 Task: Review and update global permissions for the Jira instance.
Action: Mouse moved to (1117, 88)
Screenshot: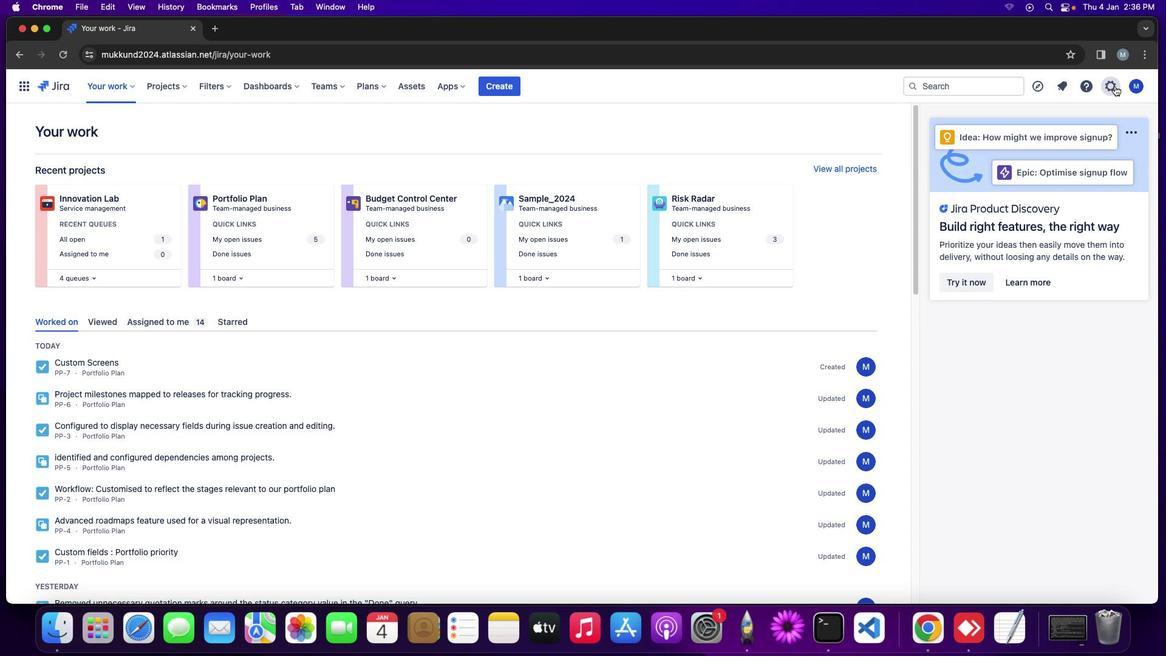 
Action: Mouse pressed left at (1117, 88)
Screenshot: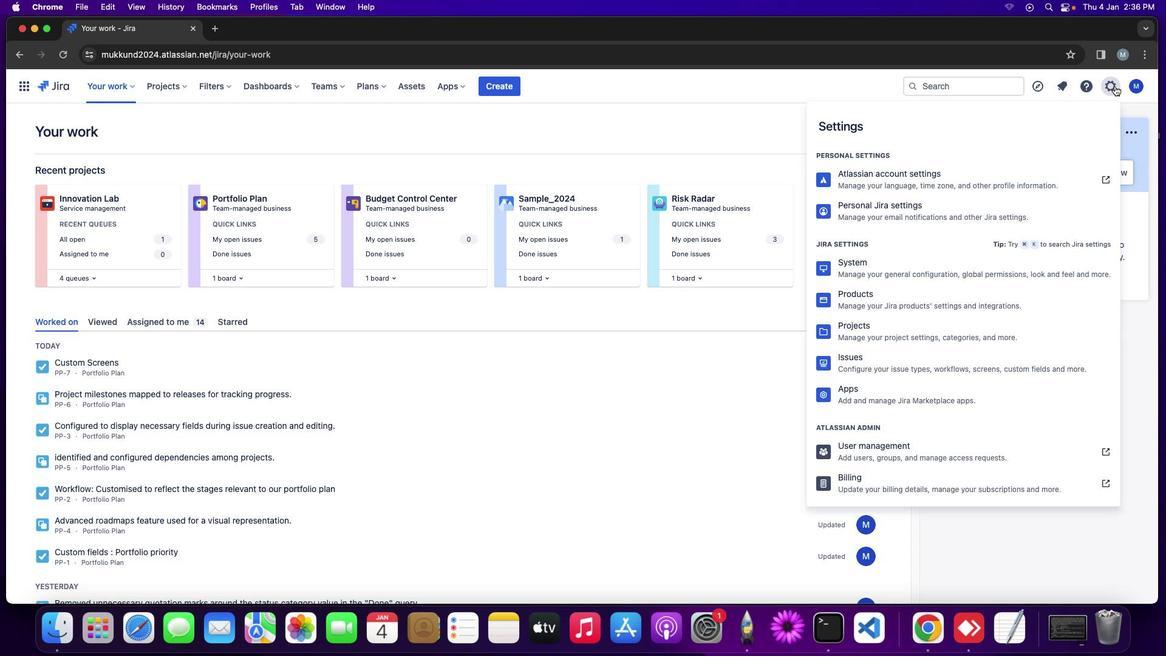 
Action: Mouse moved to (972, 278)
Screenshot: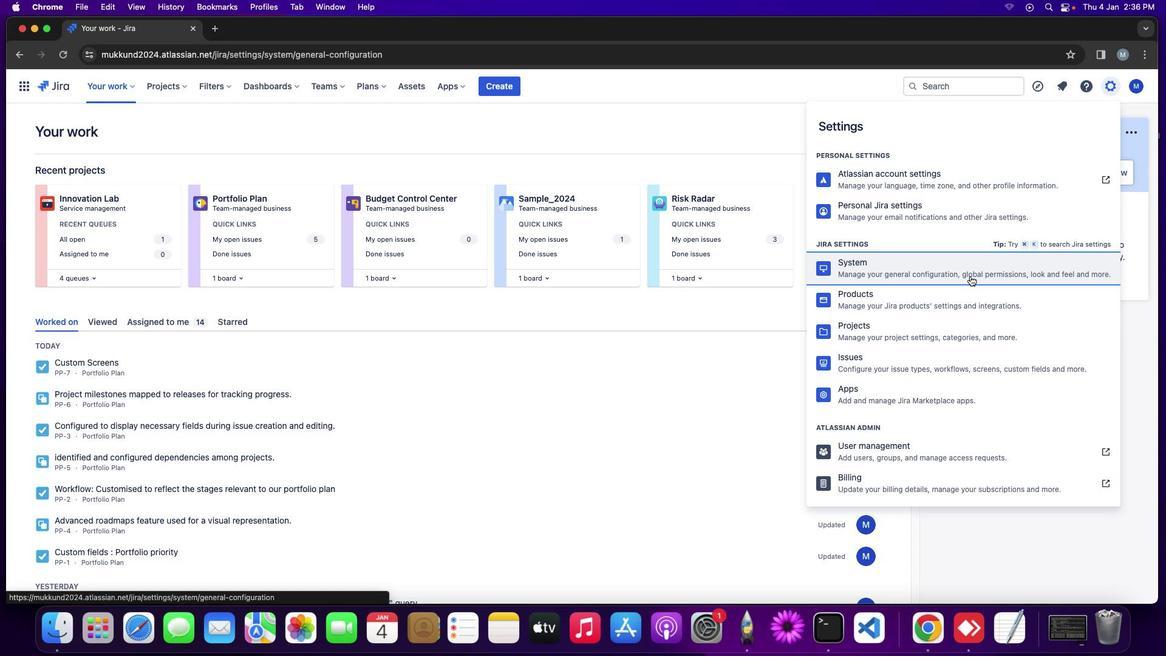 
Action: Mouse pressed left at (972, 278)
Screenshot: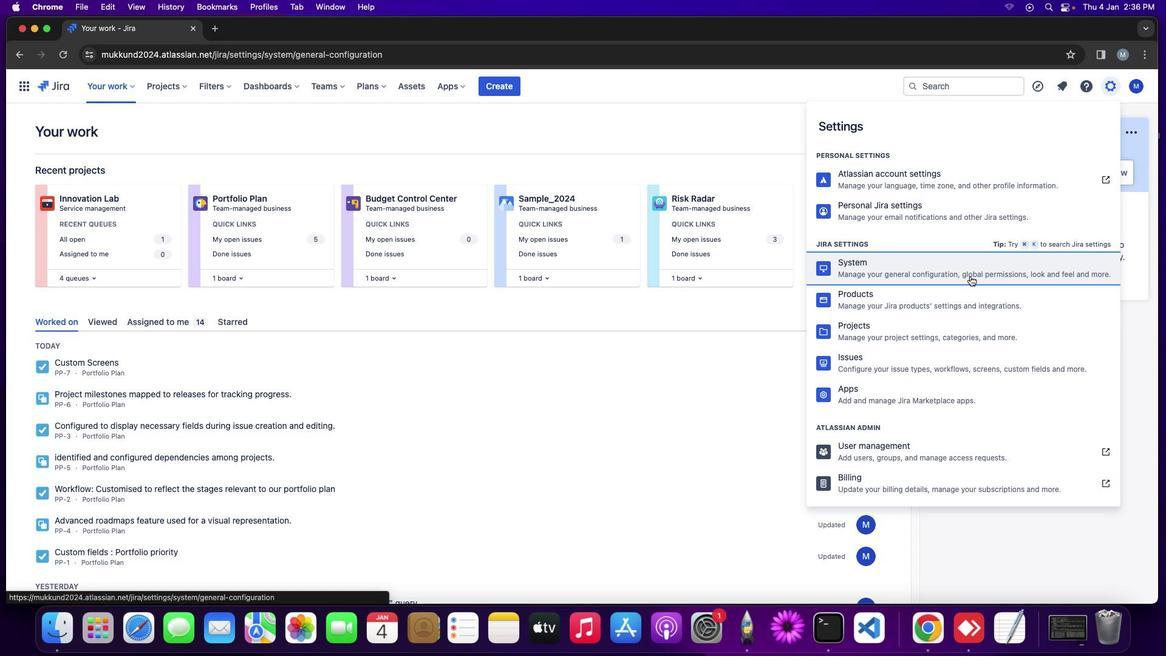 
Action: Mouse moved to (74, 298)
Screenshot: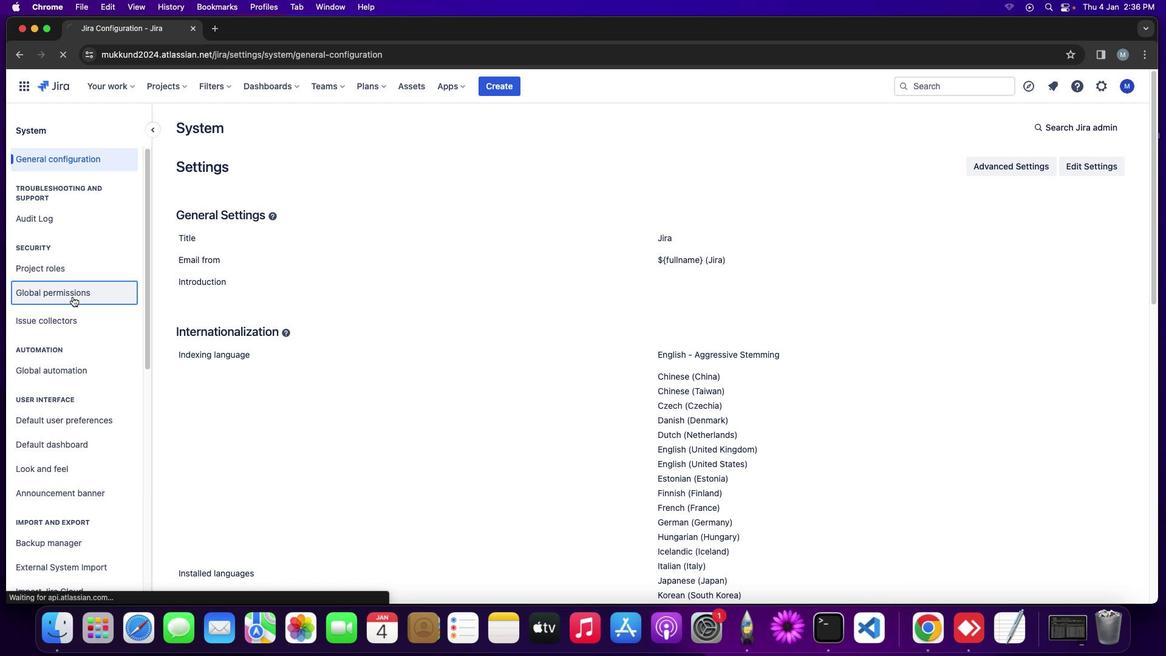 
Action: Mouse pressed left at (74, 298)
Screenshot: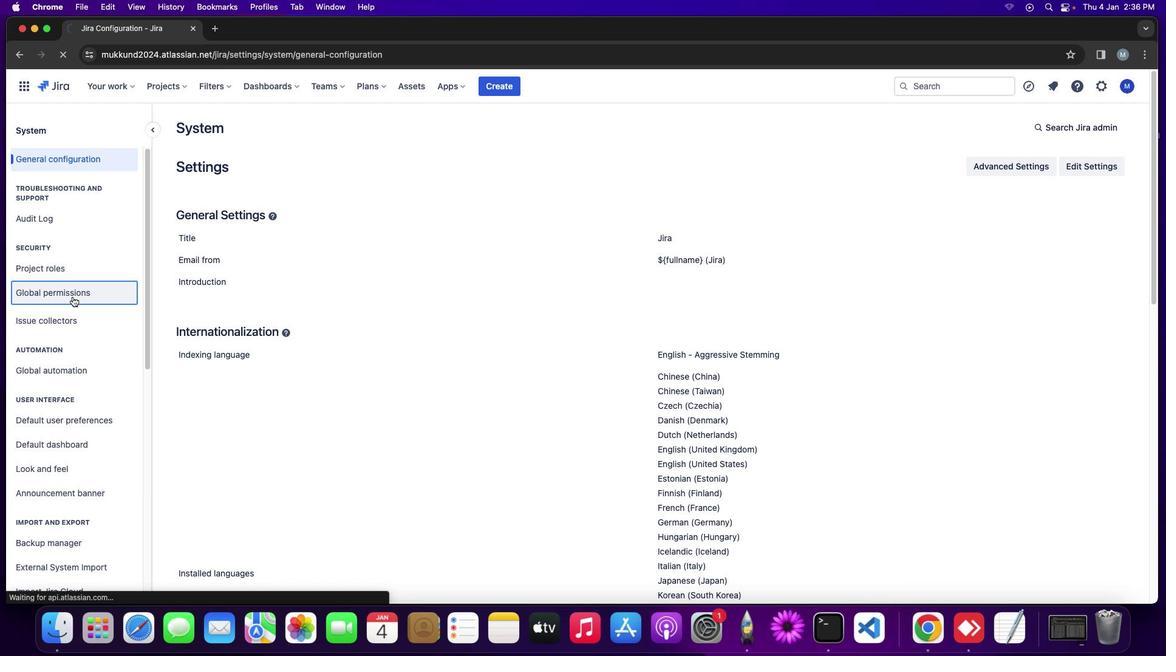 
Action: Mouse moved to (571, 434)
Screenshot: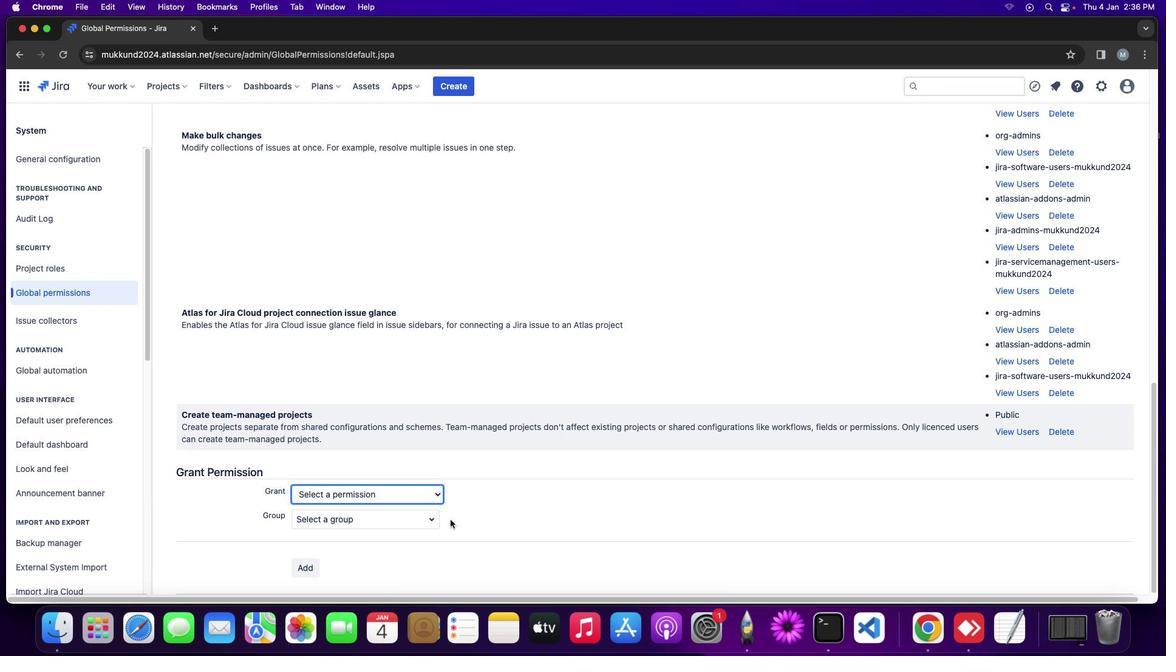
Action: Mouse scrolled (571, 434) with delta (1, 1)
Screenshot: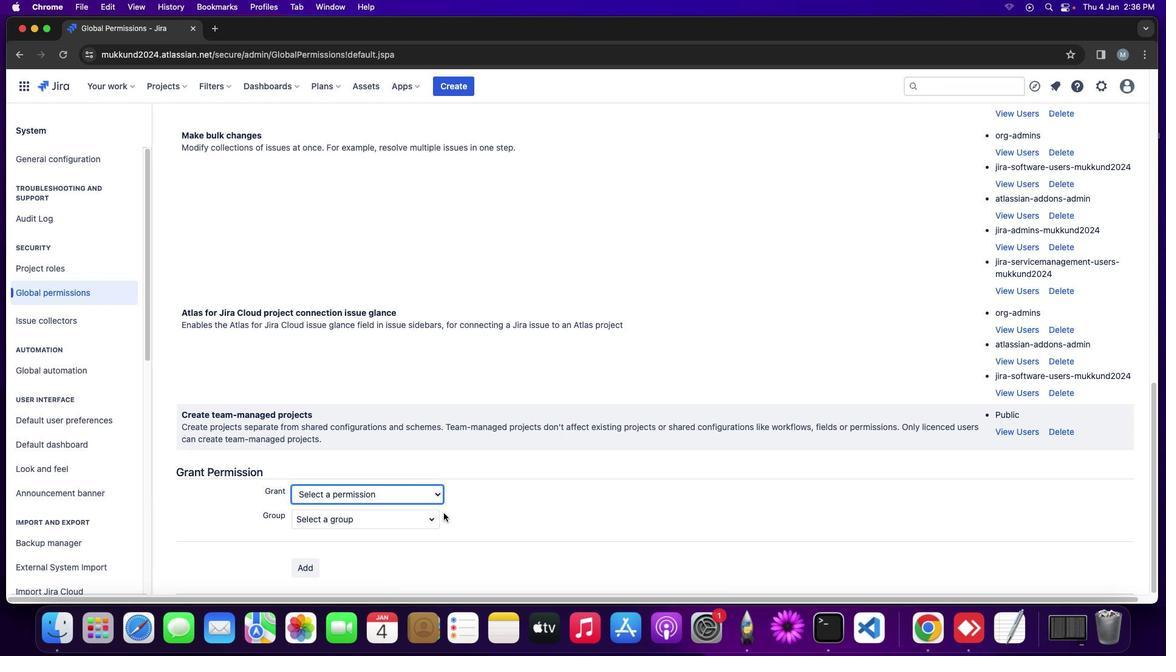 
Action: Mouse moved to (571, 434)
Screenshot: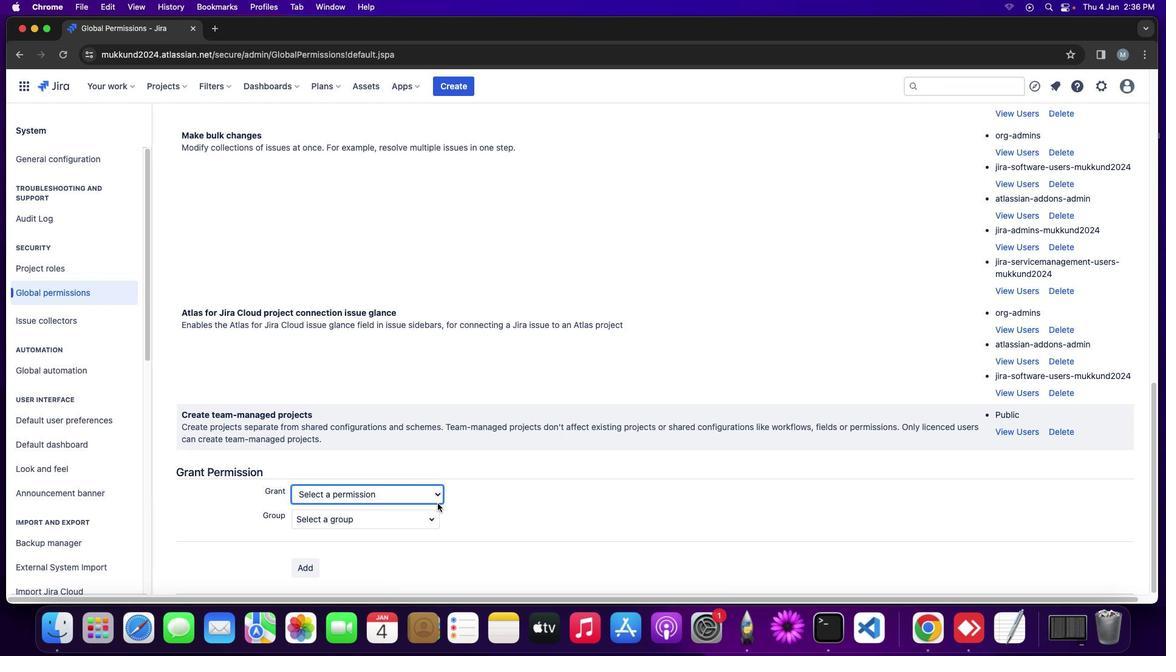 
Action: Mouse scrolled (571, 434) with delta (1, 1)
Screenshot: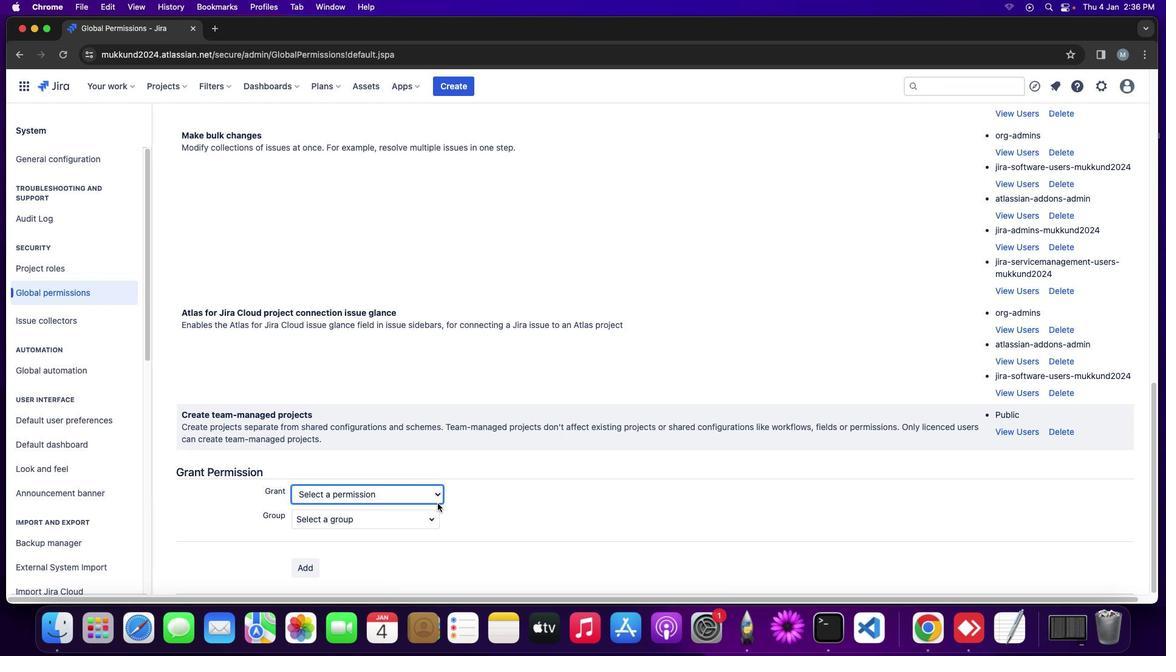 
Action: Mouse moved to (571, 435)
Screenshot: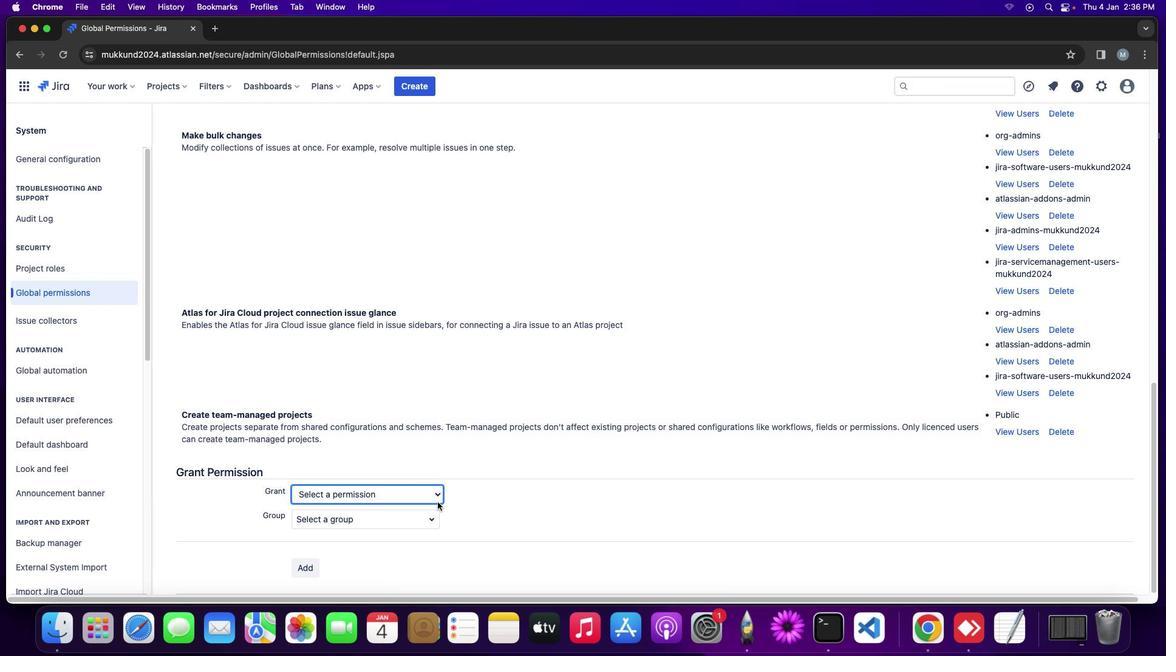 
Action: Mouse scrolled (571, 435) with delta (1, 1)
Screenshot: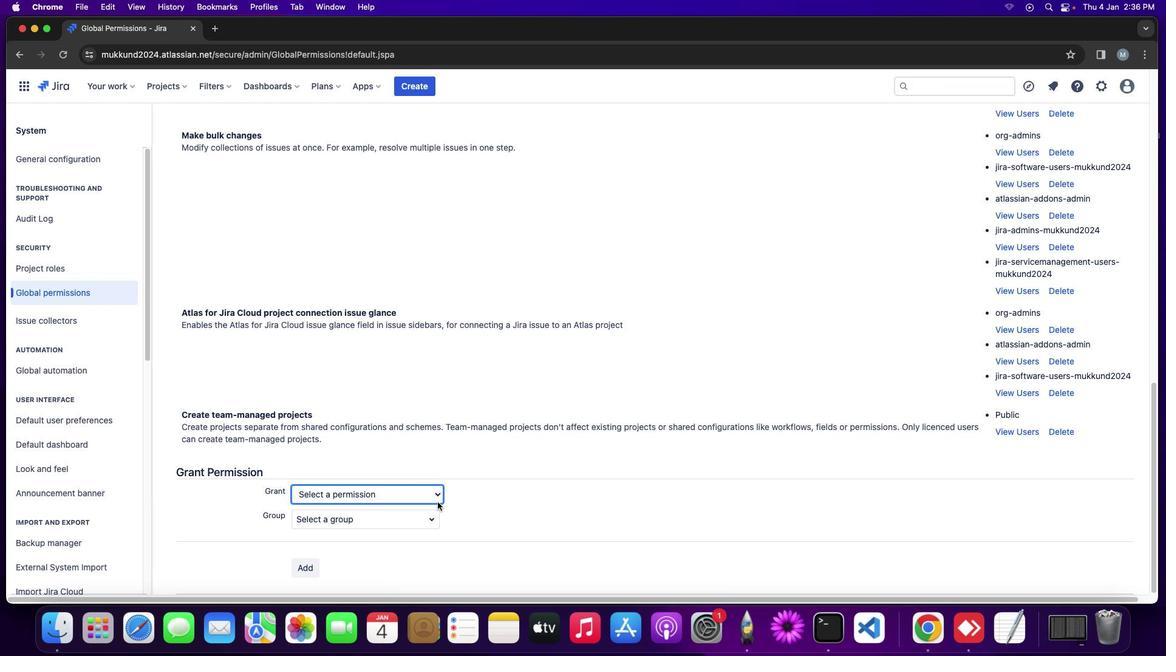 
Action: Mouse moved to (571, 435)
Screenshot: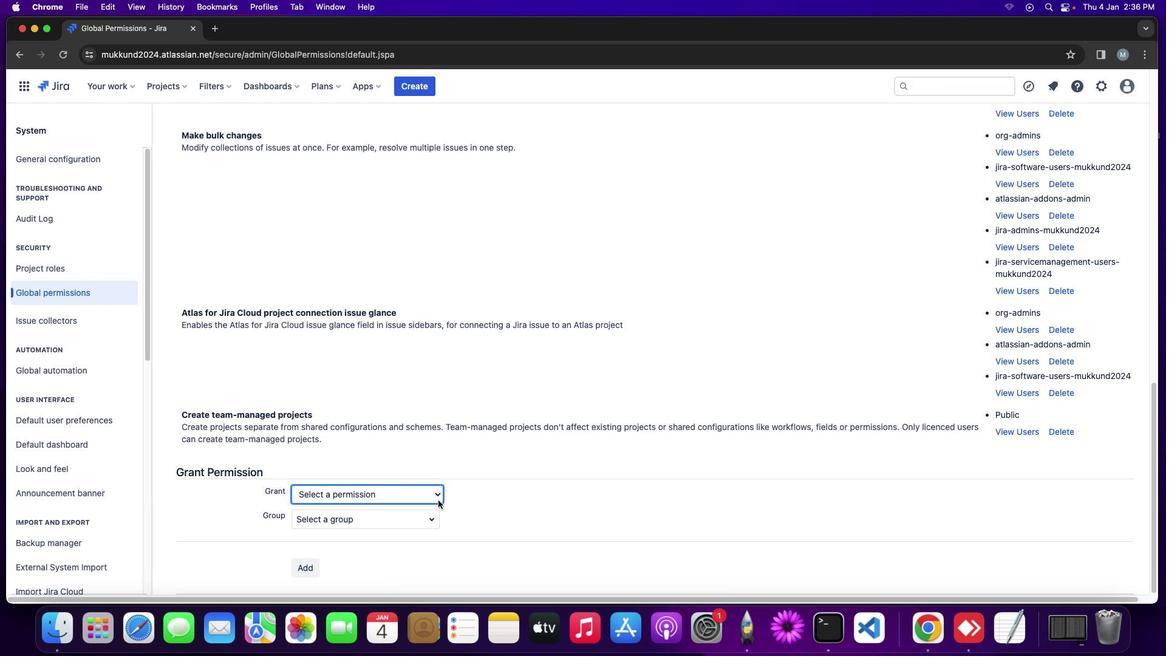 
Action: Mouse scrolled (571, 435) with delta (1, 1)
Screenshot: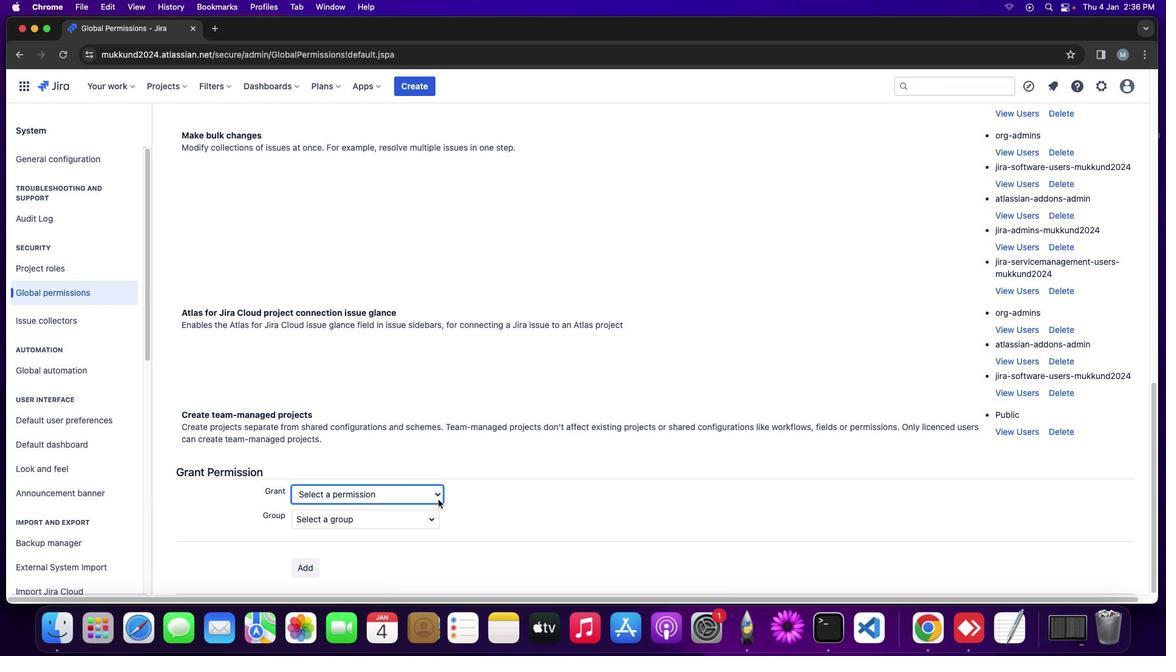 
Action: Mouse moved to (439, 498)
Screenshot: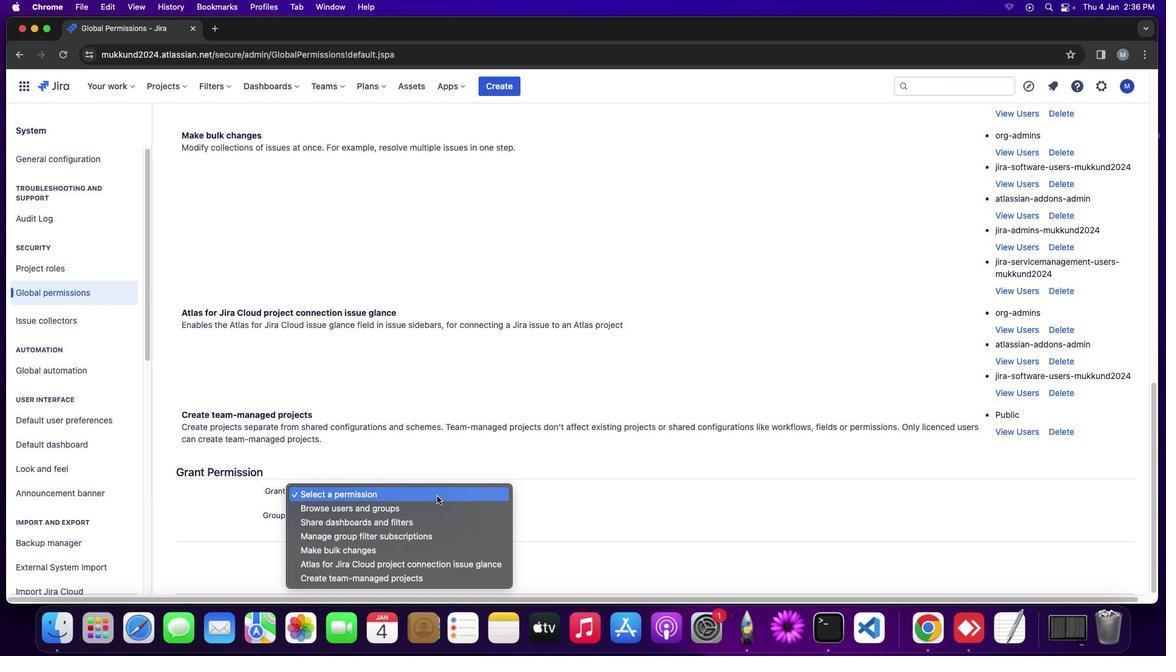 
Action: Mouse pressed left at (439, 498)
Screenshot: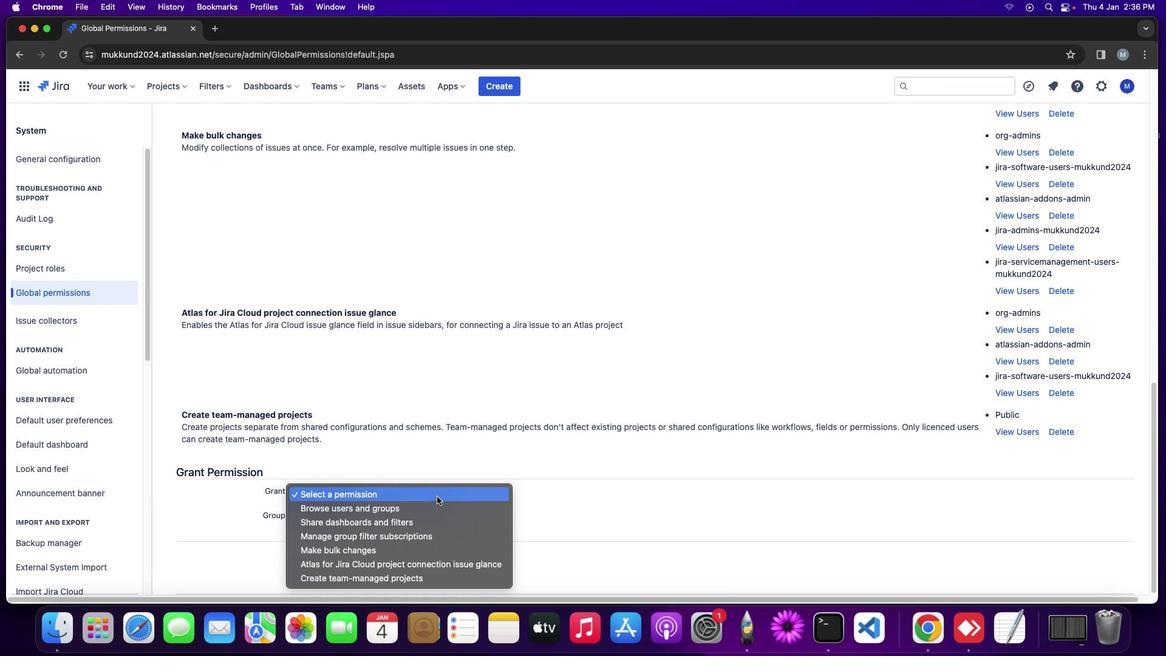 
Action: Mouse moved to (387, 514)
Screenshot: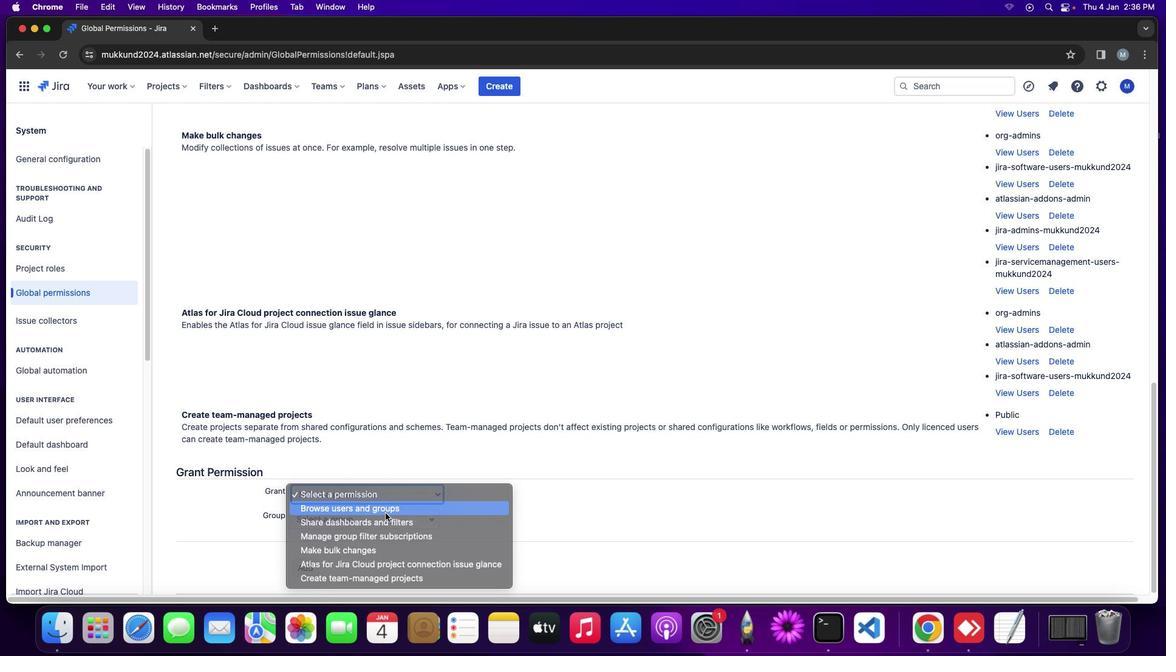 
Action: Mouse pressed left at (387, 514)
Screenshot: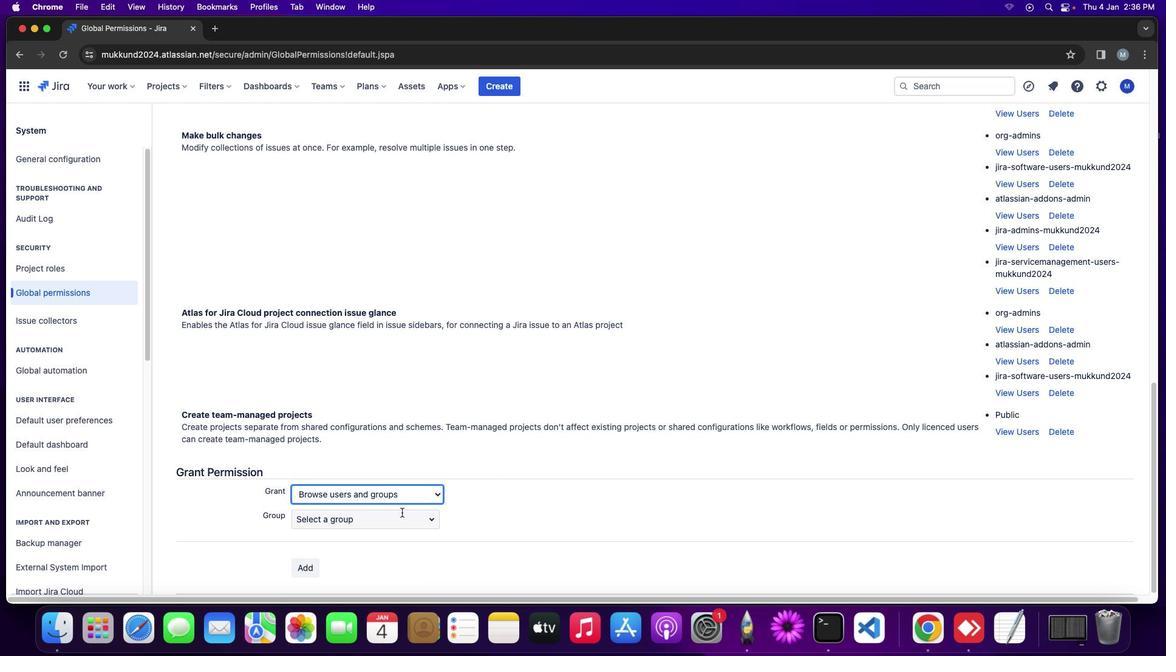
Action: Mouse moved to (427, 522)
Screenshot: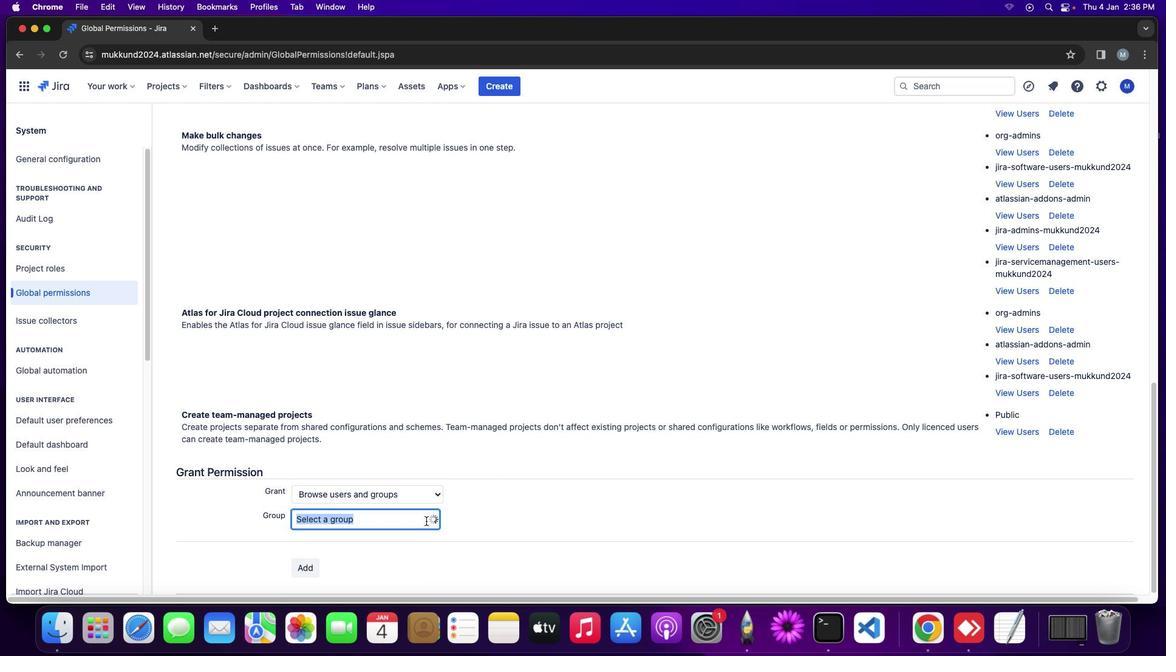 
Action: Mouse pressed left at (427, 522)
Screenshot: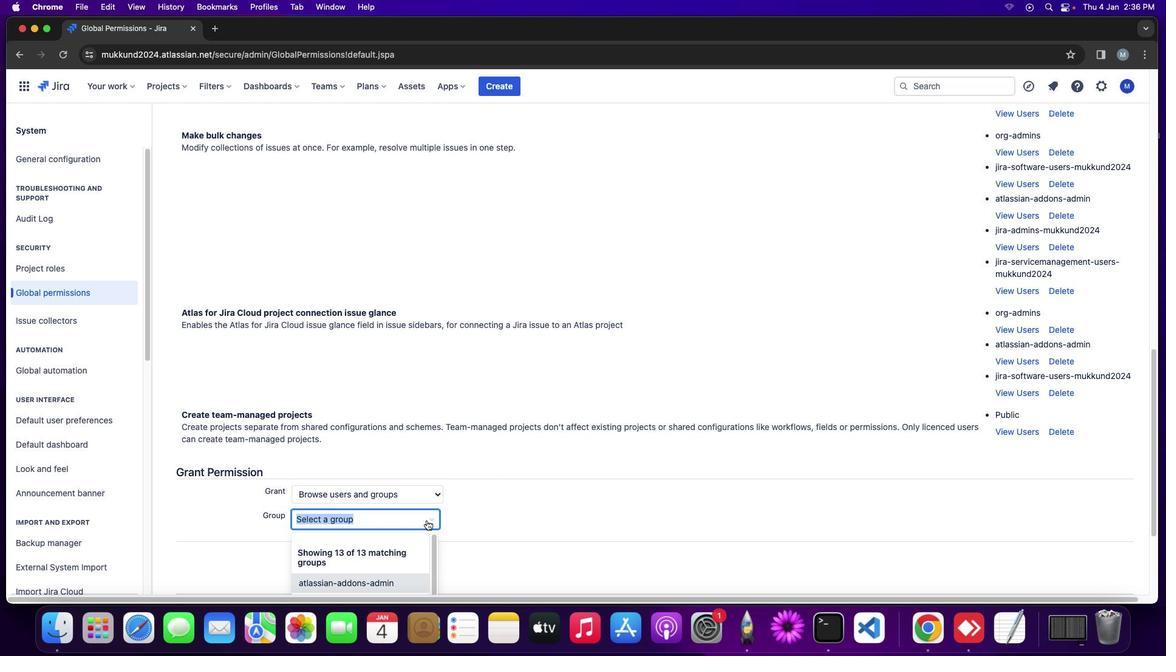 
Action: Mouse moved to (519, 533)
Screenshot: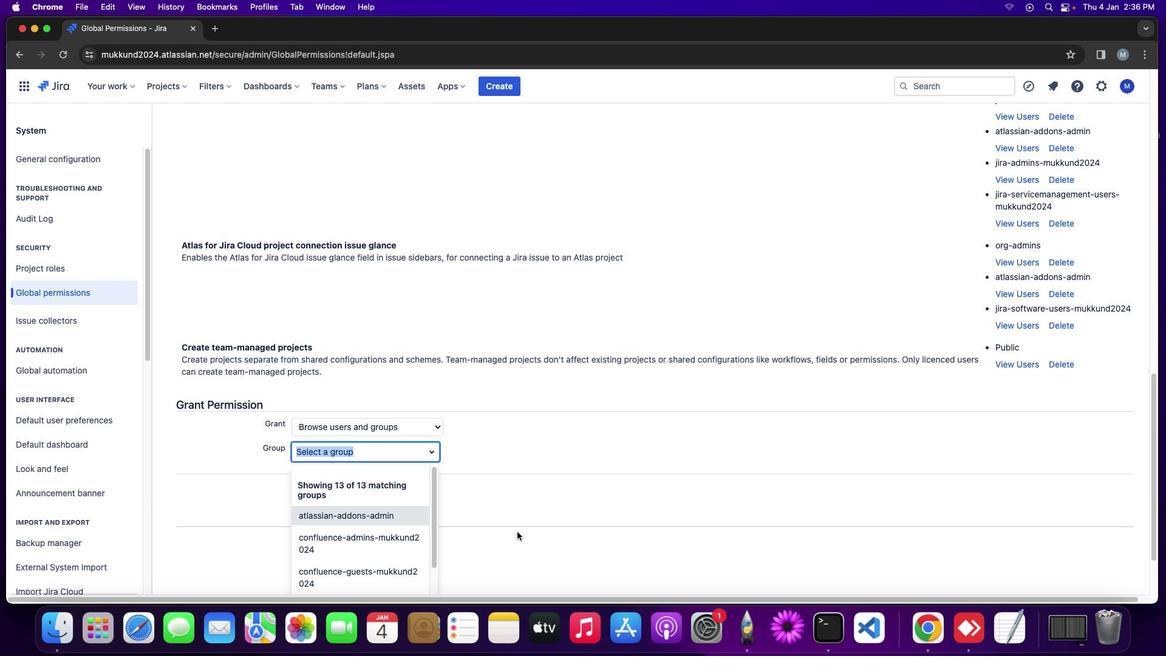 
Action: Mouse scrolled (519, 533) with delta (1, 1)
Screenshot: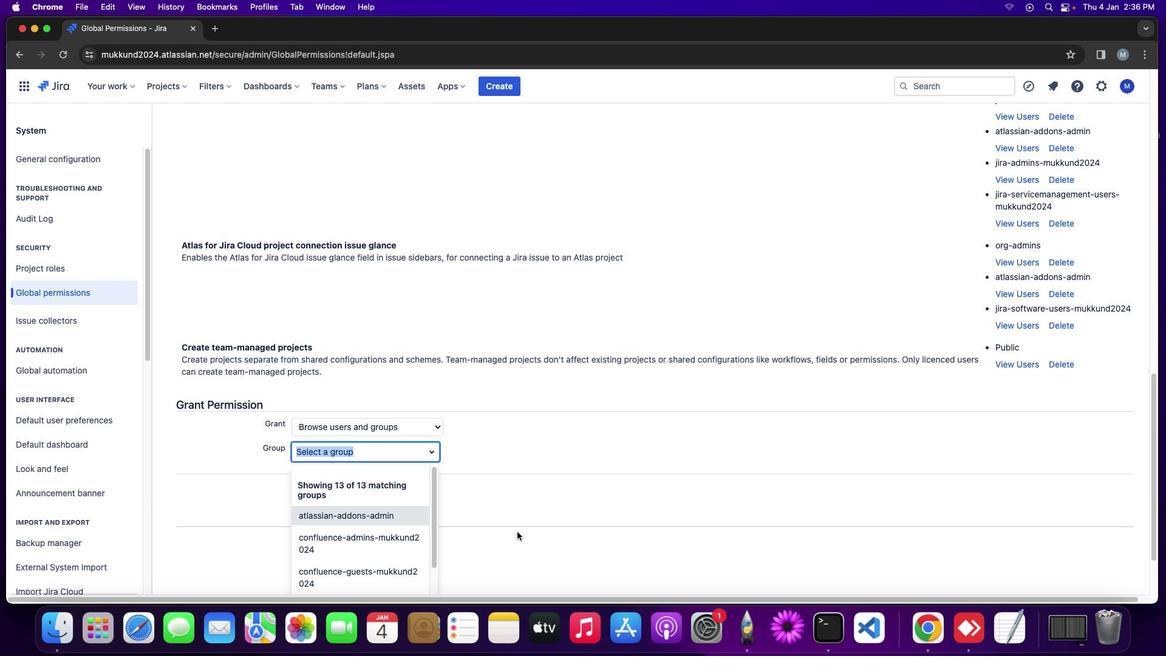 
Action: Mouse scrolled (519, 533) with delta (1, 1)
Screenshot: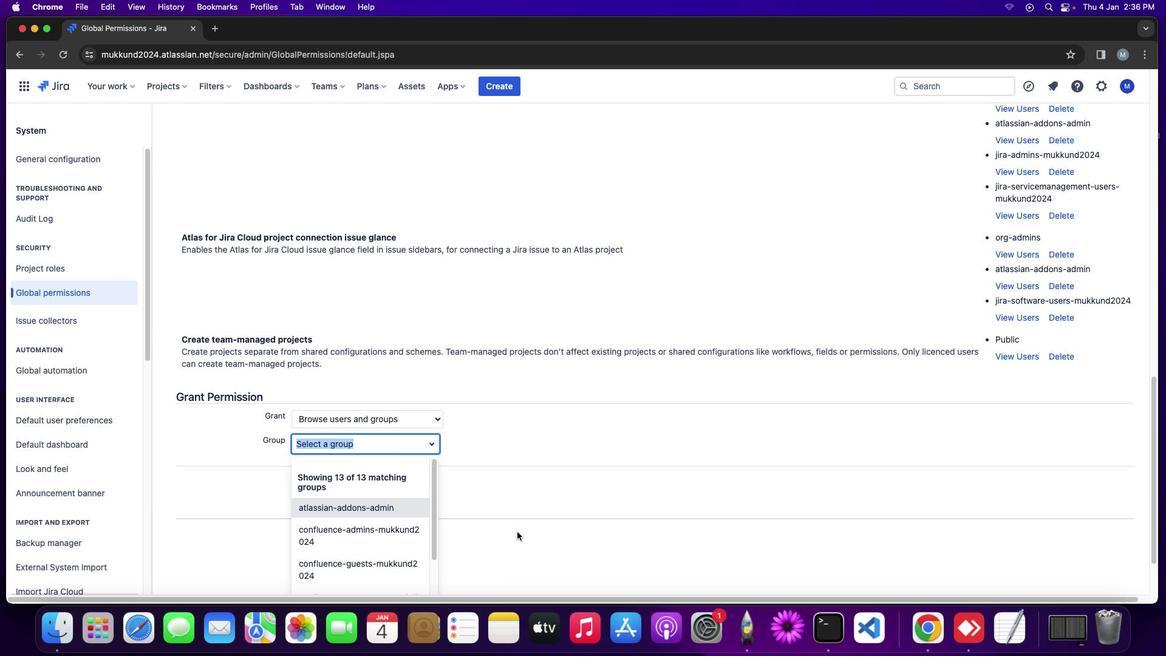 
Action: Mouse scrolled (519, 533) with delta (1, 1)
Screenshot: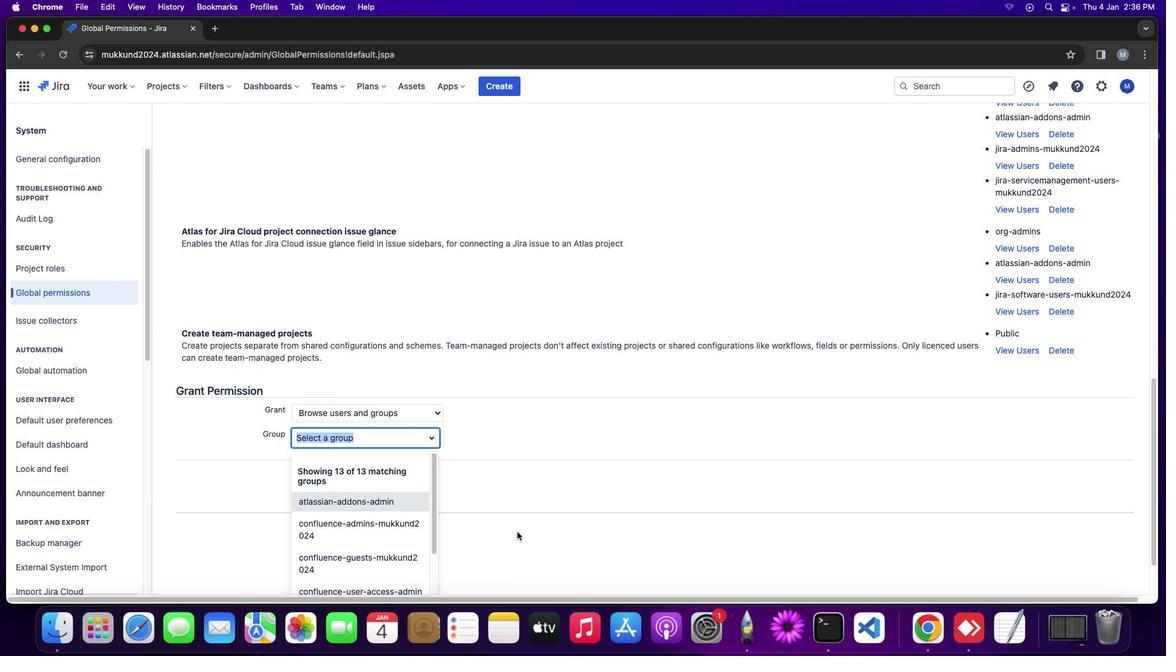 
Action: Mouse scrolled (519, 533) with delta (1, 1)
Screenshot: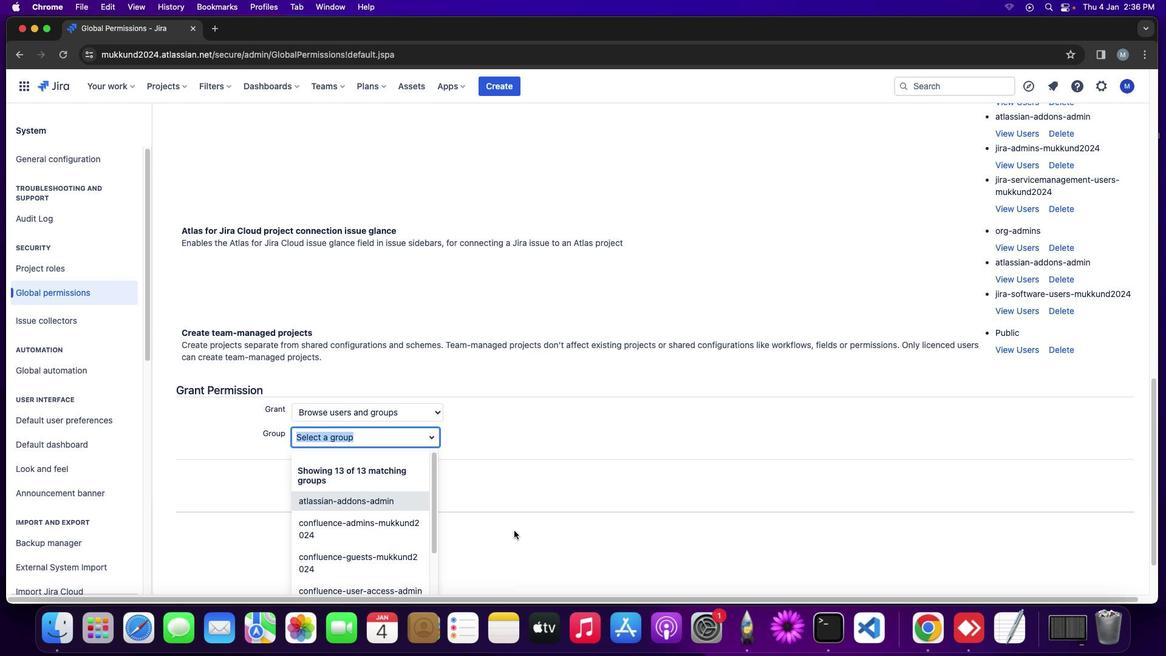 
Action: Mouse scrolled (519, 533) with delta (1, 1)
Screenshot: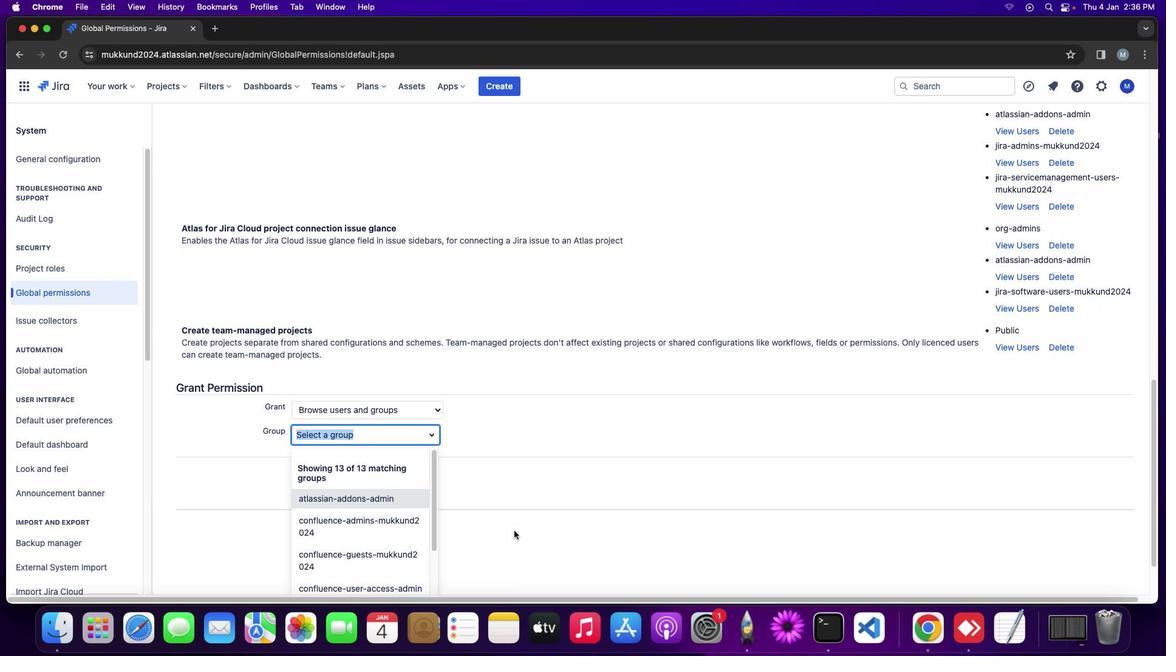 
Action: Mouse scrolled (519, 533) with delta (1, 1)
Screenshot: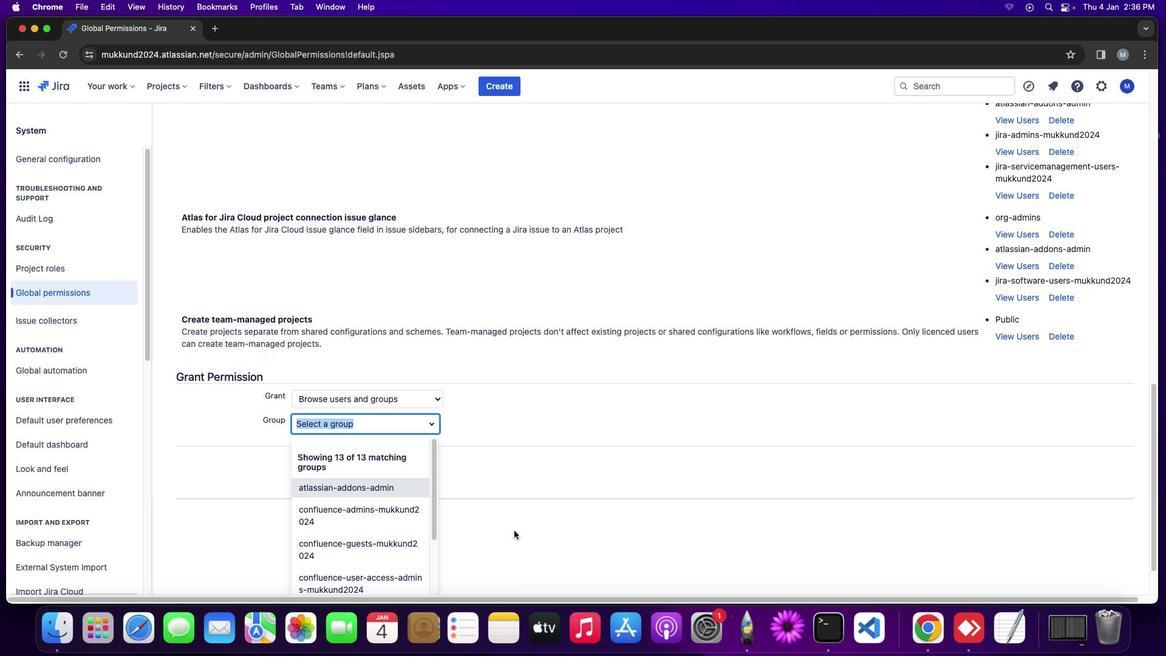 
Action: Mouse moved to (515, 532)
Screenshot: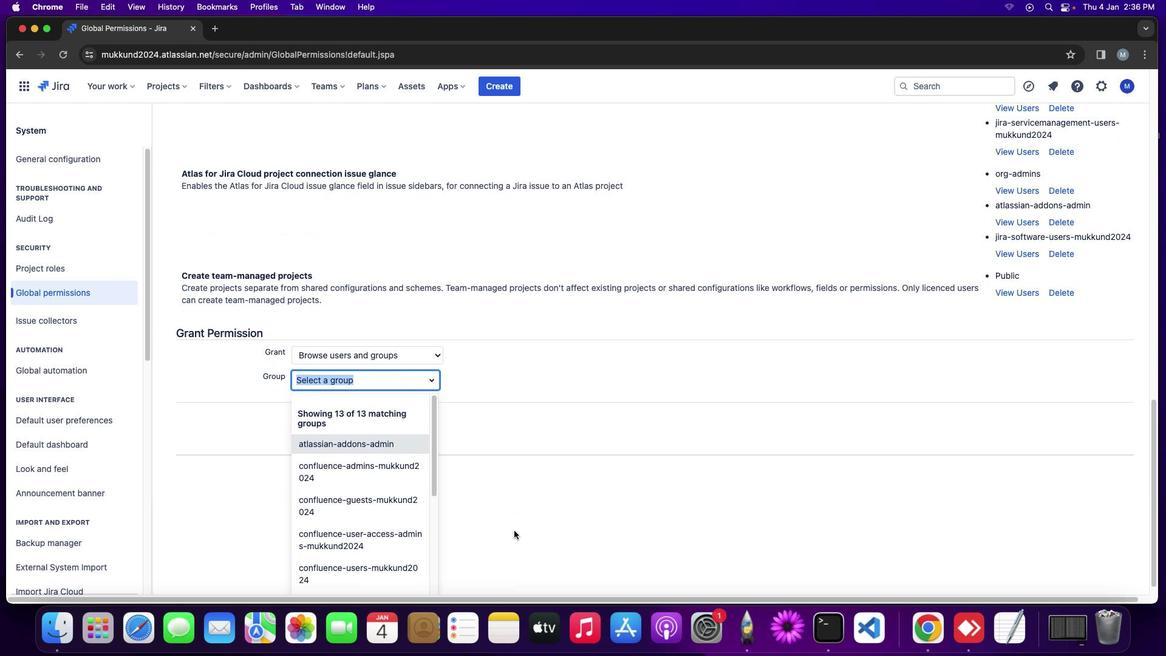 
Action: Mouse scrolled (515, 532) with delta (1, 1)
Screenshot: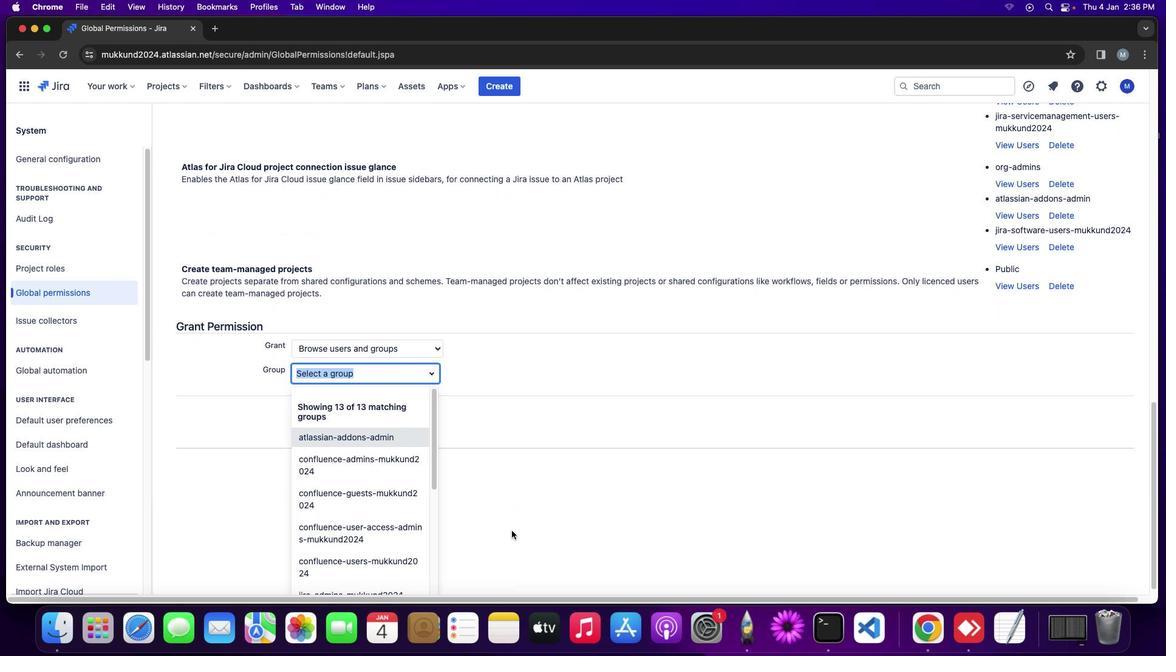 
Action: Mouse scrolled (515, 532) with delta (1, 1)
Screenshot: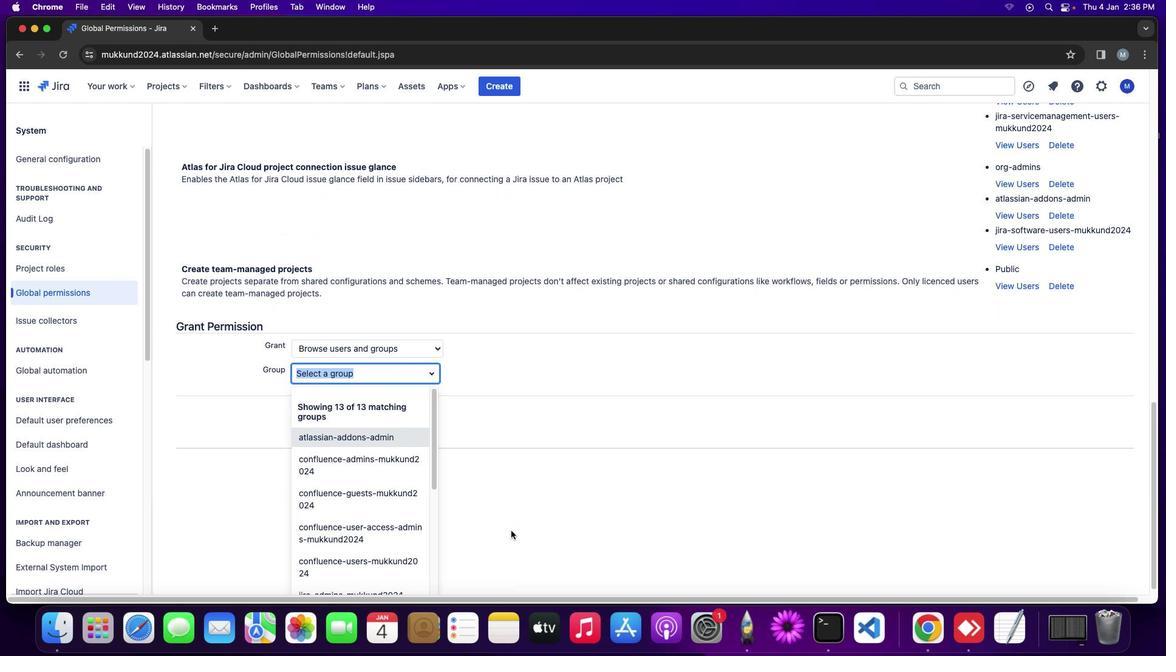 
Action: Mouse scrolled (515, 532) with delta (1, 1)
Screenshot: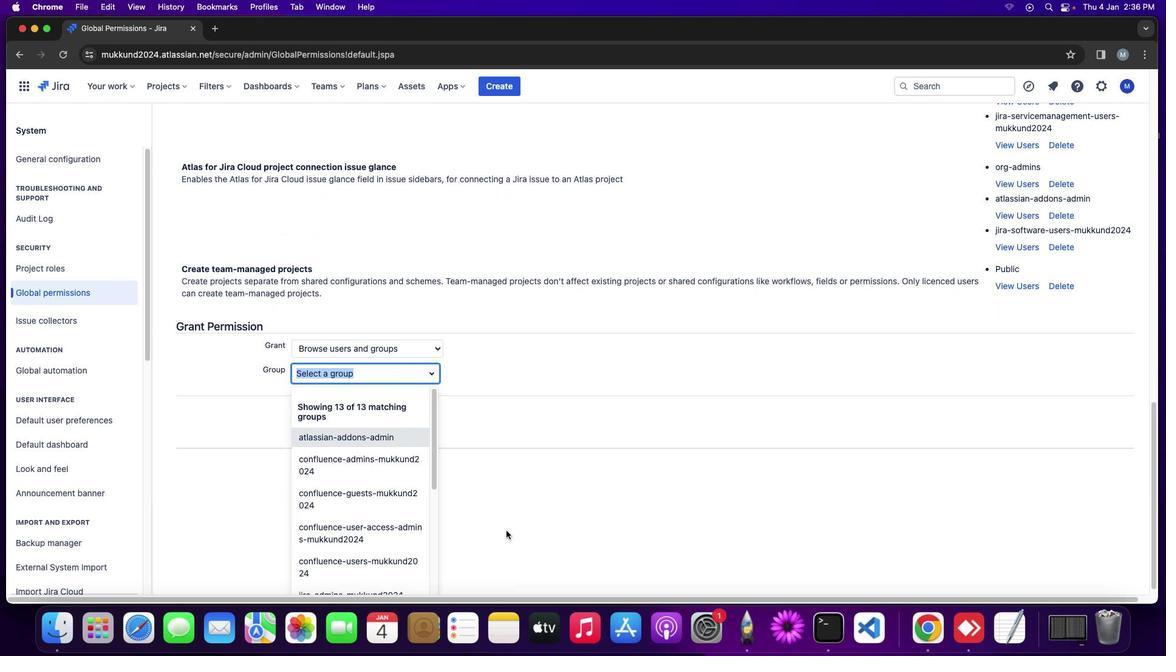 
Action: Mouse scrolled (515, 532) with delta (1, 1)
Screenshot: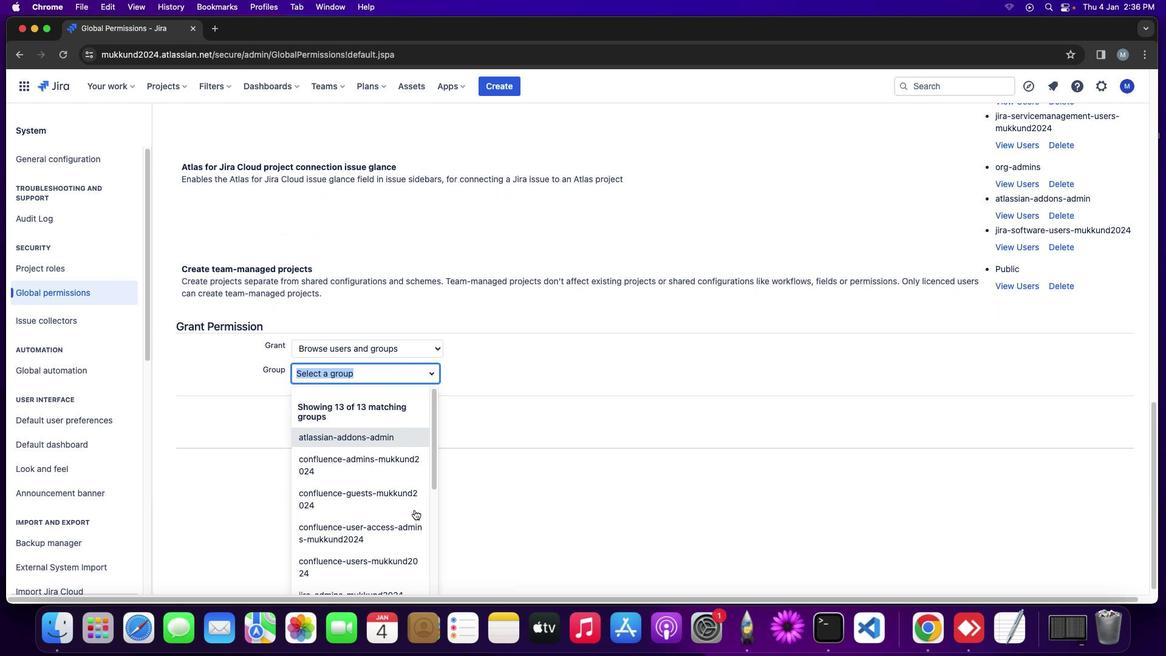 
Action: Mouse scrolled (515, 532) with delta (1, 1)
Screenshot: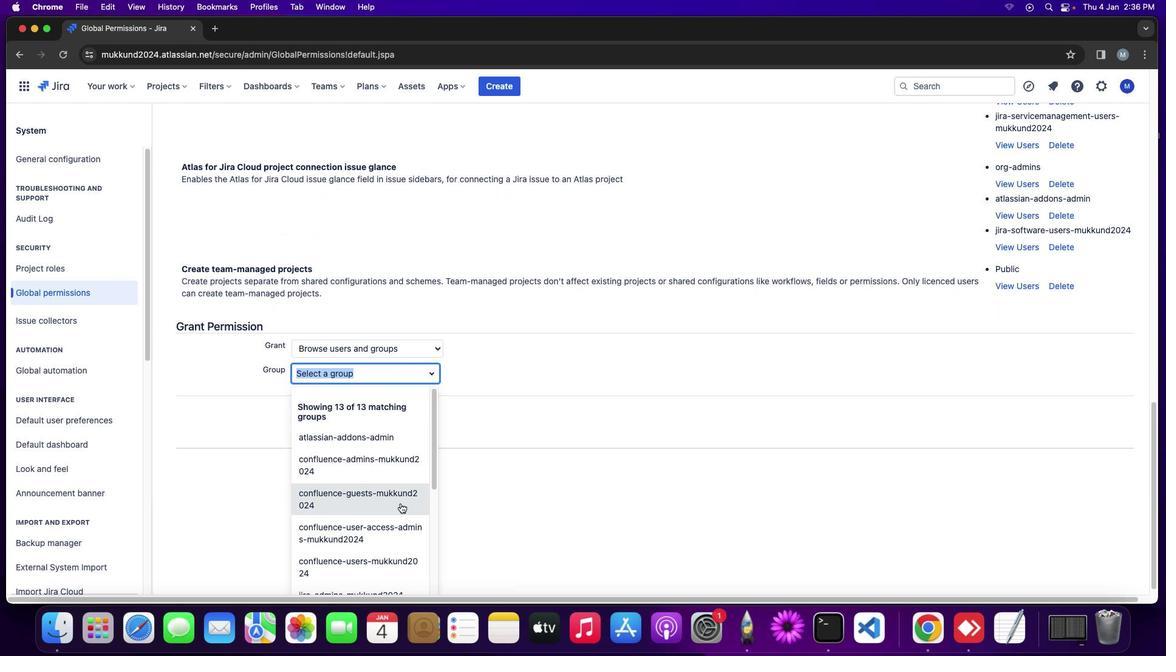 
Action: Mouse moved to (362, 445)
Screenshot: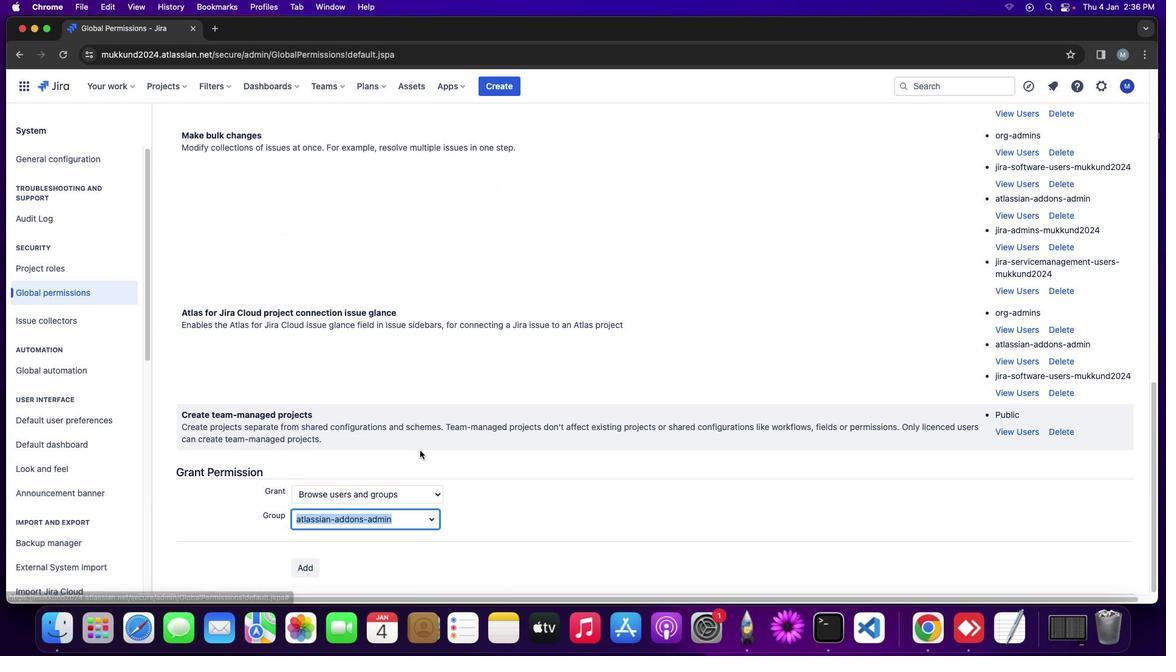 
Action: Mouse pressed left at (362, 445)
Screenshot: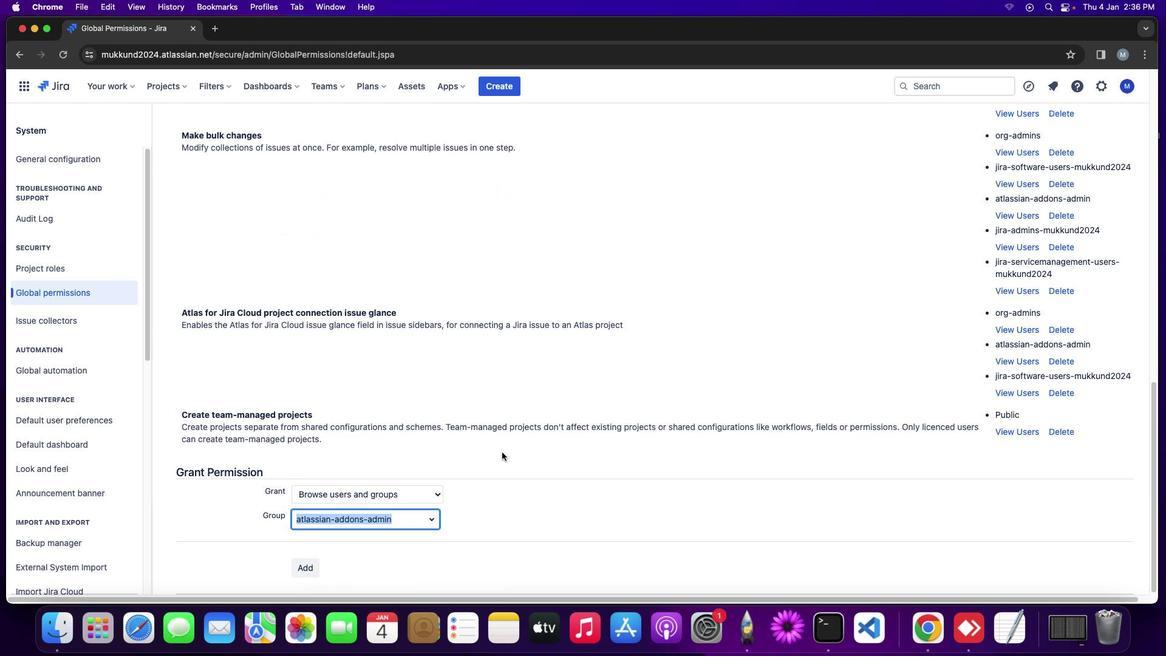 
Action: Mouse moved to (504, 453)
Screenshot: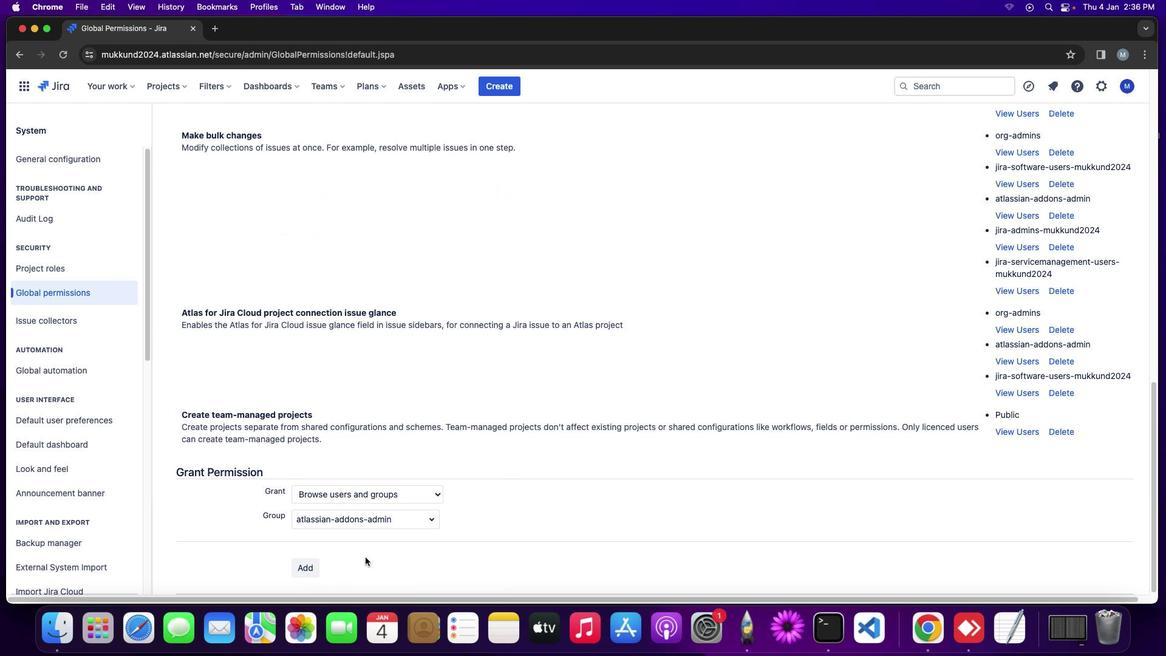 
Action: Mouse pressed left at (504, 453)
Screenshot: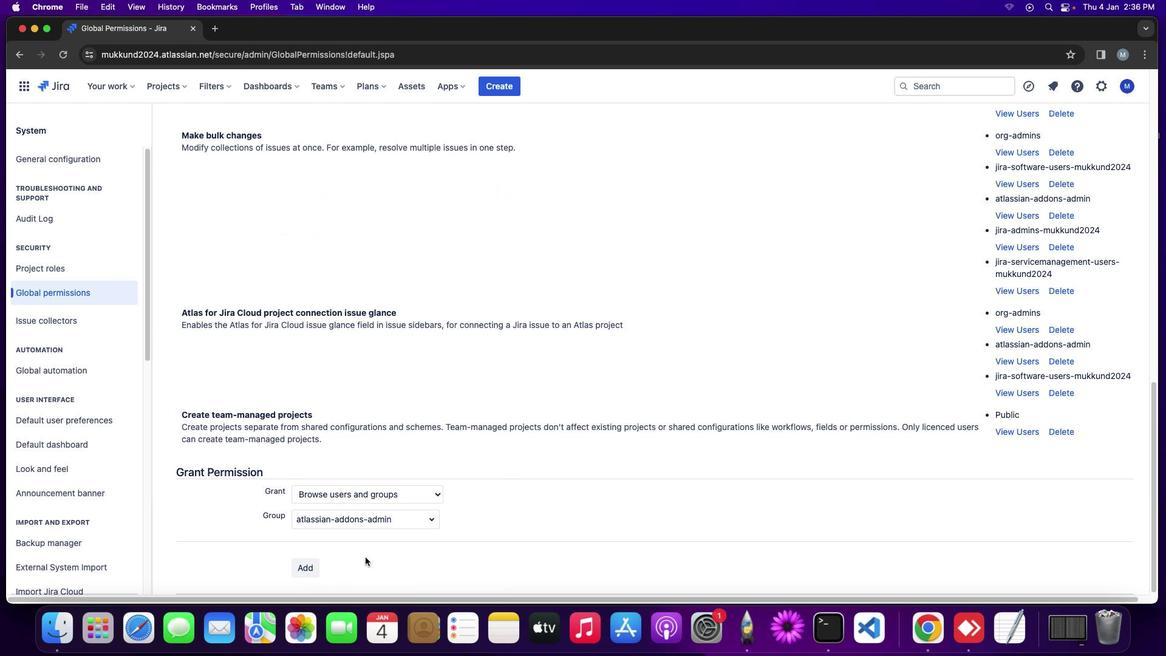 
Action: Mouse moved to (366, 559)
Screenshot: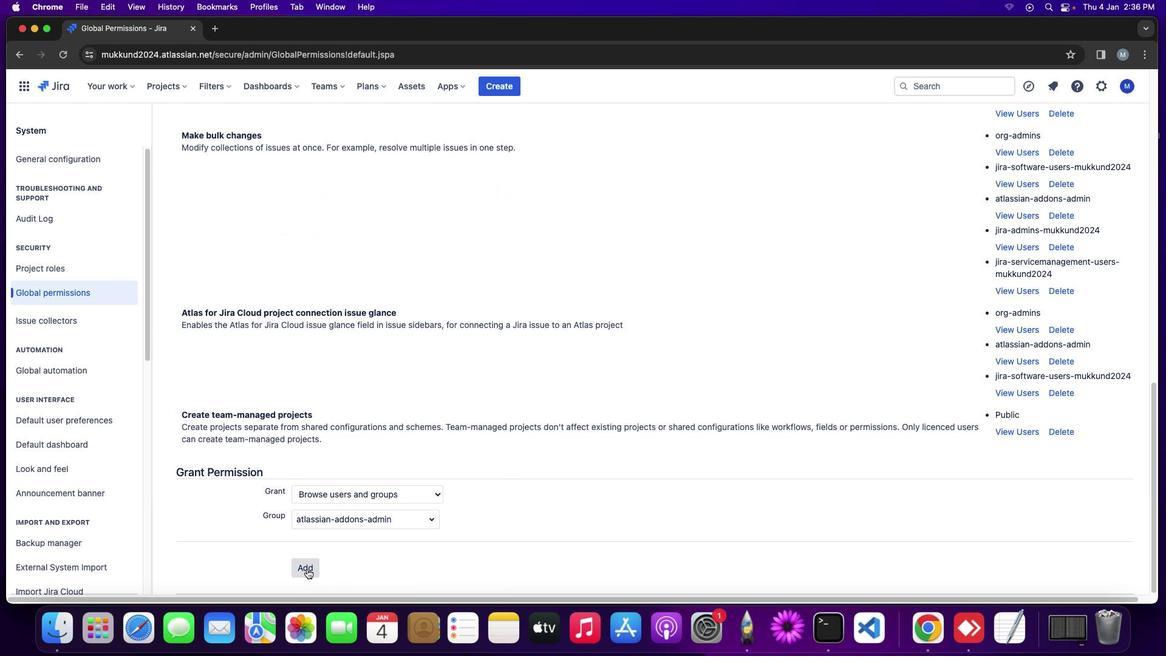 
Action: Mouse scrolled (366, 559) with delta (1, 1)
Screenshot: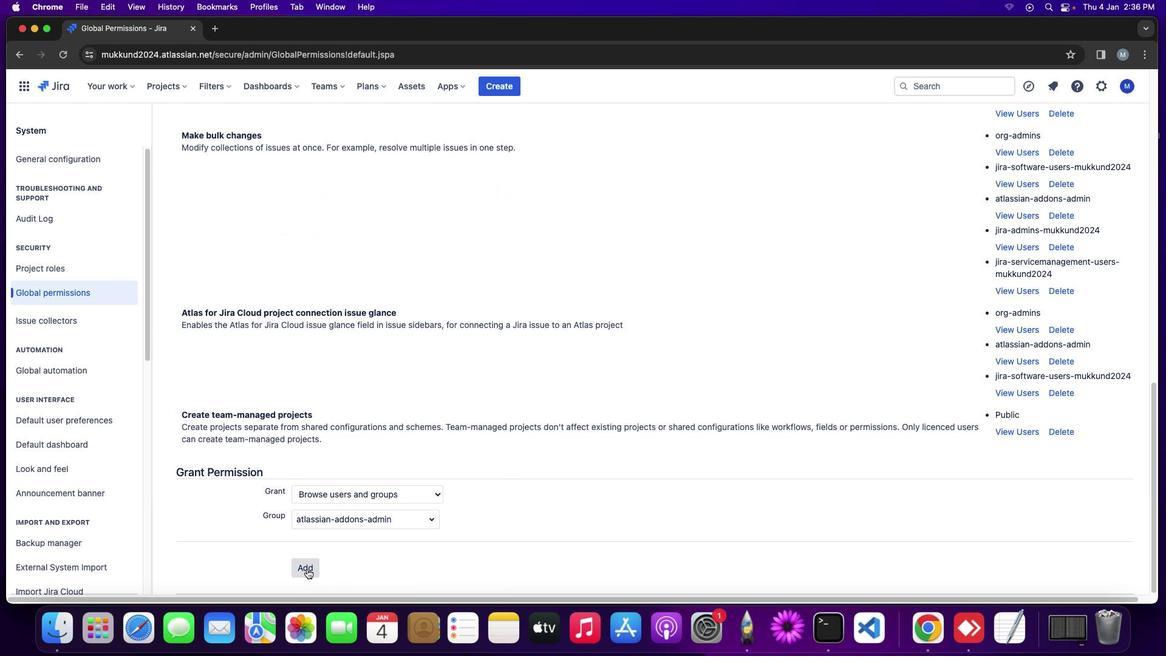 
Action: Mouse scrolled (366, 559) with delta (1, 1)
Screenshot: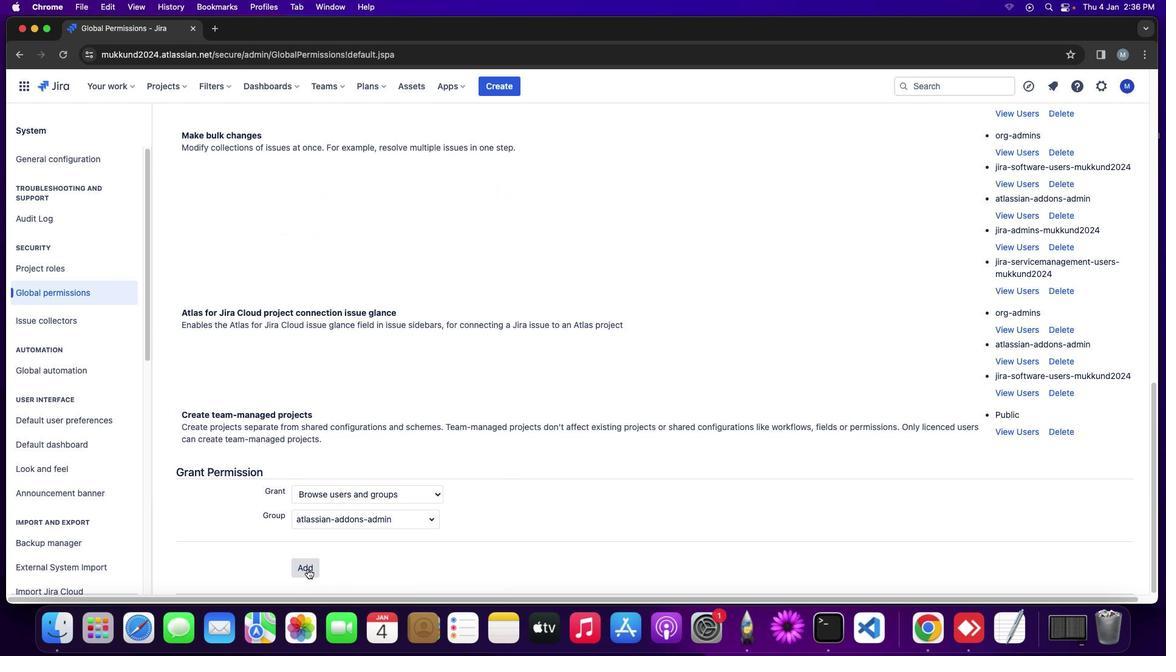 
Action: Mouse scrolled (366, 559) with delta (1, 0)
Screenshot: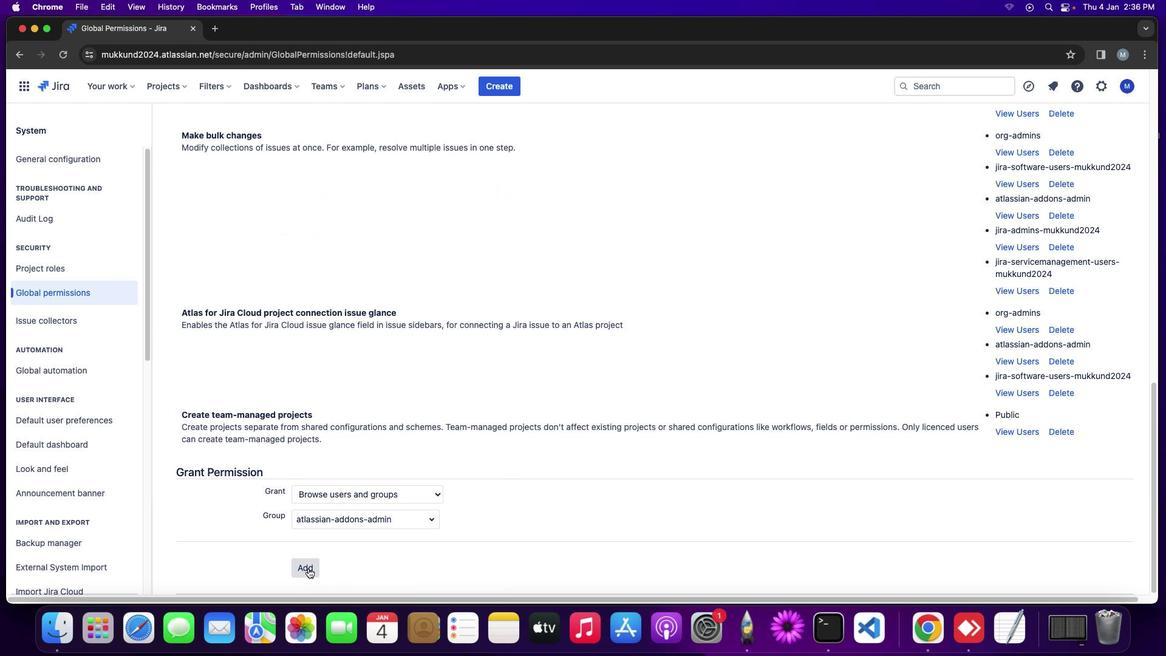 
Action: Mouse moved to (310, 569)
Screenshot: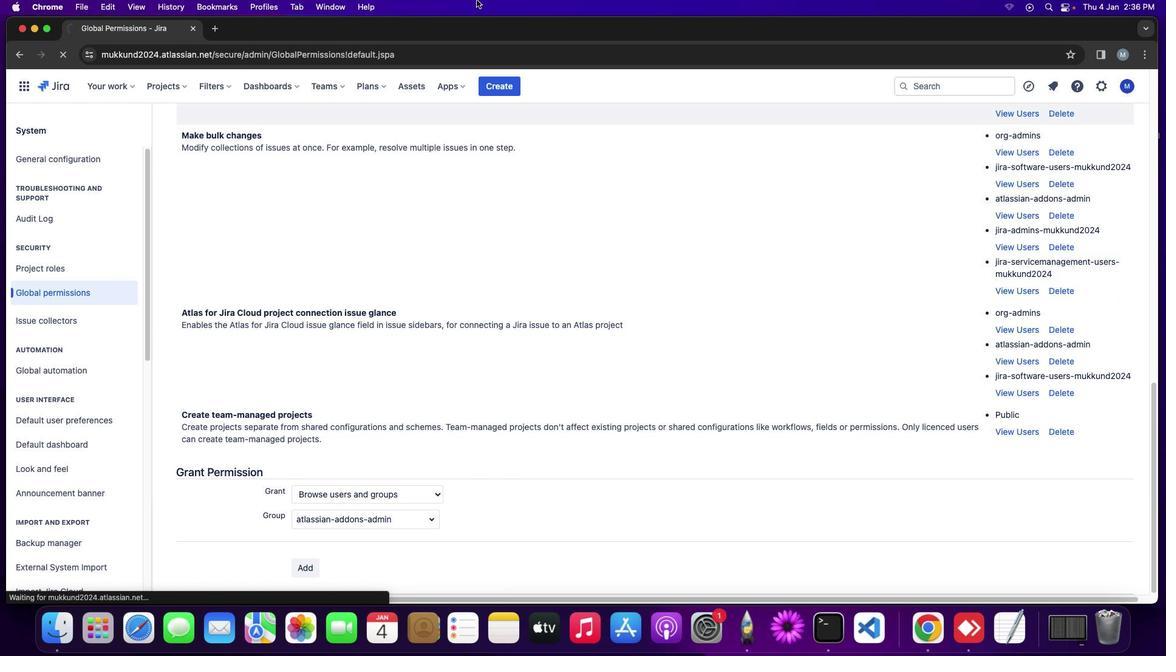 
Action: Mouse pressed left at (310, 569)
Screenshot: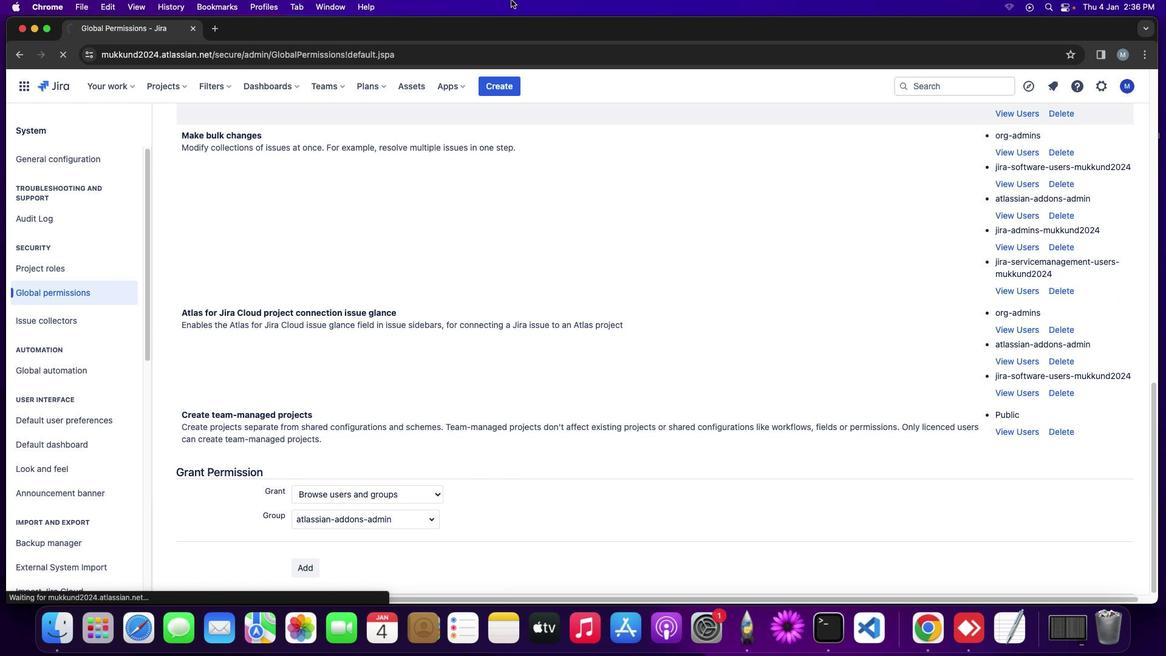 
Action: Mouse moved to (463, 363)
Screenshot: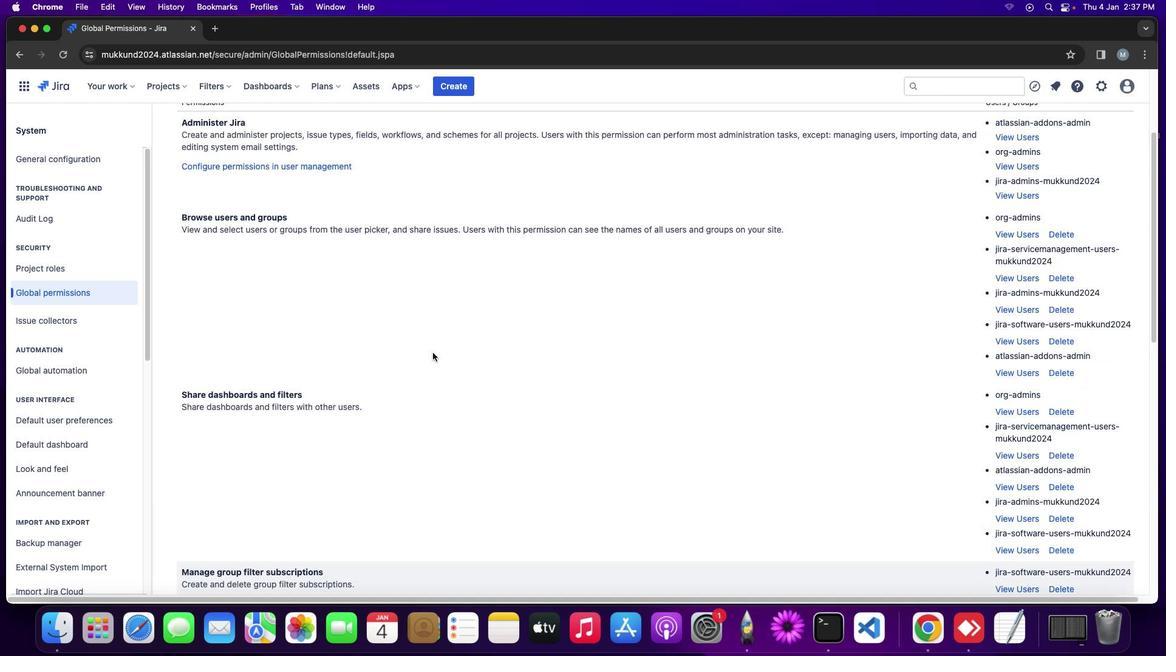 
Action: Mouse scrolled (463, 363) with delta (1, 2)
Screenshot: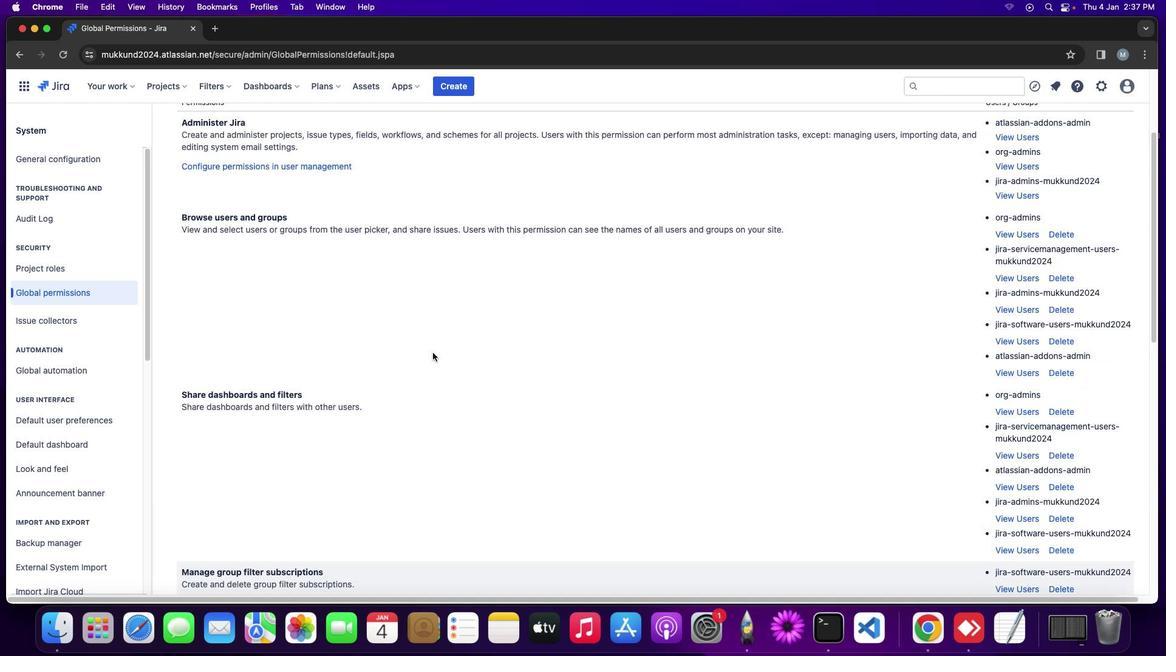 
Action: Mouse moved to (463, 362)
Screenshot: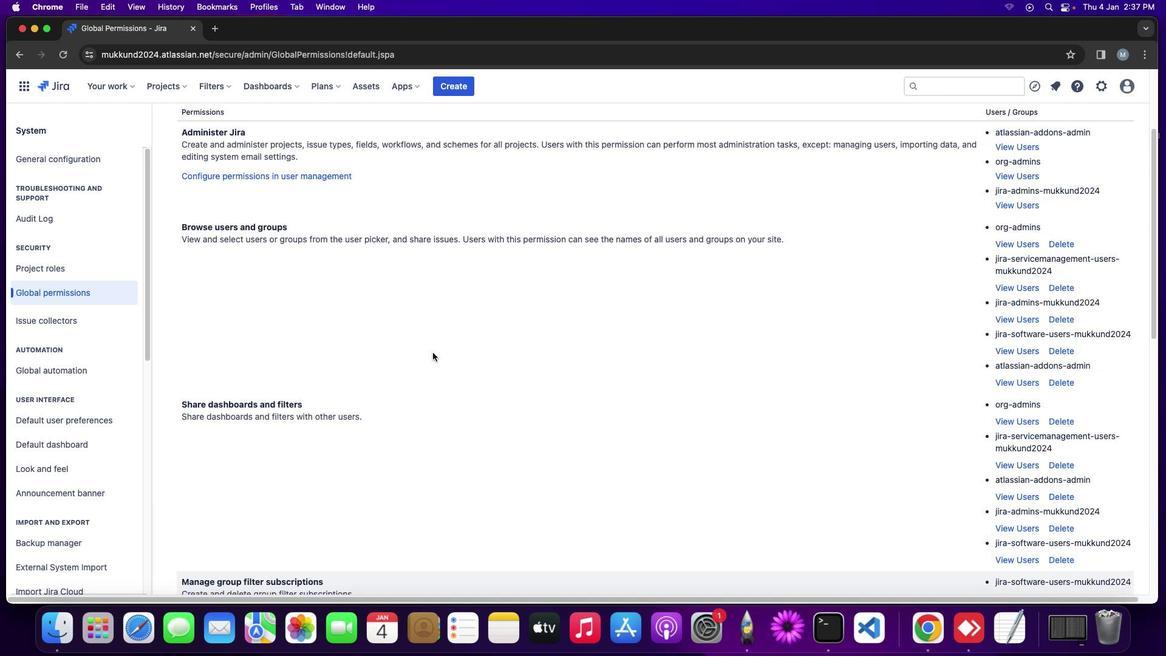 
Action: Mouse scrolled (463, 362) with delta (1, 2)
Screenshot: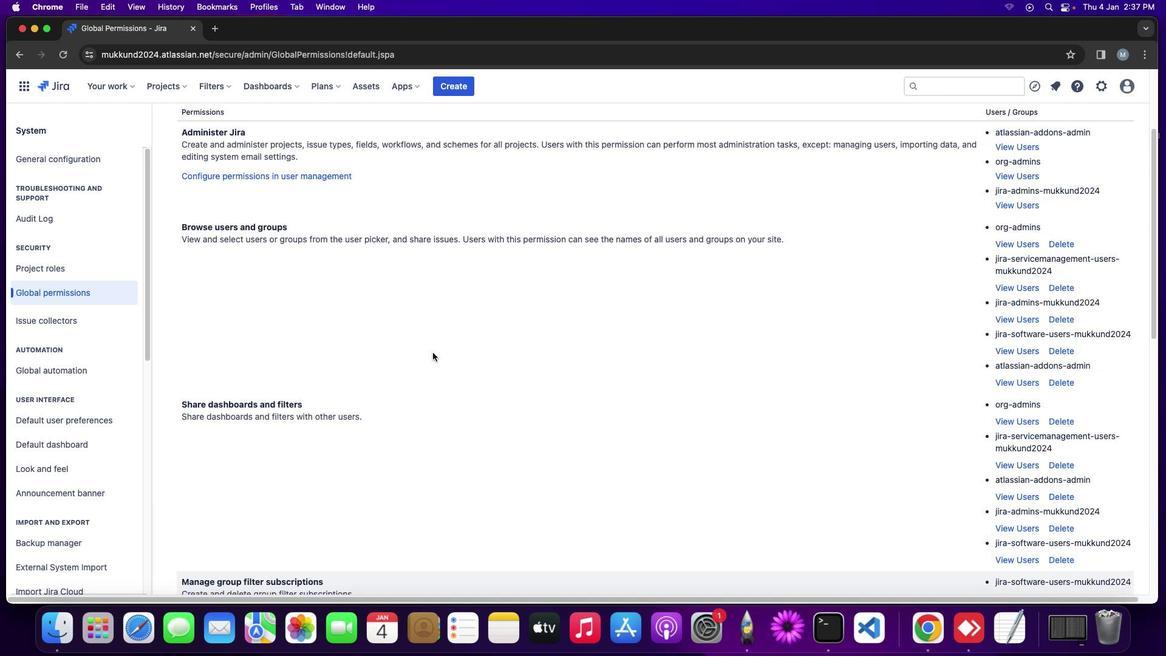 
Action: Mouse moved to (463, 362)
Screenshot: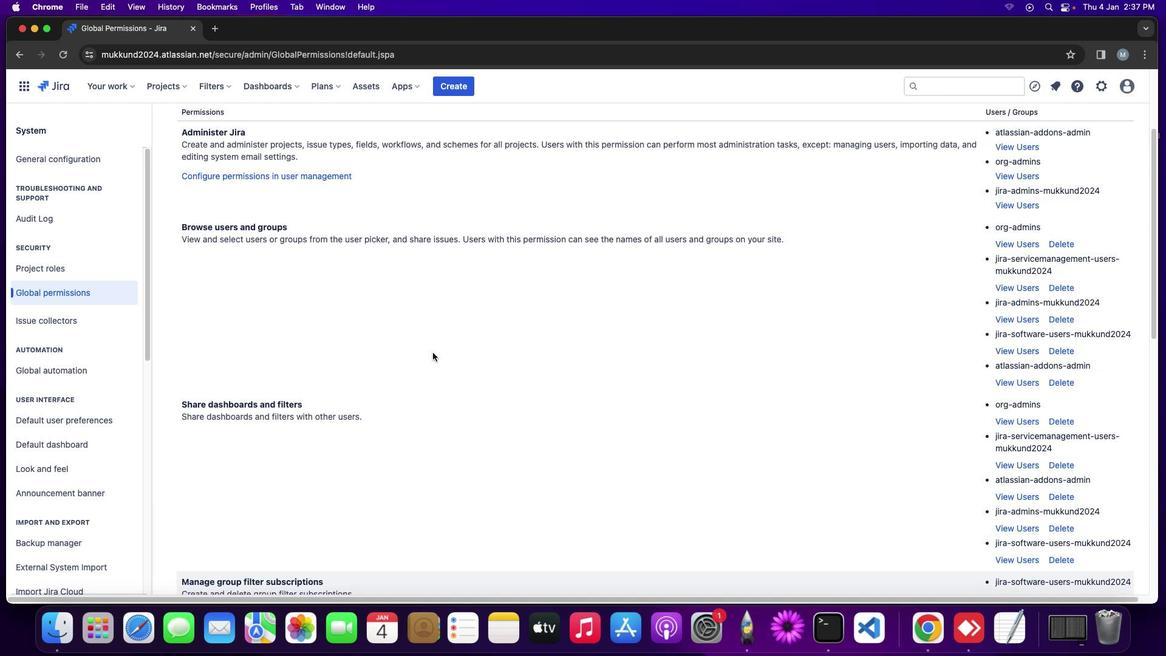 
Action: Mouse scrolled (463, 362) with delta (1, 3)
Screenshot: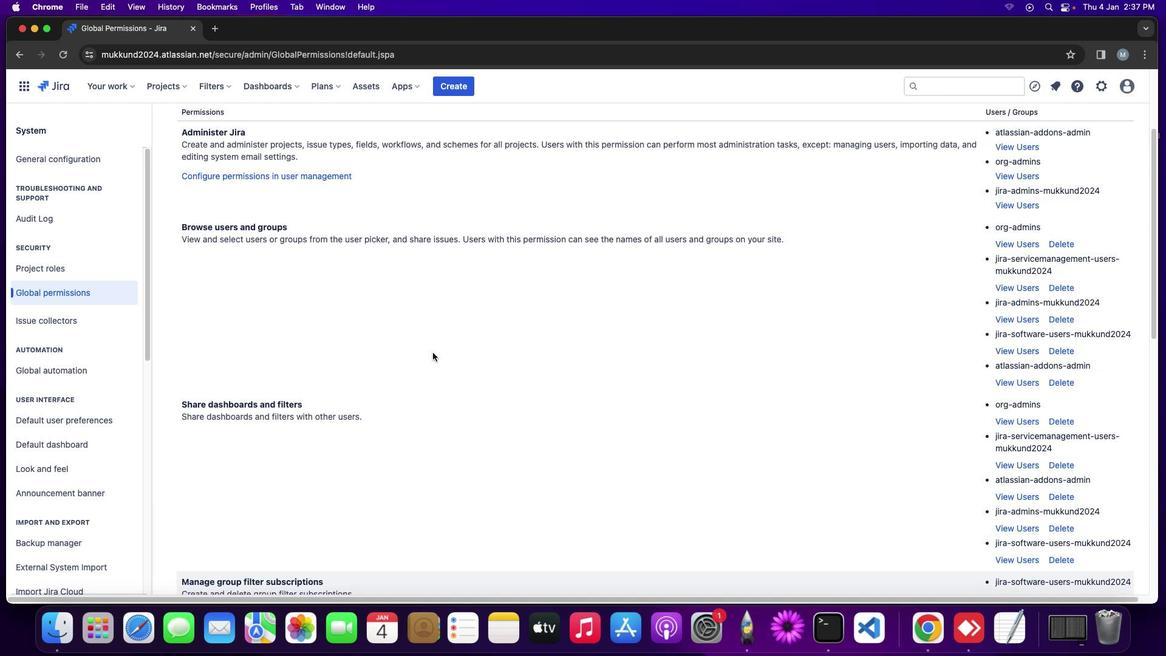 
Action: Mouse scrolled (463, 362) with delta (1, 4)
Screenshot: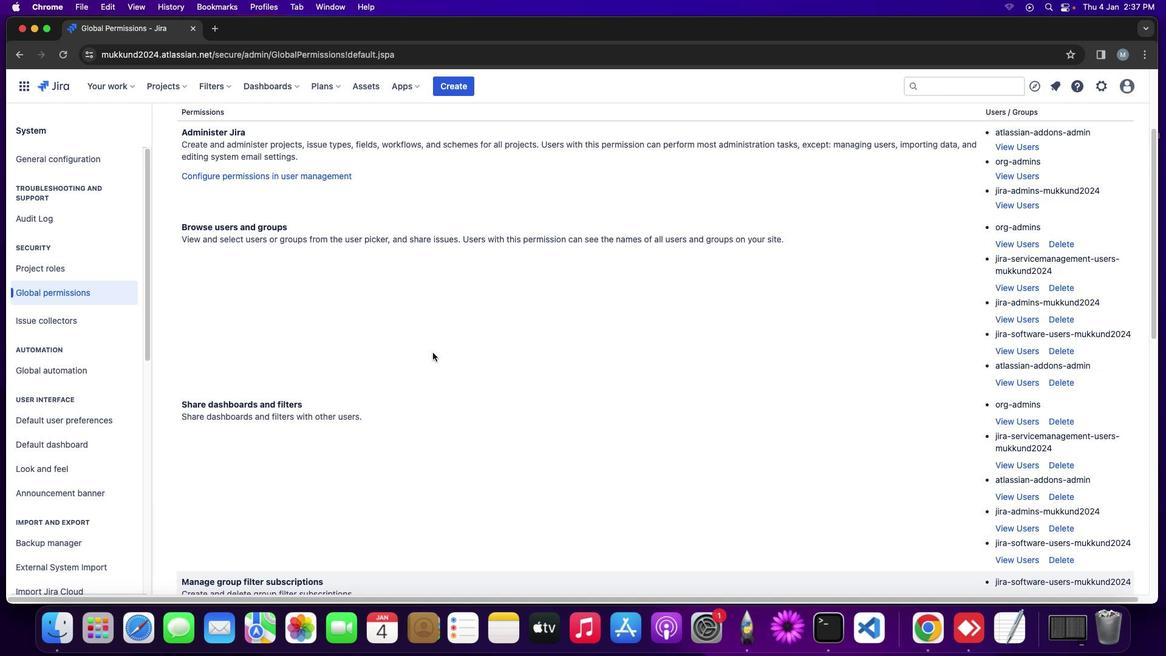 
Action: Mouse scrolled (463, 362) with delta (1, 4)
Screenshot: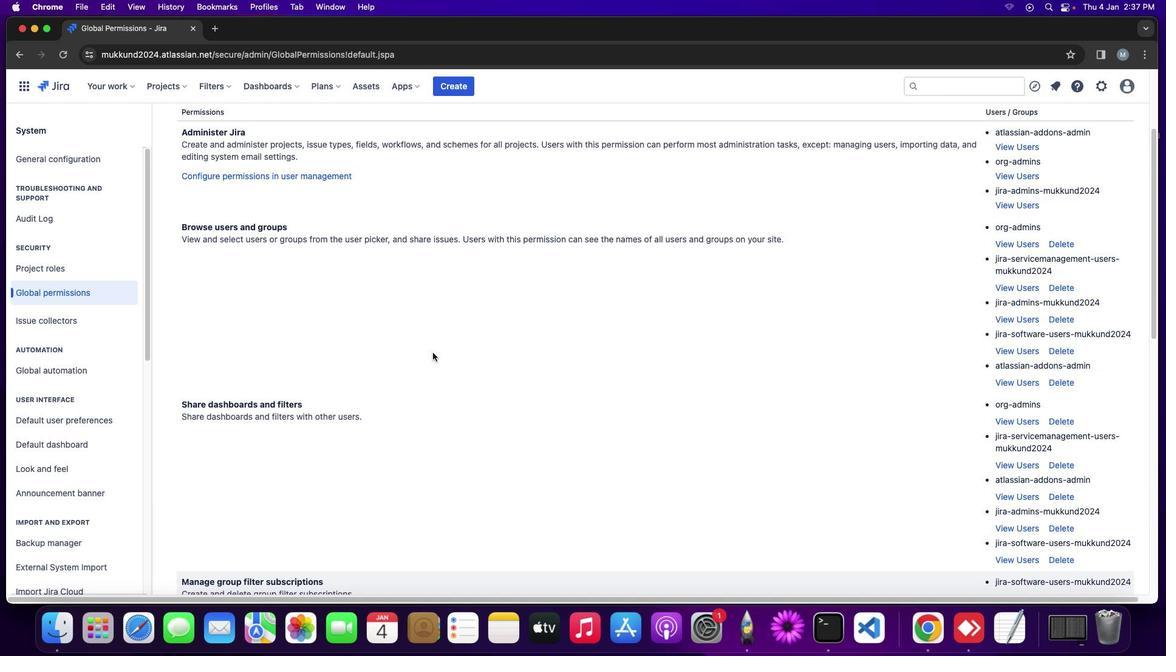 
Action: Mouse moved to (436, 356)
Screenshot: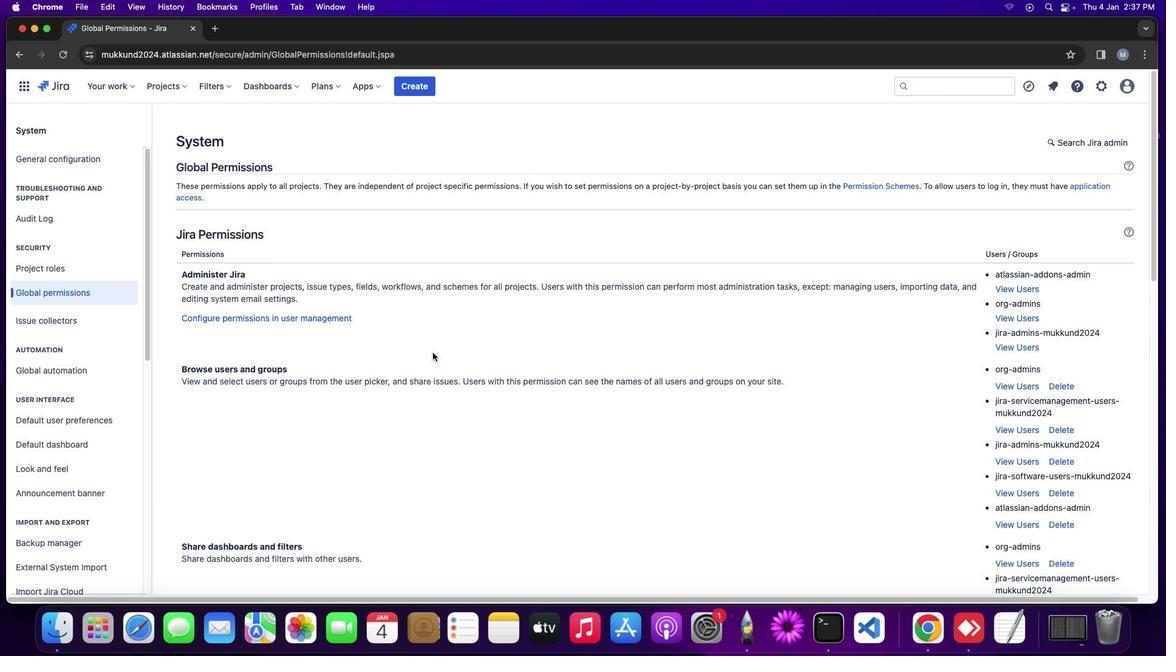 
Action: Mouse scrolled (436, 356) with delta (1, 2)
Screenshot: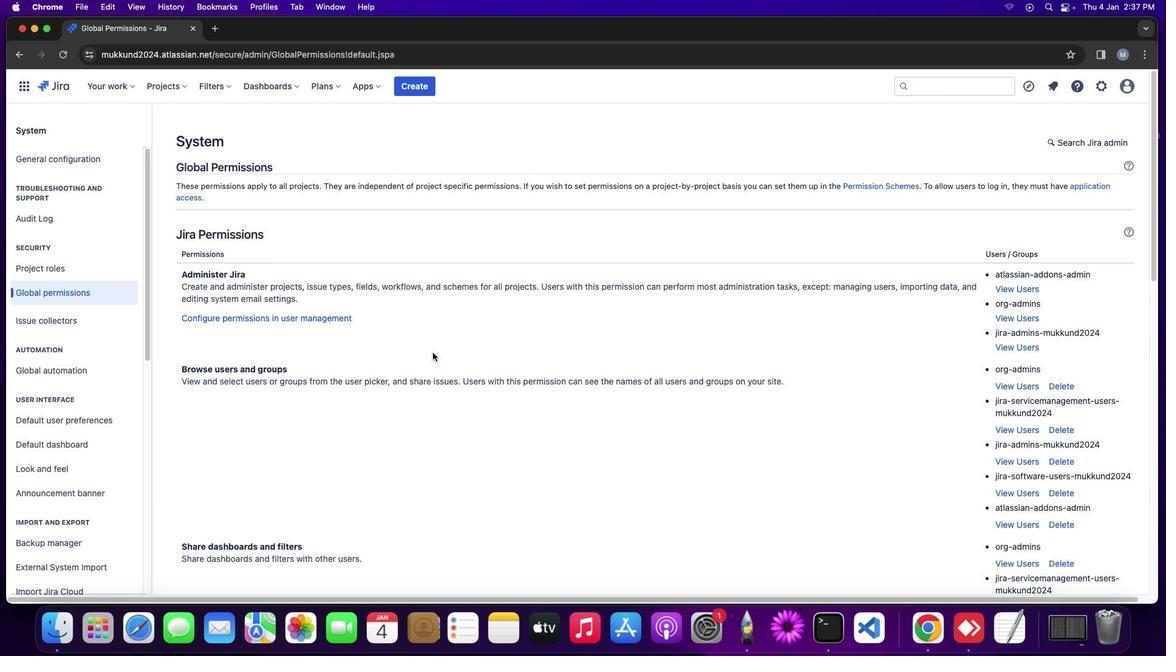 
Action: Mouse moved to (435, 356)
Screenshot: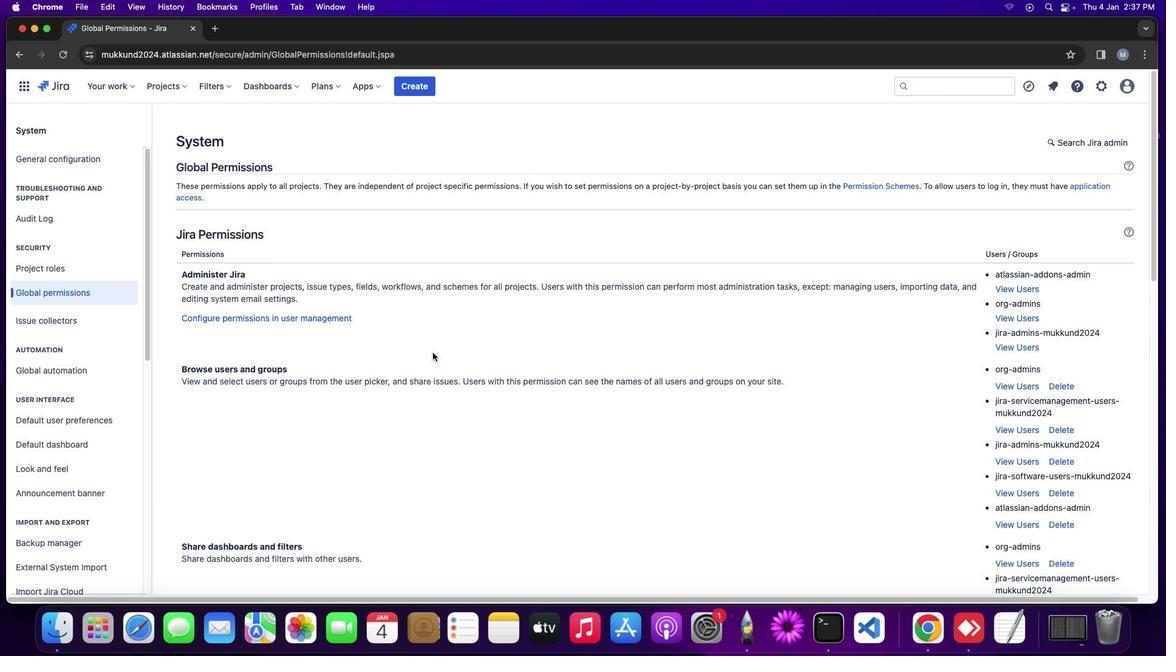
Action: Mouse scrolled (435, 356) with delta (1, 2)
Screenshot: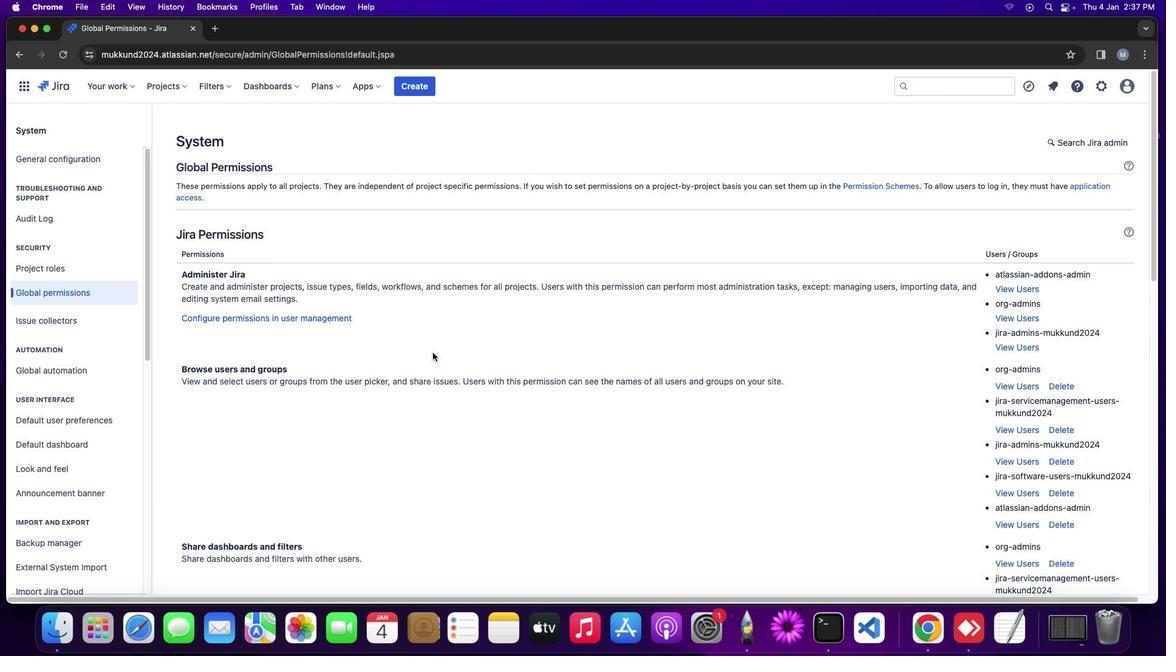 
Action: Mouse moved to (435, 355)
Screenshot: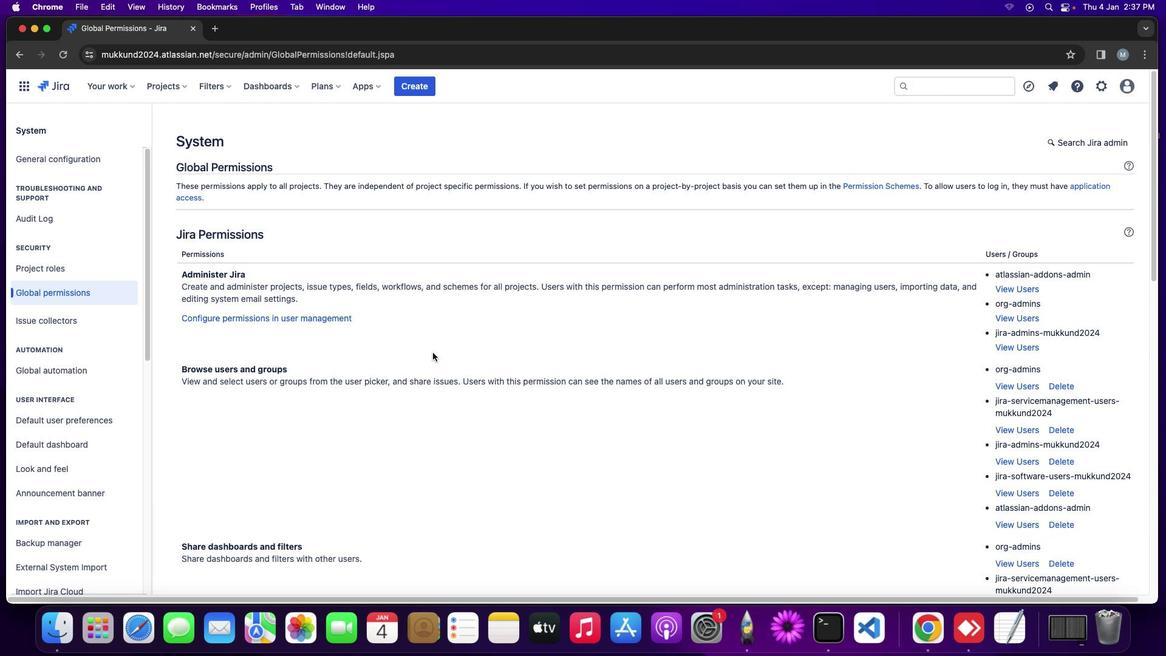 
Action: Mouse scrolled (435, 355) with delta (1, 3)
Screenshot: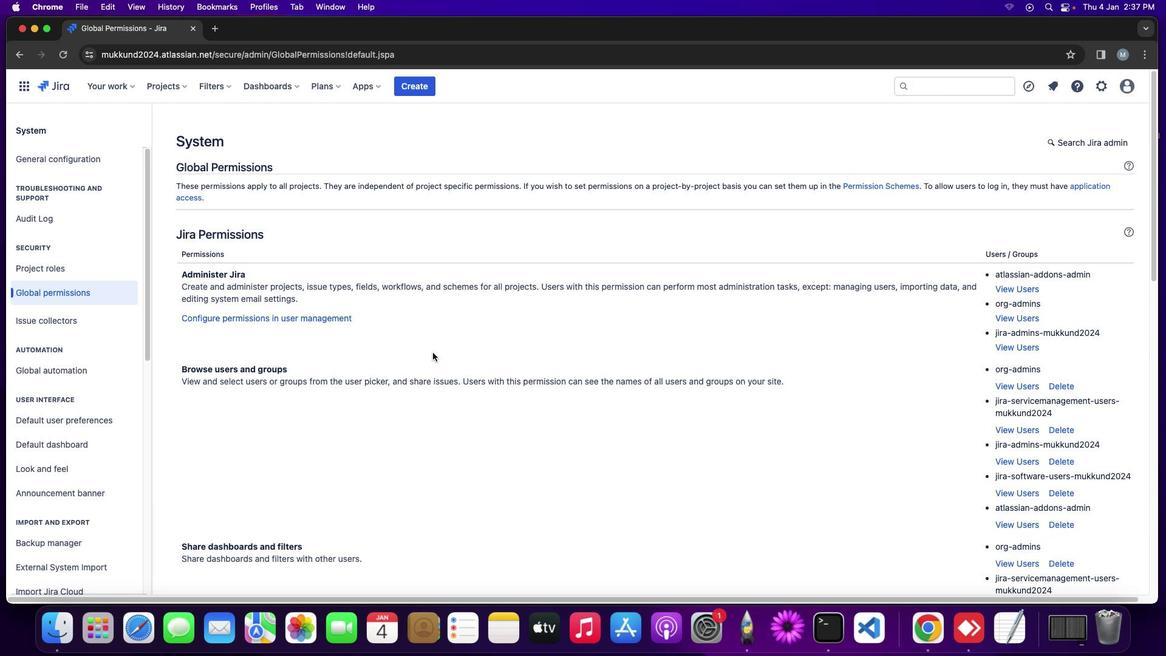 
Action: Mouse scrolled (435, 355) with delta (1, 4)
Screenshot: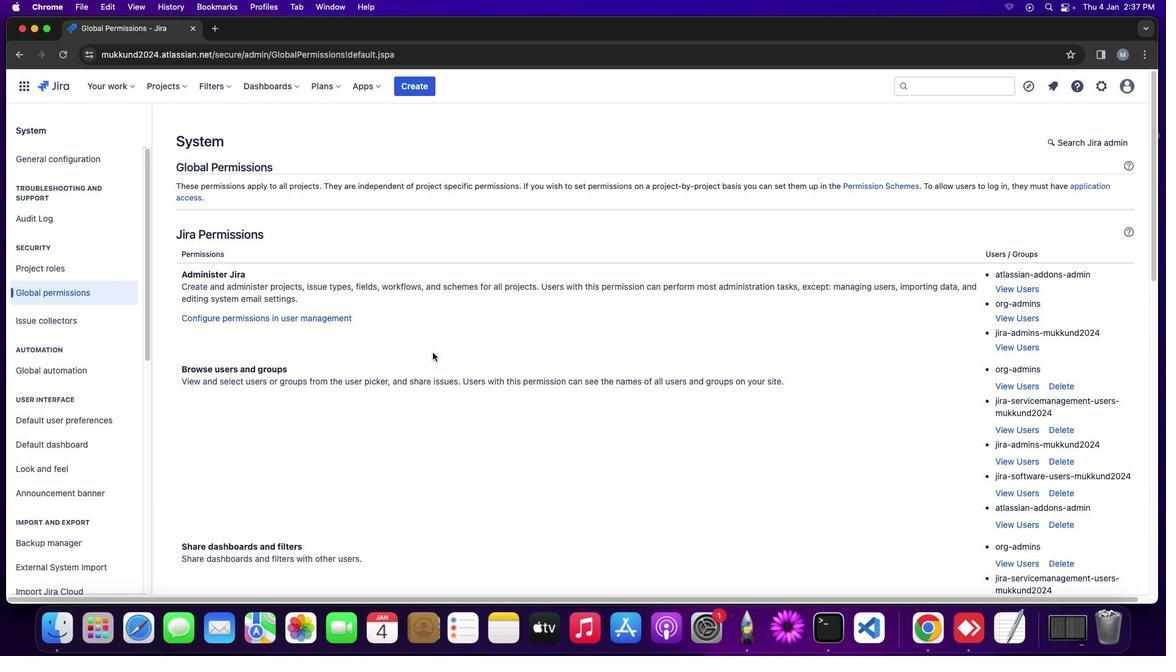 
Action: Mouse moved to (435, 354)
Screenshot: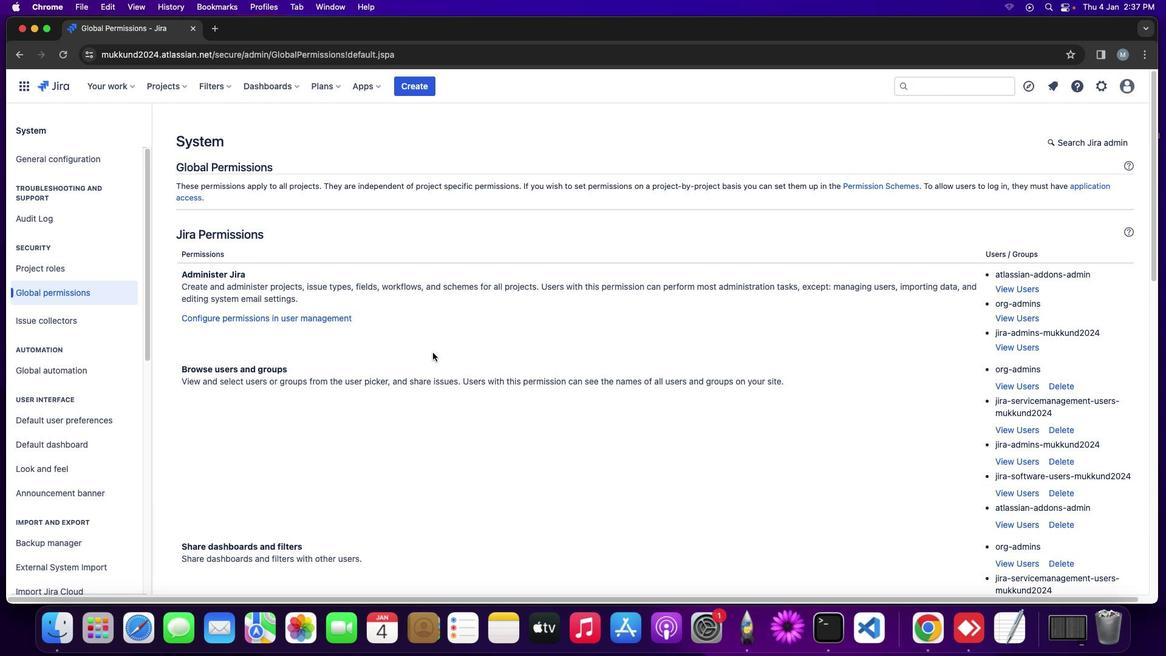 
Action: Mouse scrolled (435, 354) with delta (1, 2)
Screenshot: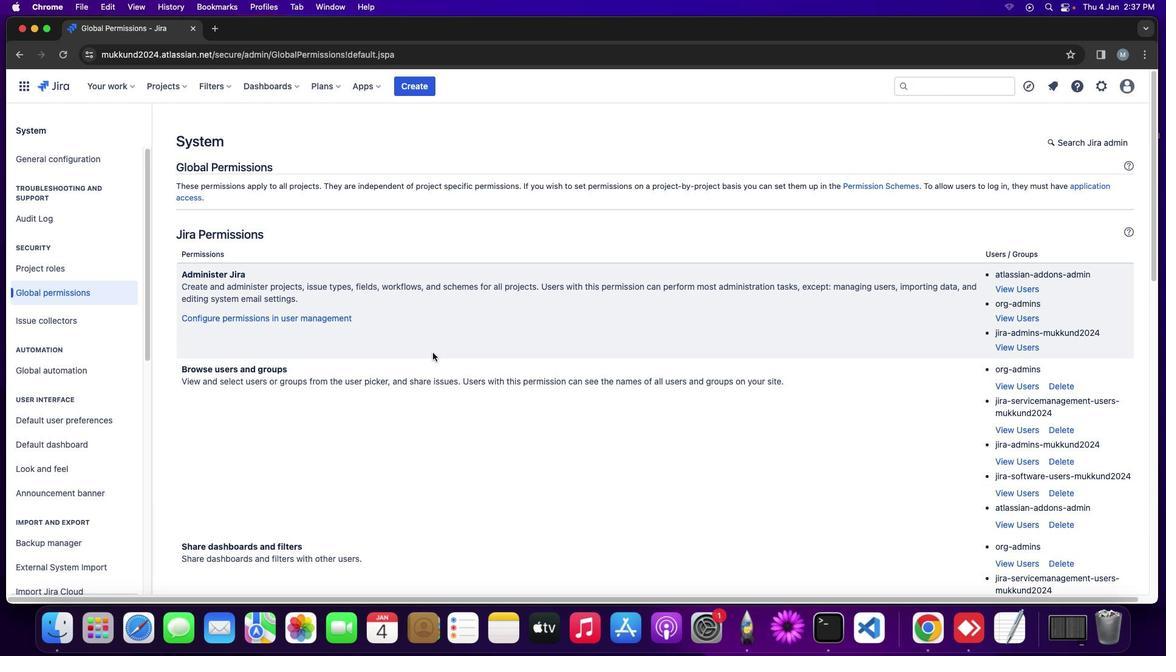 
Action: Mouse scrolled (435, 354) with delta (1, 2)
Screenshot: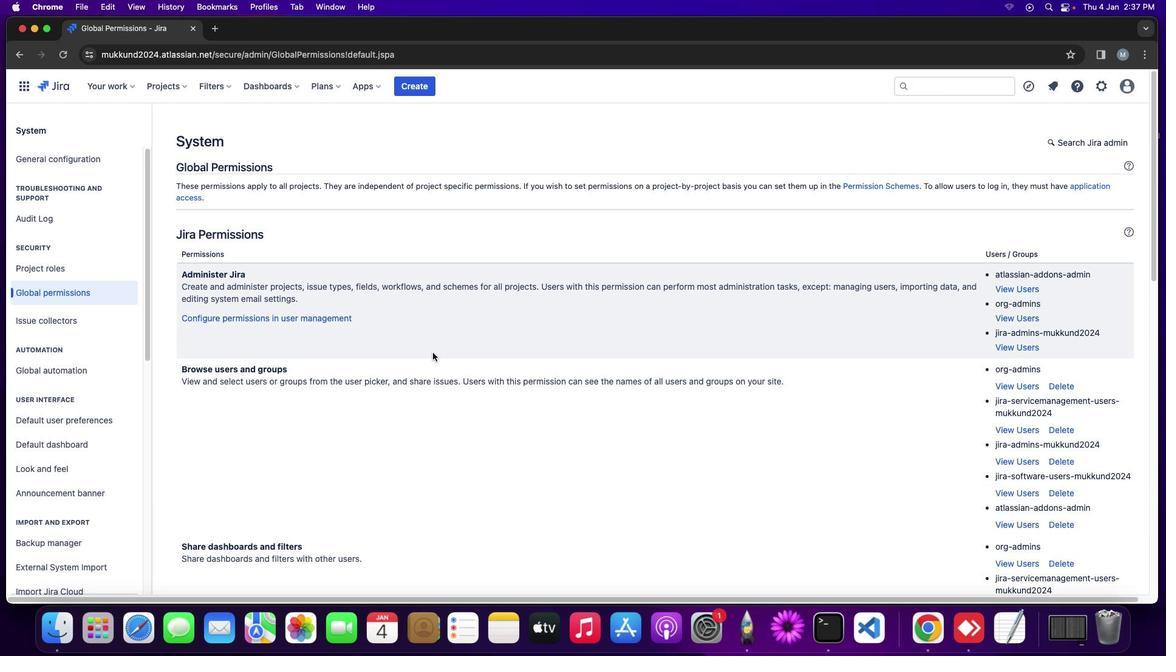 
Action: Mouse moved to (435, 354)
Screenshot: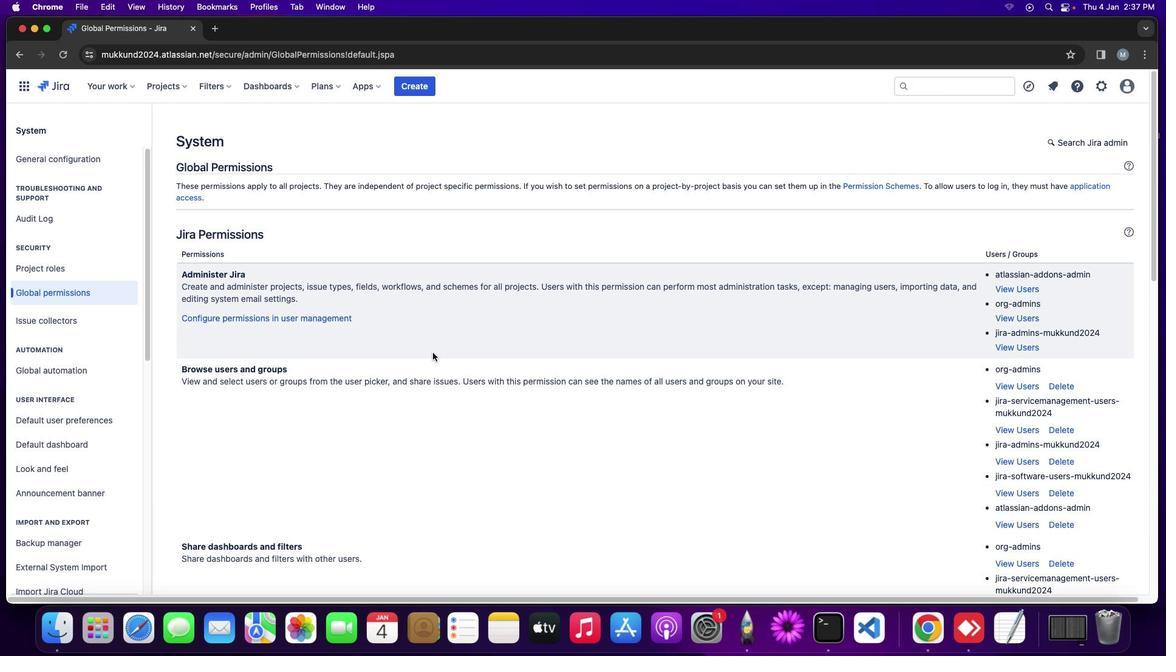 
Action: Mouse scrolled (435, 354) with delta (1, 3)
Screenshot: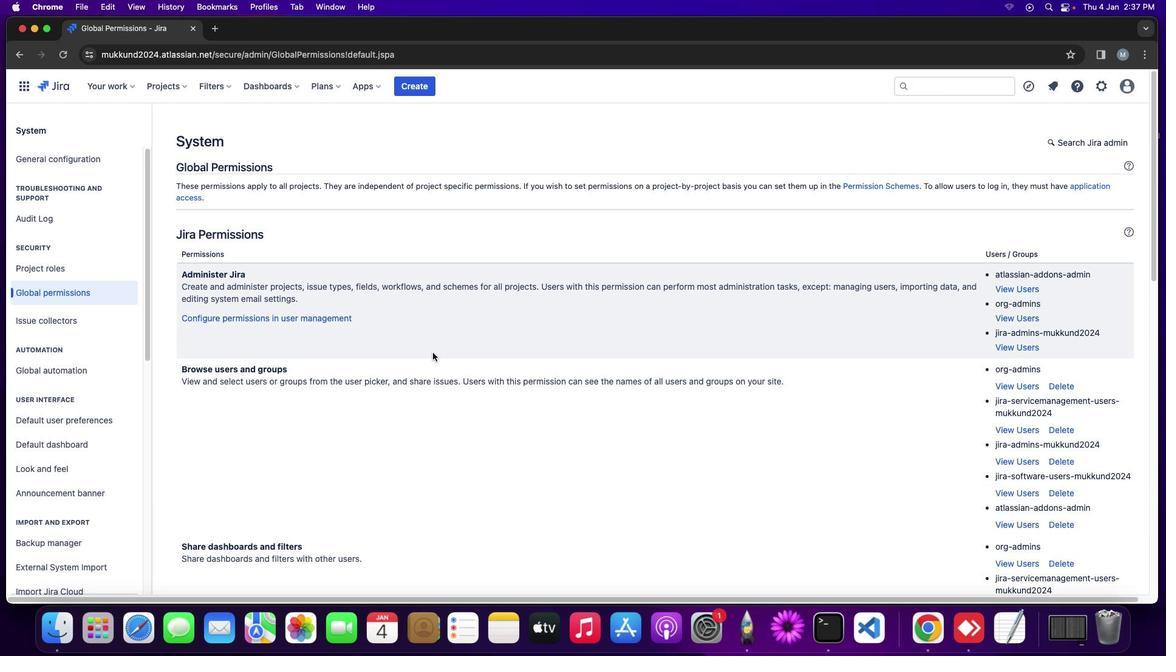 
Action: Mouse scrolled (435, 354) with delta (1, 4)
Screenshot: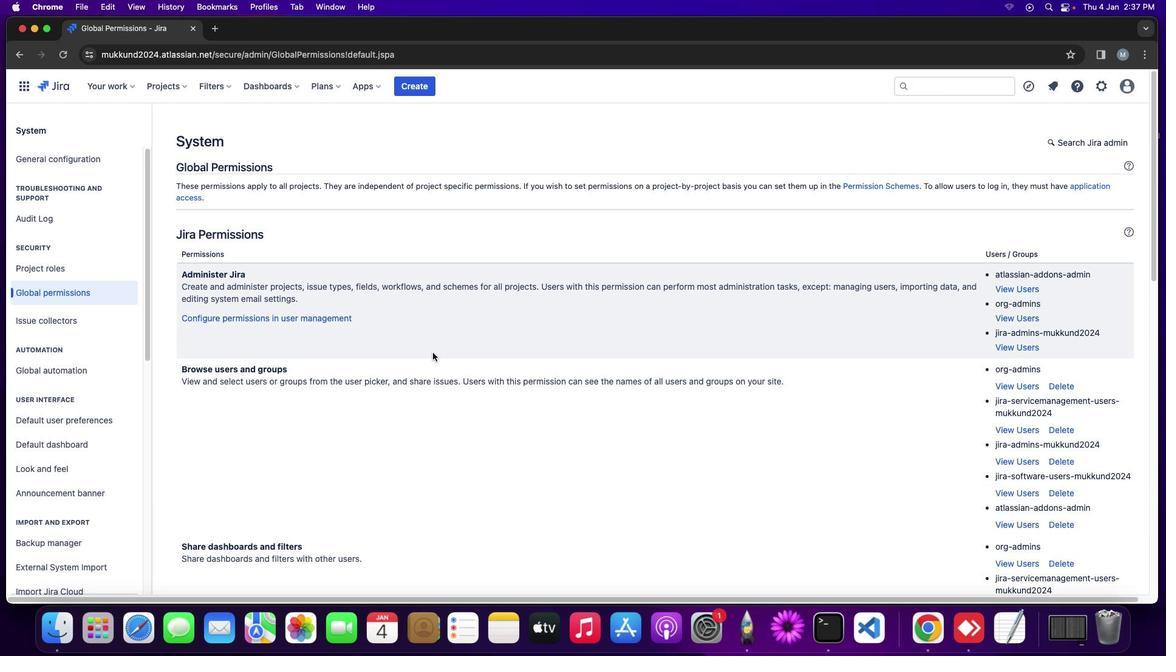 
Action: Mouse scrolled (435, 354) with delta (1, 4)
Screenshot: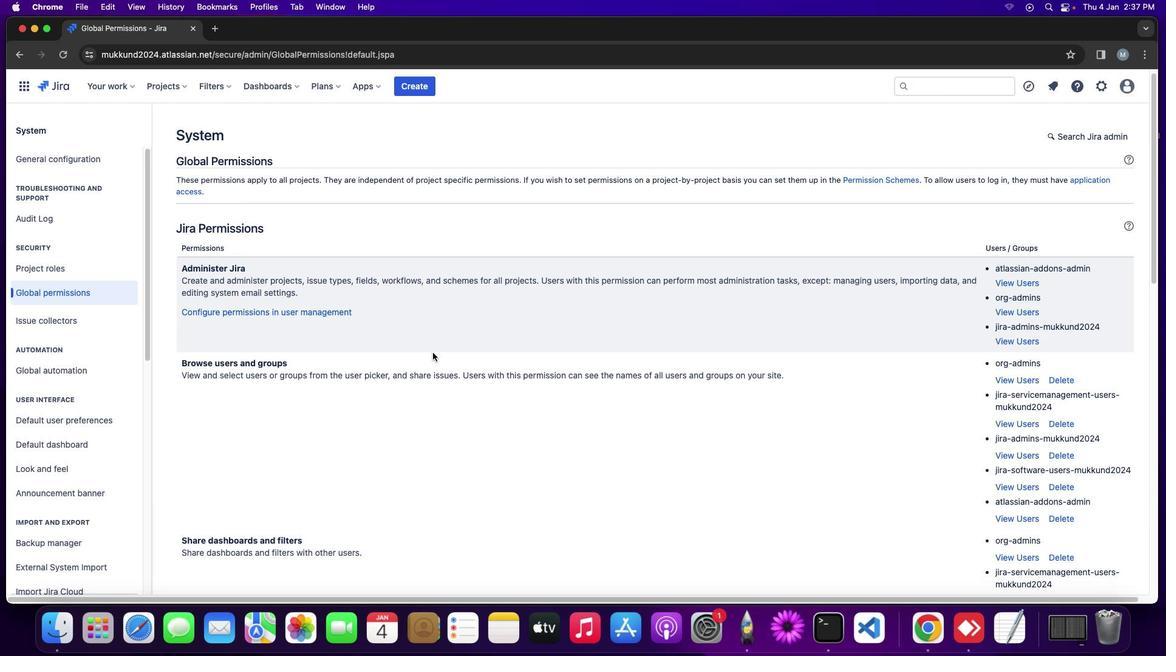 
Action: Mouse scrolled (435, 354) with delta (1, 1)
Screenshot: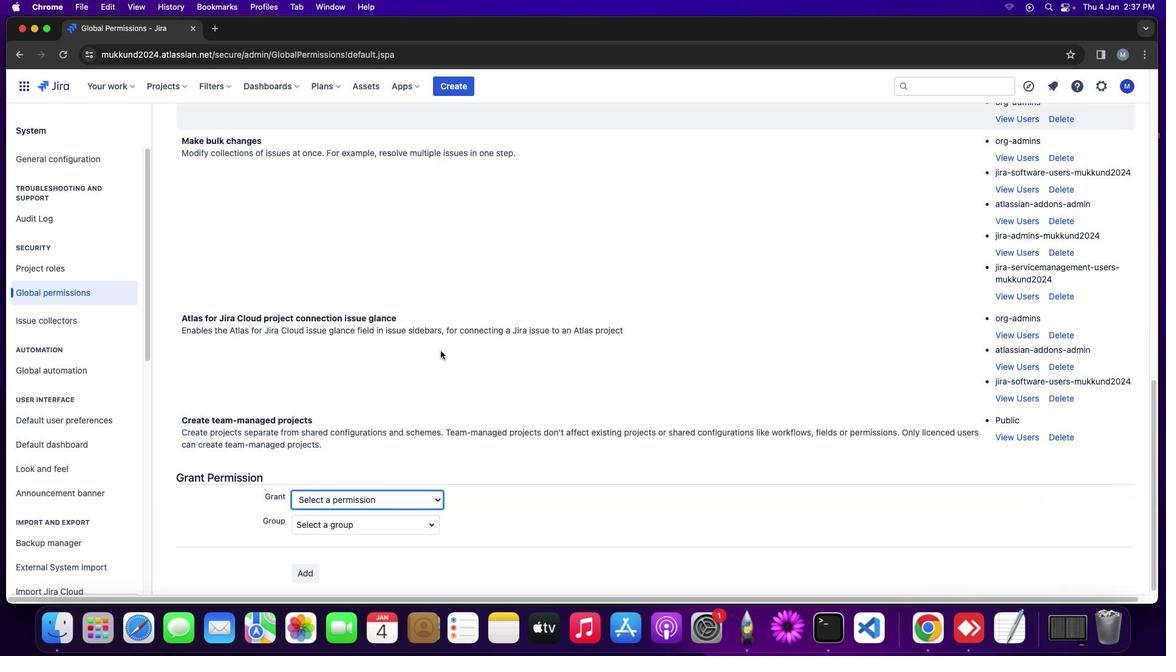 
Action: Mouse scrolled (435, 354) with delta (1, 1)
Screenshot: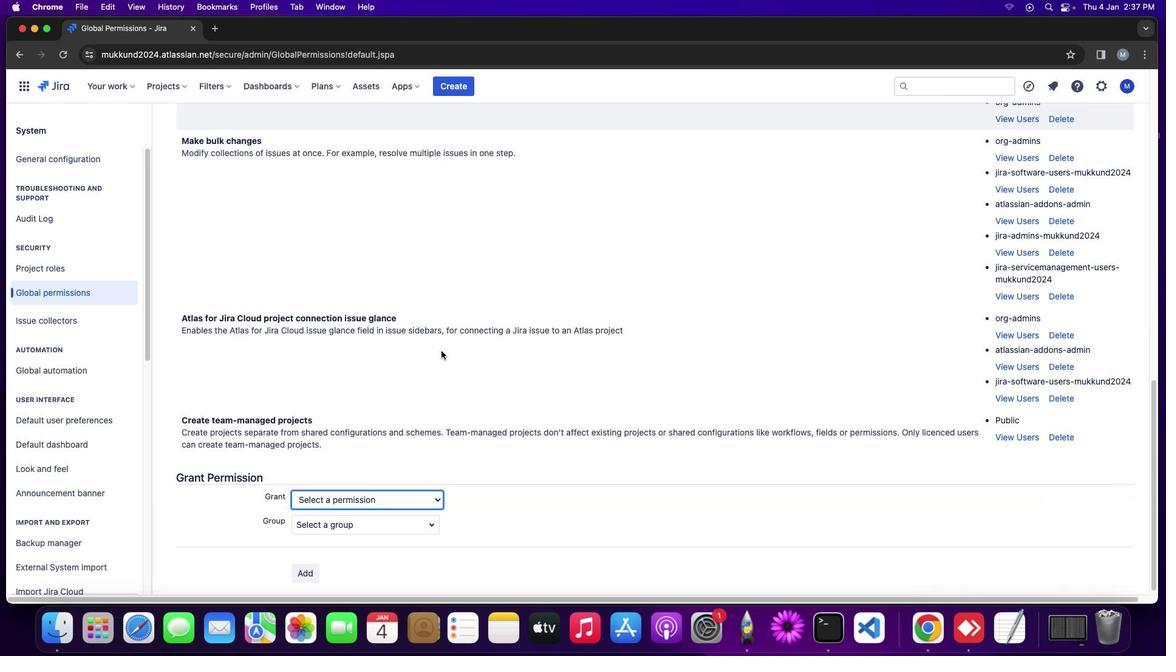 
Action: Mouse scrolled (435, 354) with delta (1, 0)
Screenshot: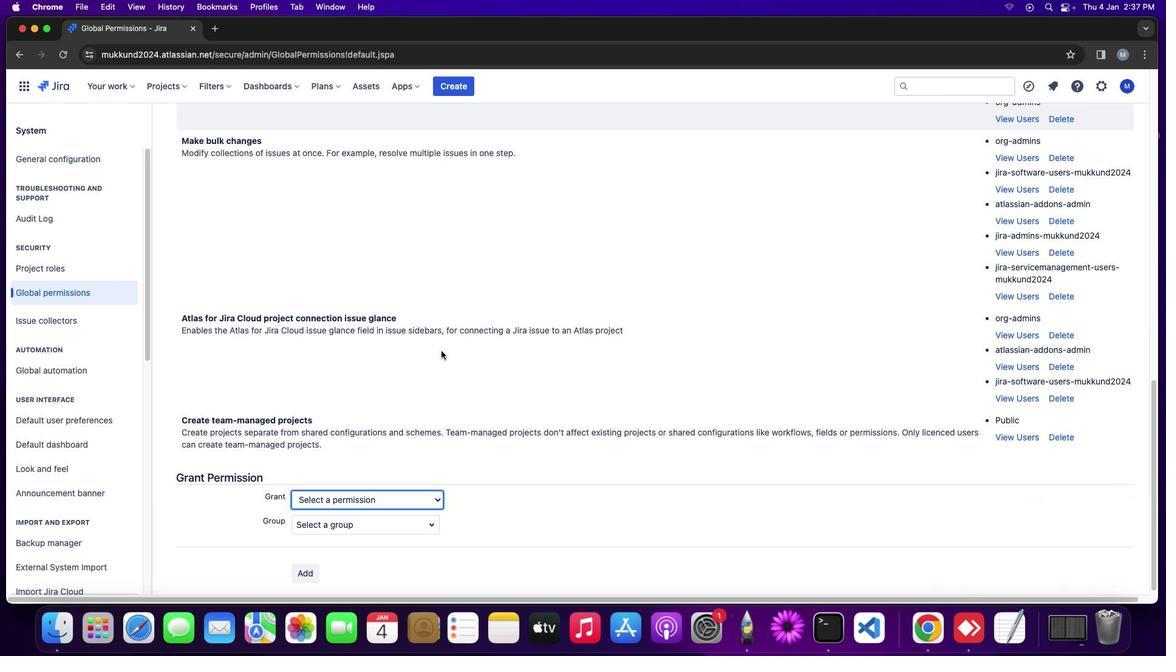 
Action: Mouse scrolled (435, 354) with delta (1, 0)
Screenshot: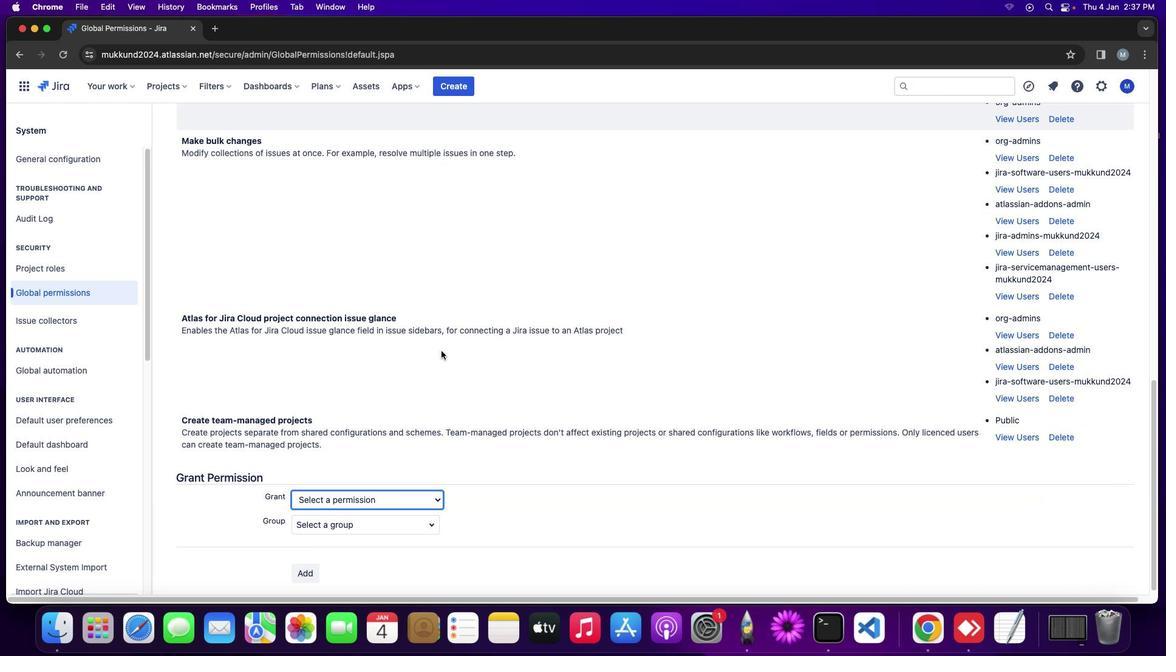 
Action: Mouse scrolled (435, 354) with delta (1, 0)
Screenshot: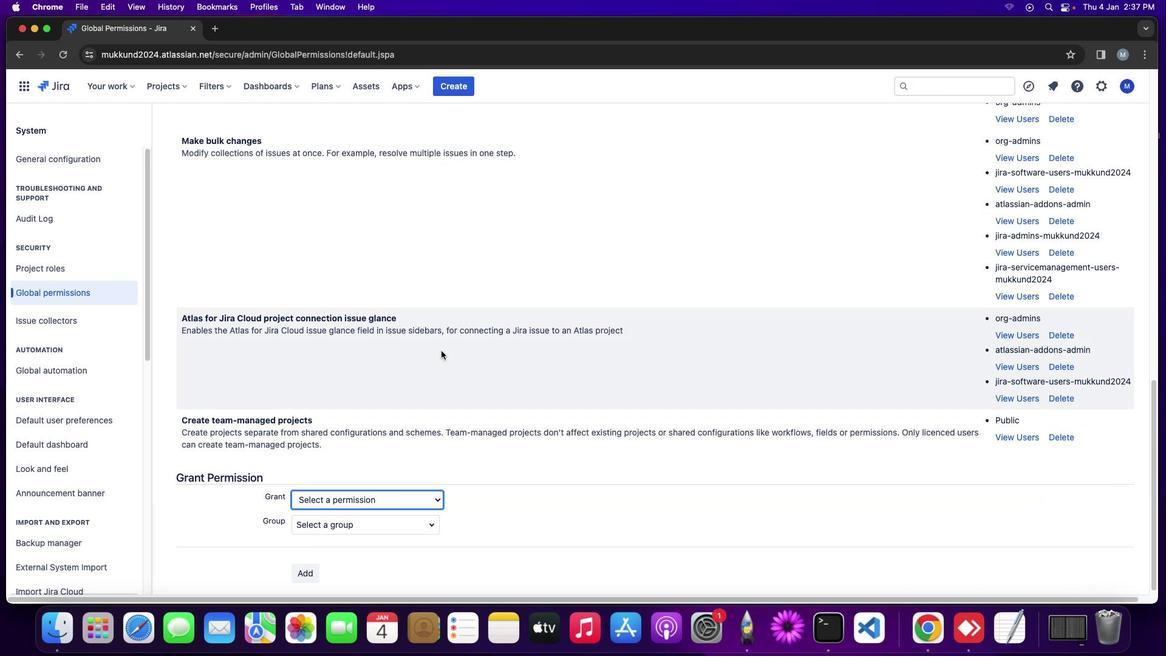 
Action: Mouse moved to (436, 353)
Screenshot: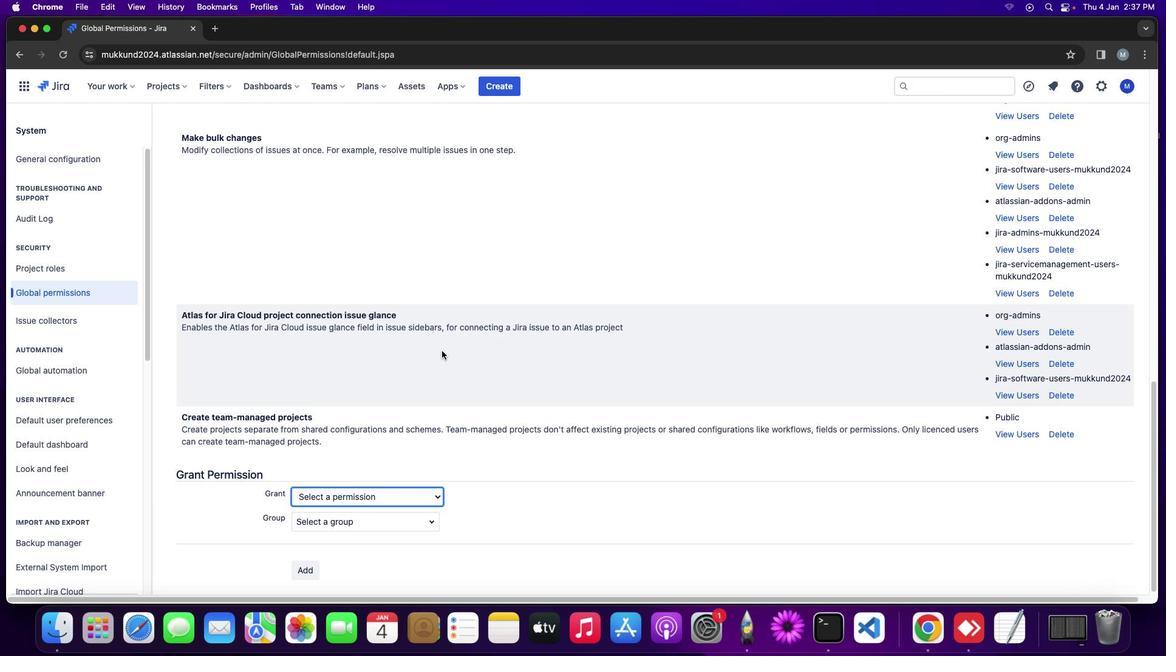 
Action: Mouse scrolled (436, 353) with delta (1, 1)
Screenshot: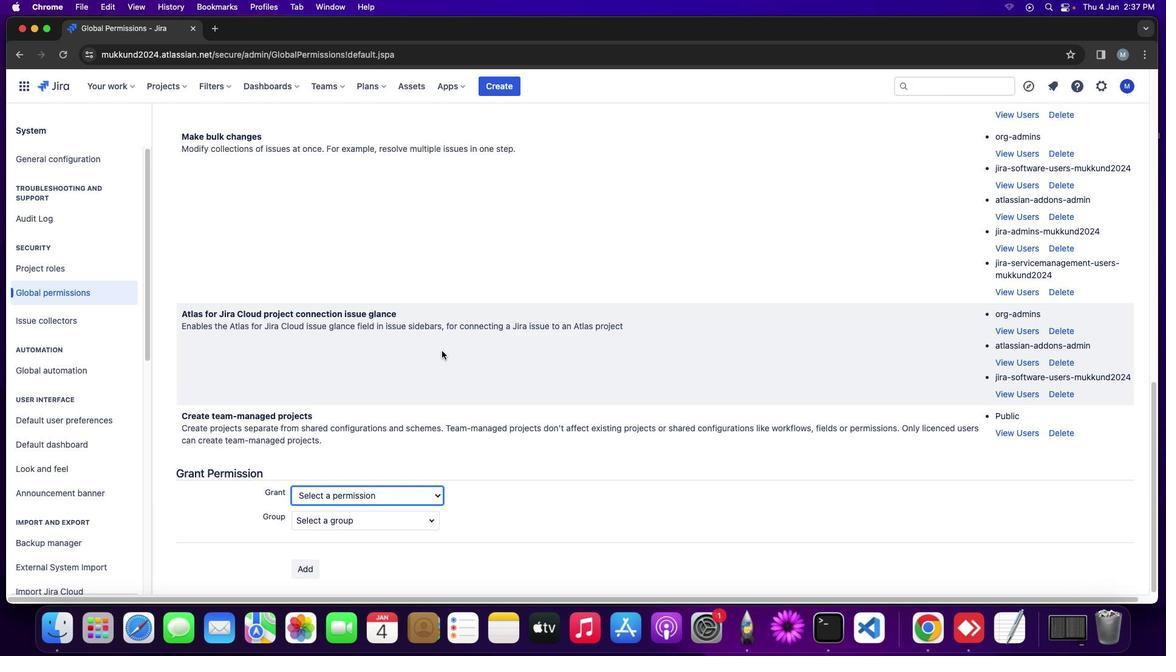 
Action: Mouse moved to (436, 353)
Screenshot: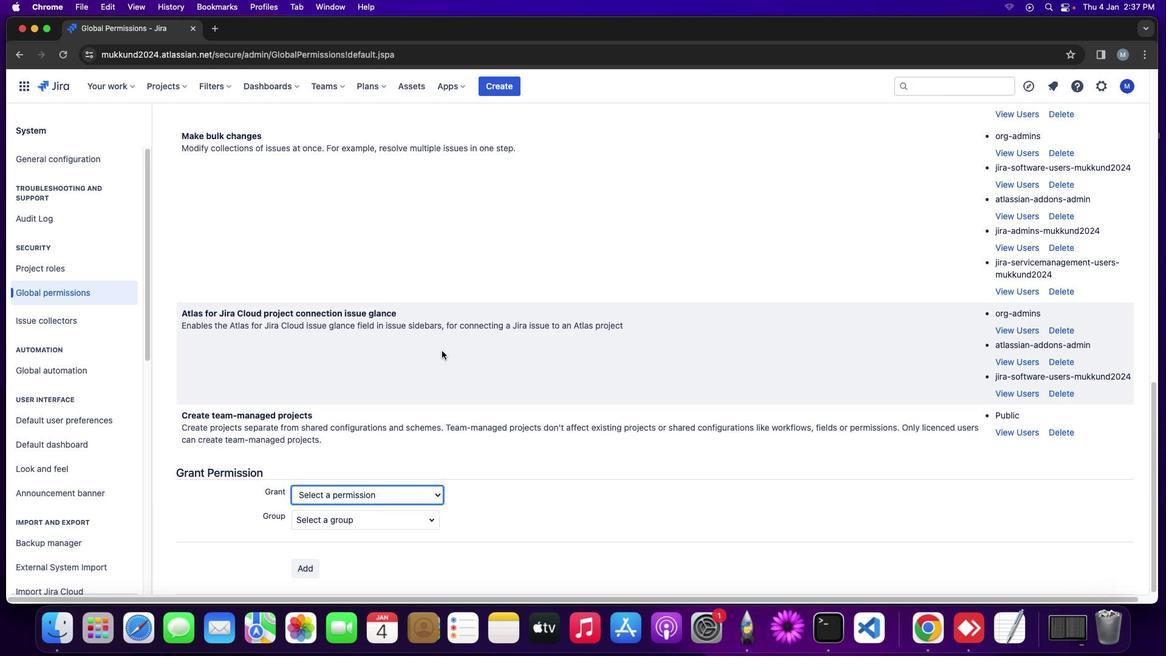 
Action: Mouse scrolled (436, 353) with delta (1, 1)
Screenshot: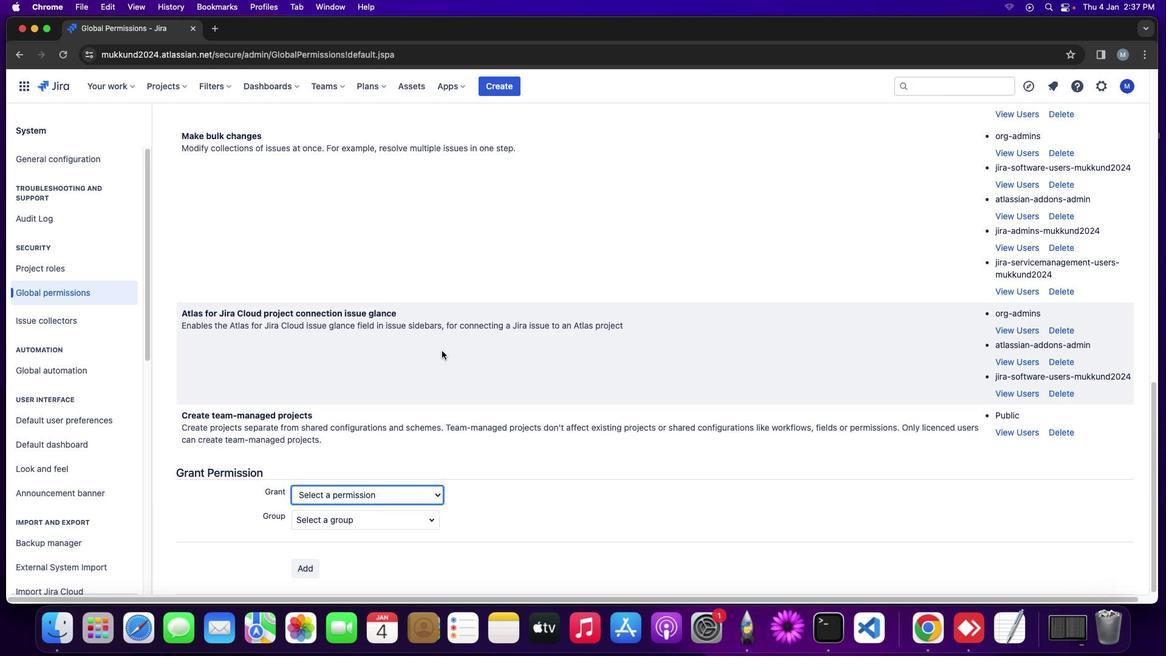 
Action: Mouse moved to (436, 353)
Screenshot: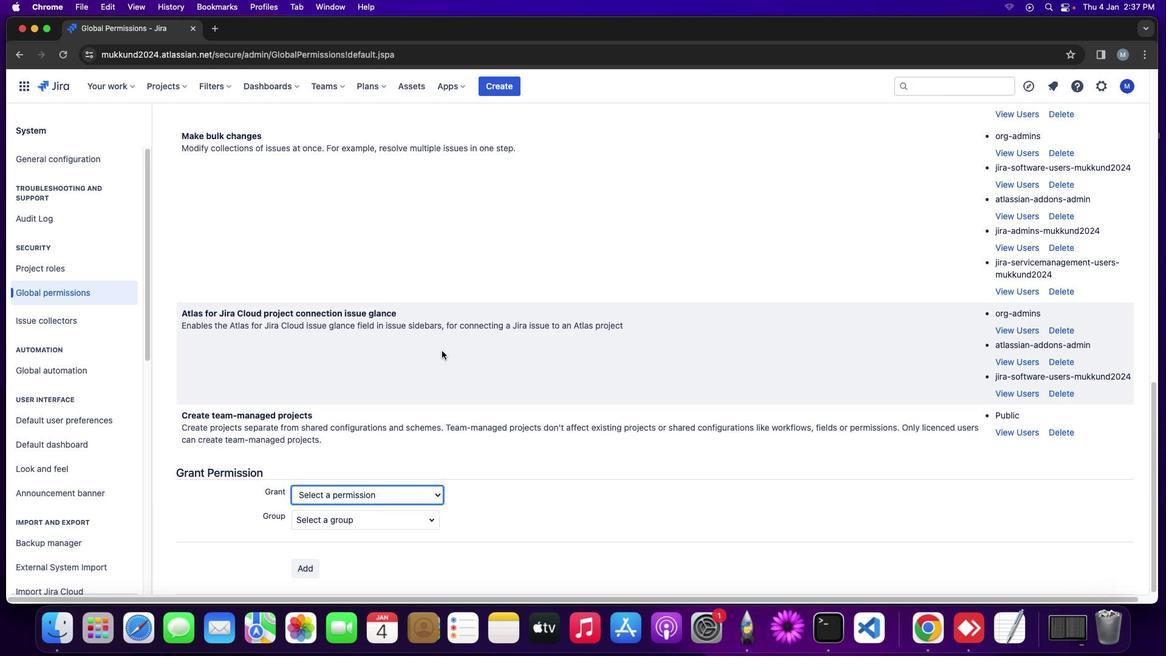 
Action: Mouse scrolled (436, 353) with delta (1, 0)
Screenshot: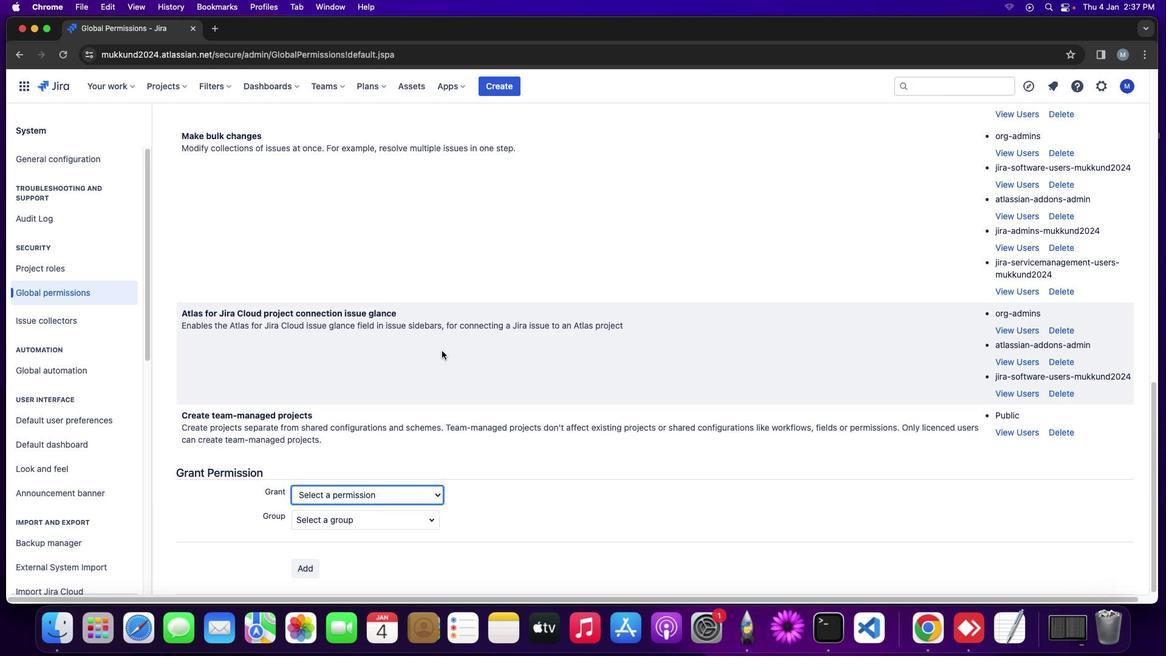 
Action: Mouse moved to (437, 353)
Screenshot: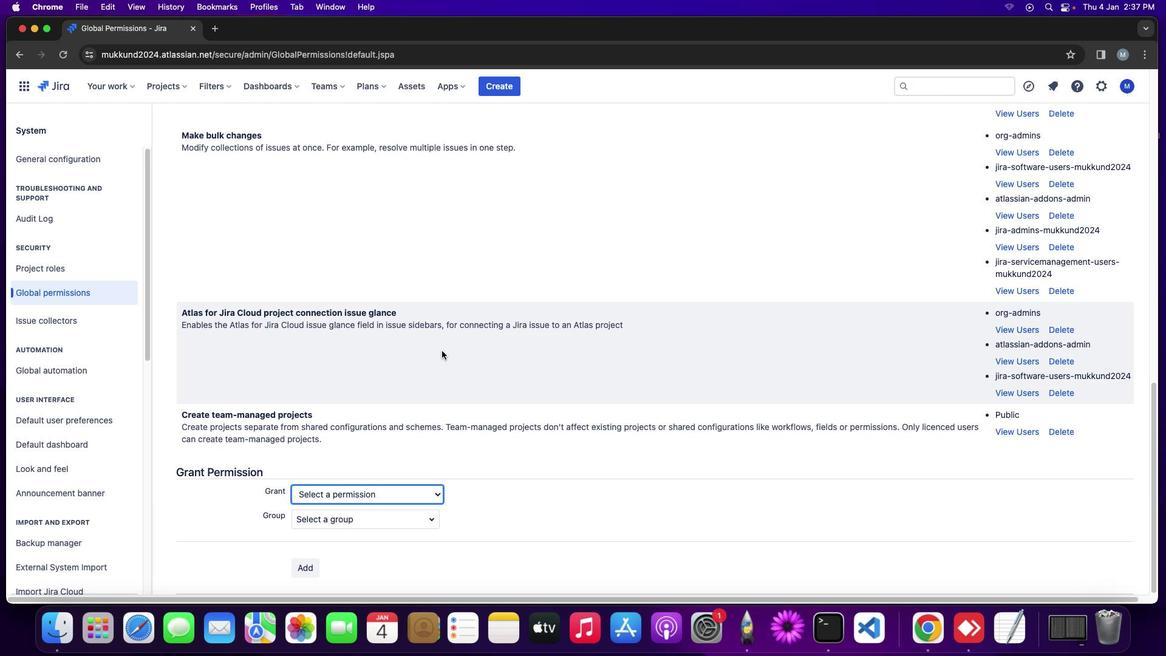 
Action: Mouse scrolled (437, 353) with delta (1, 0)
Screenshot: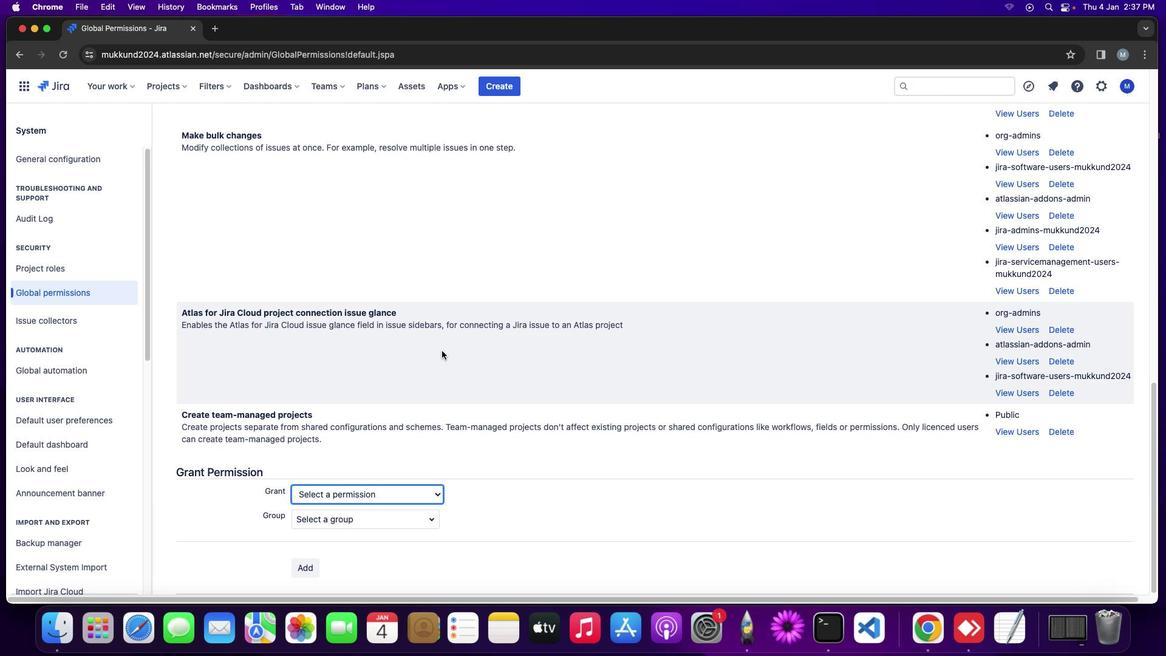 
Action: Mouse moved to (438, 353)
Screenshot: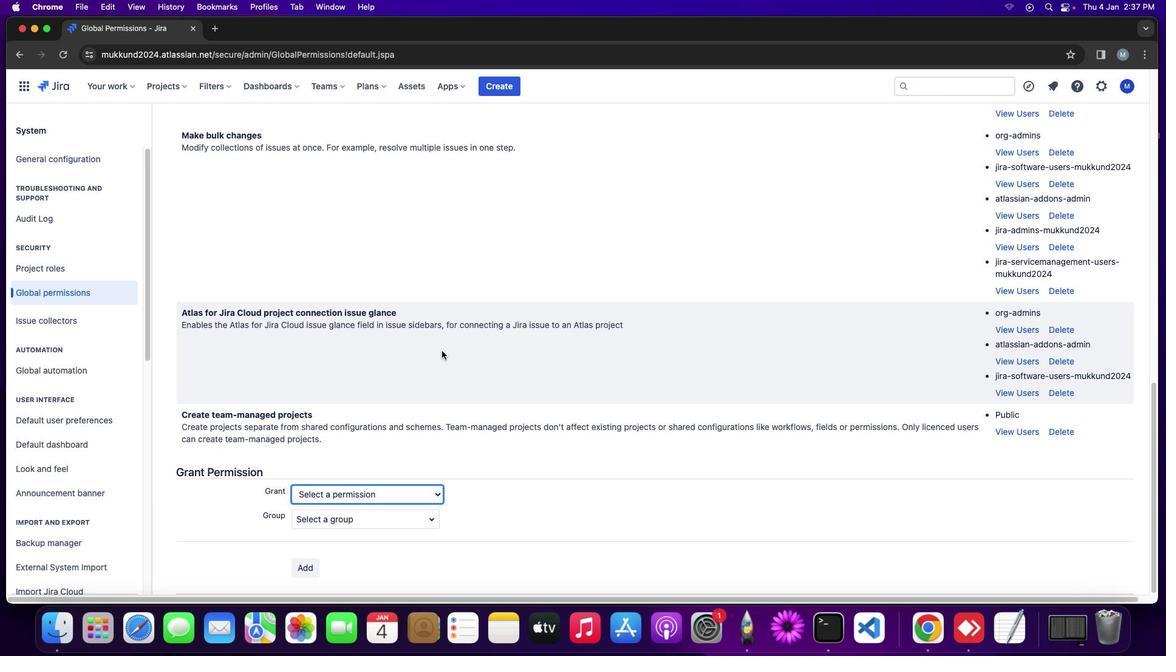 
Action: Mouse scrolled (438, 353) with delta (1, -1)
Screenshot: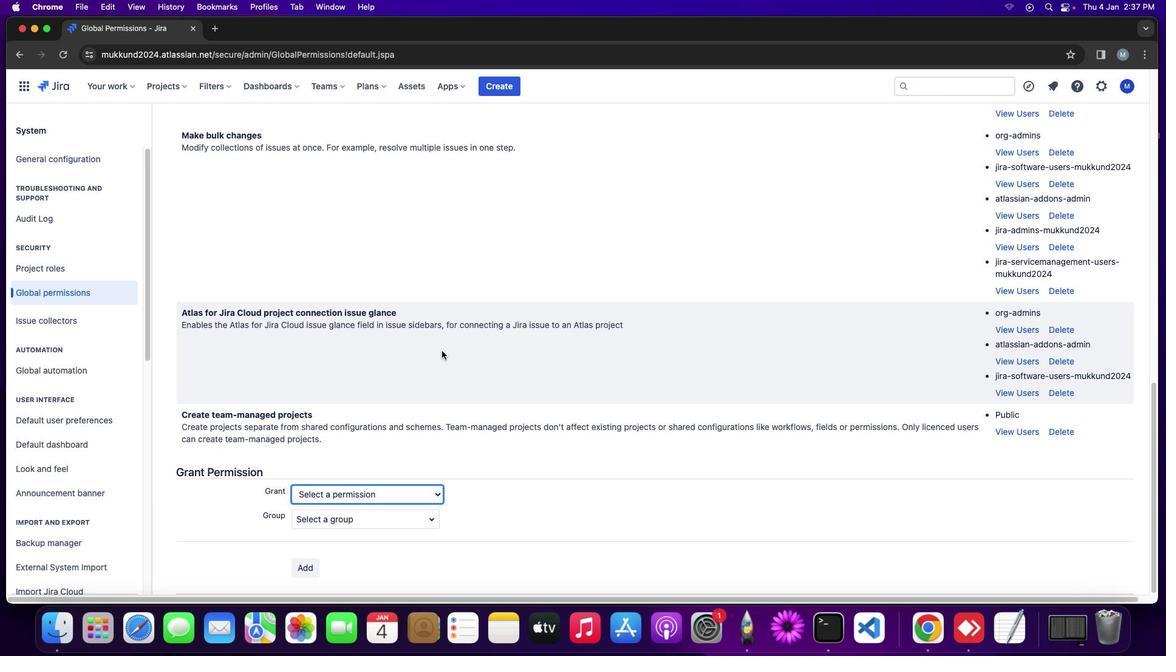 
Action: Mouse moved to (443, 352)
Screenshot: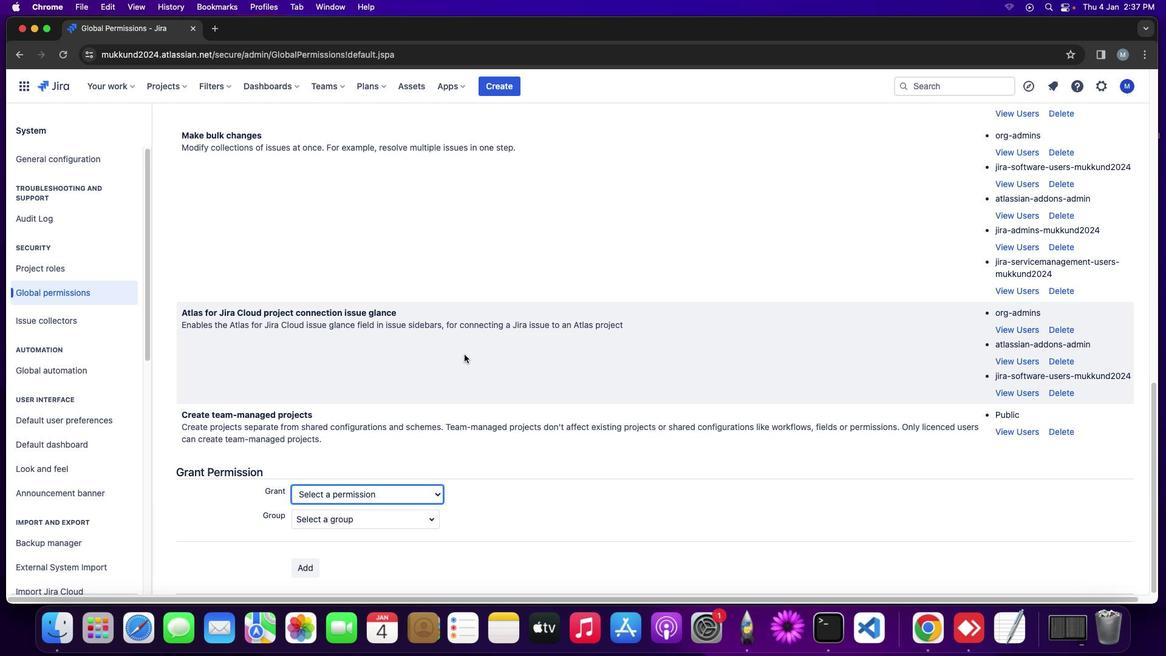 
Action: Mouse scrolled (443, 352) with delta (1, 1)
Screenshot: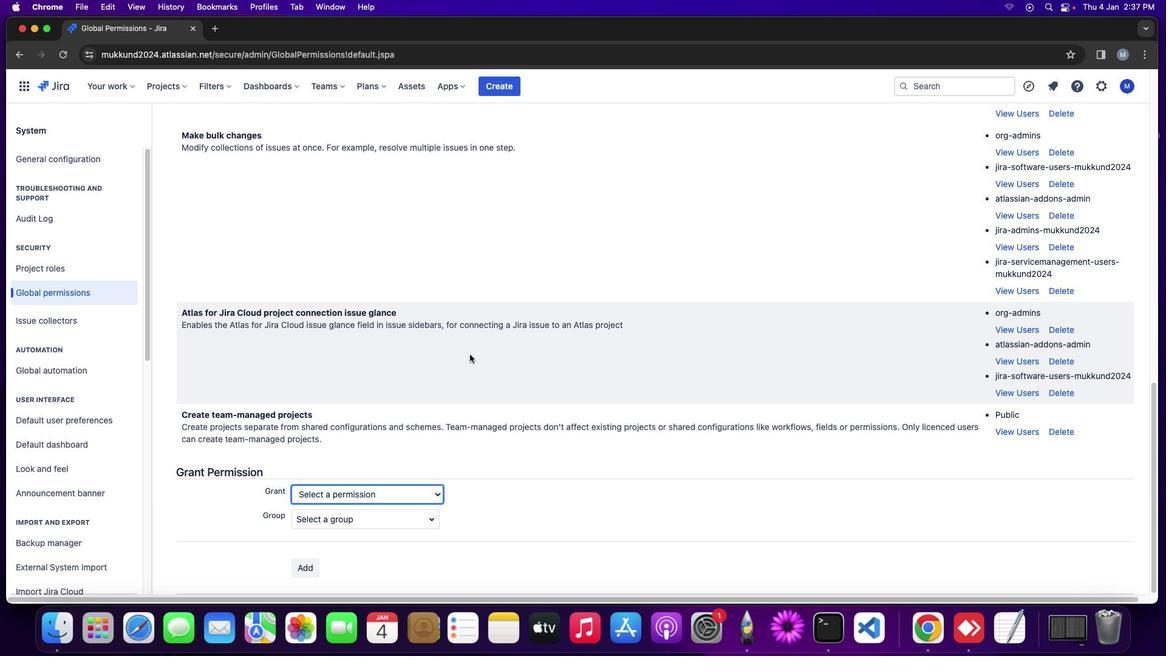 
Action: Mouse scrolled (443, 352) with delta (1, 1)
Screenshot: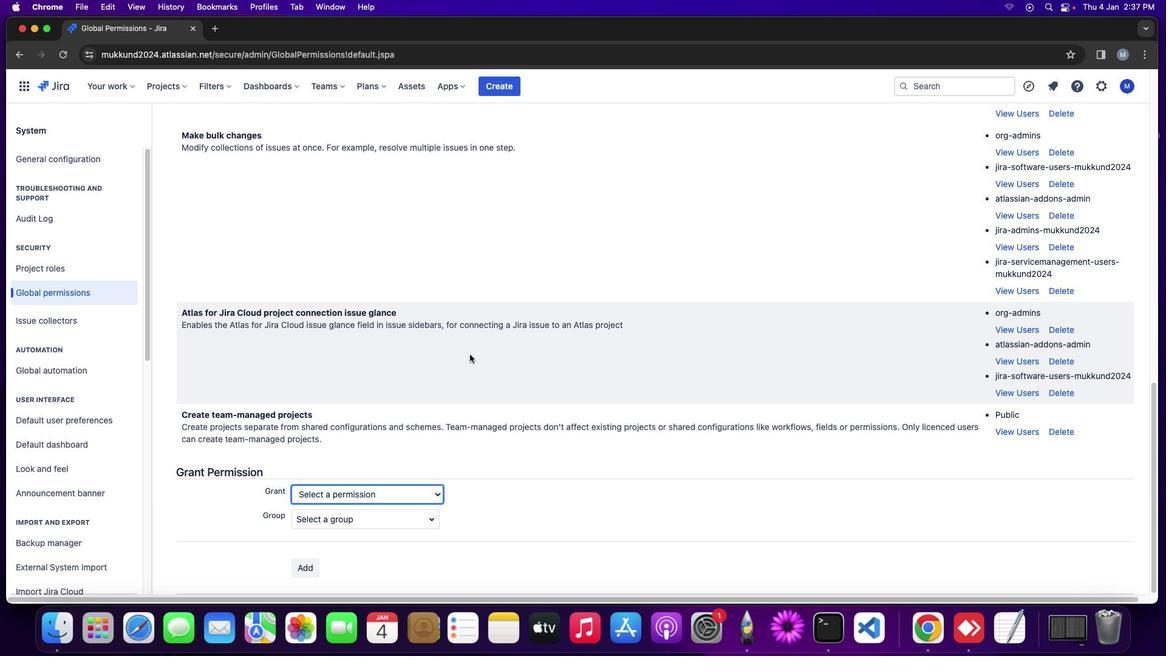
Action: Mouse moved to (504, 364)
Screenshot: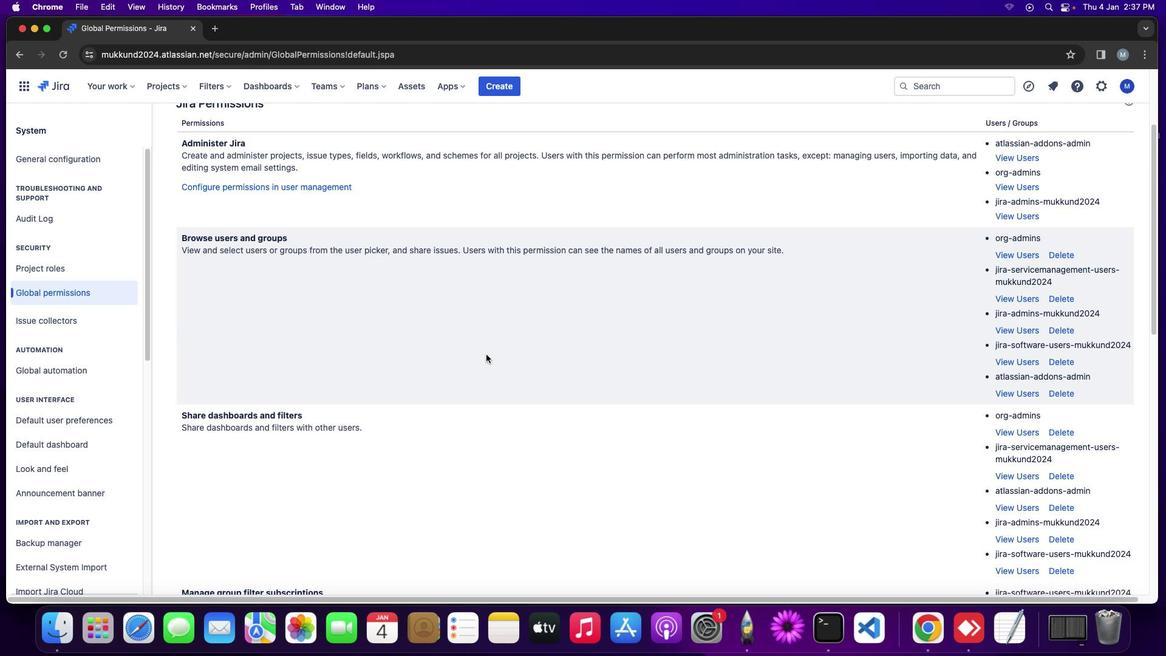 
Action: Mouse scrolled (504, 364) with delta (1, 2)
Screenshot: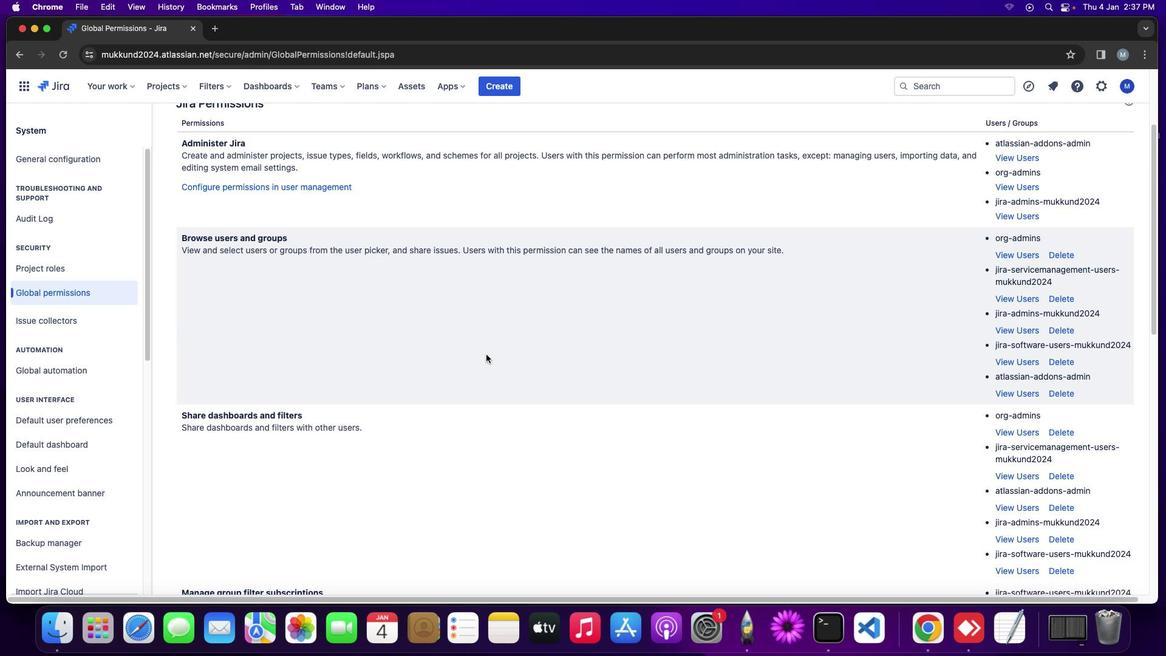 
Action: Mouse moved to (504, 364)
Screenshot: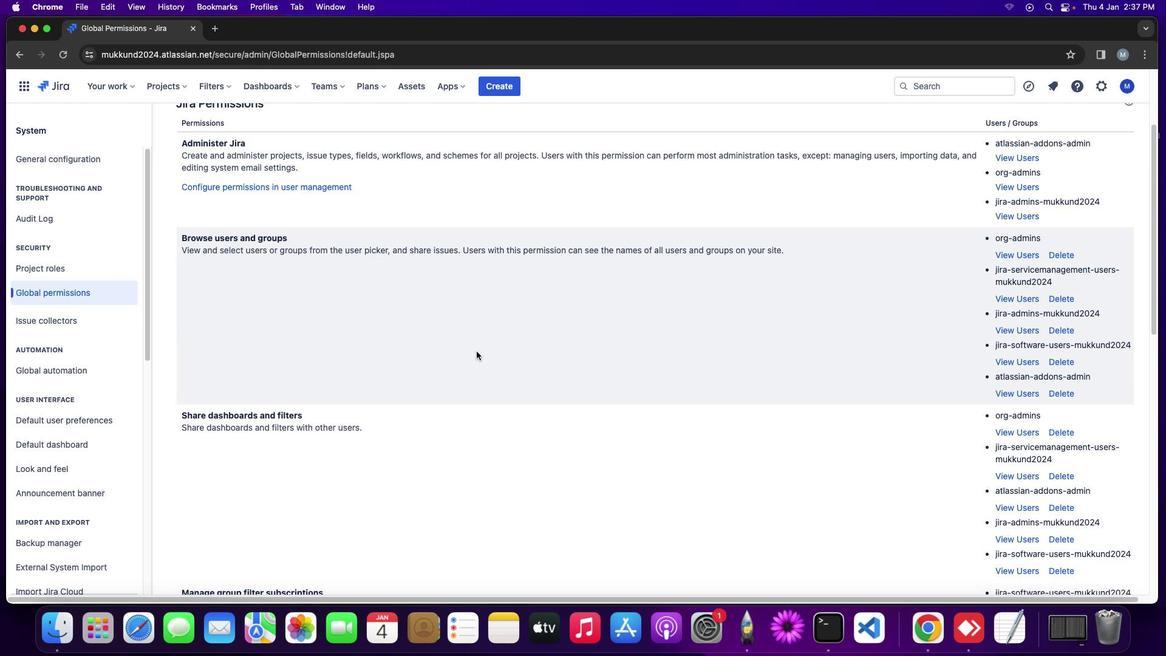 
Action: Mouse scrolled (504, 364) with delta (1, 2)
Screenshot: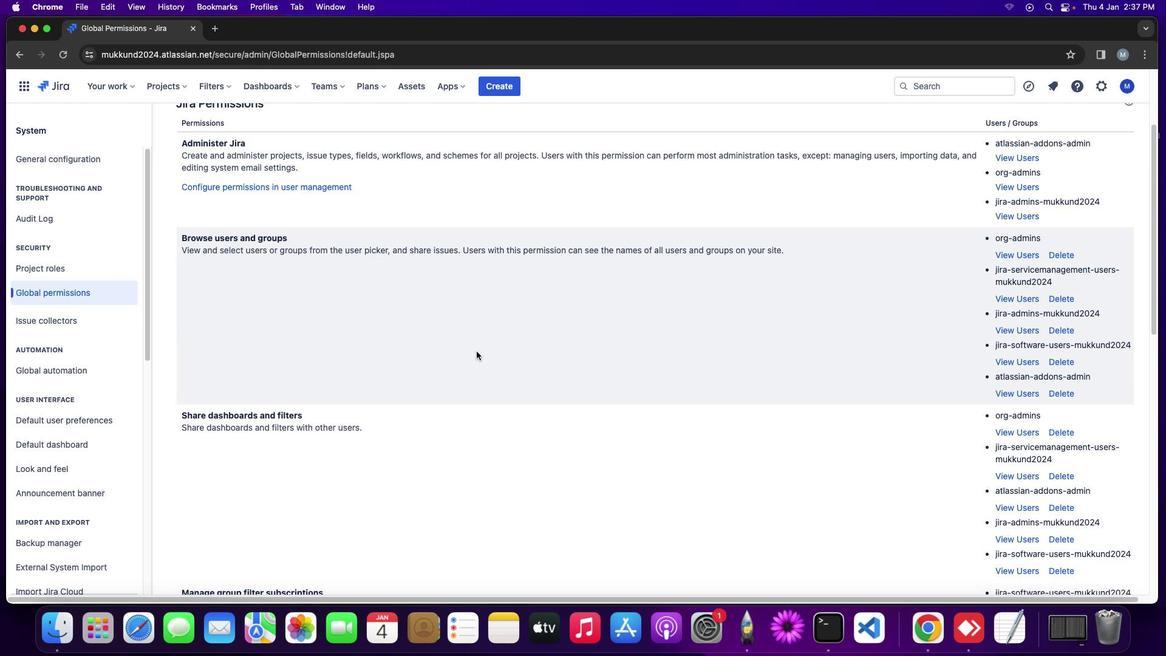 
Action: Mouse moved to (504, 363)
Screenshot: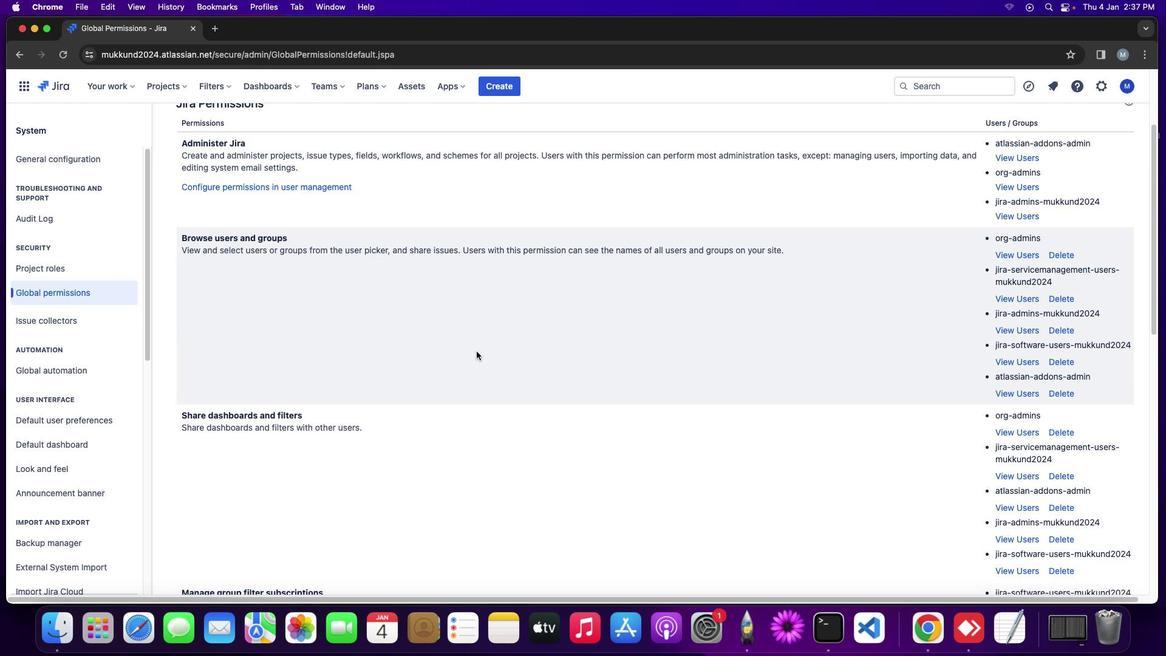 
Action: Mouse scrolled (504, 363) with delta (1, 3)
Screenshot: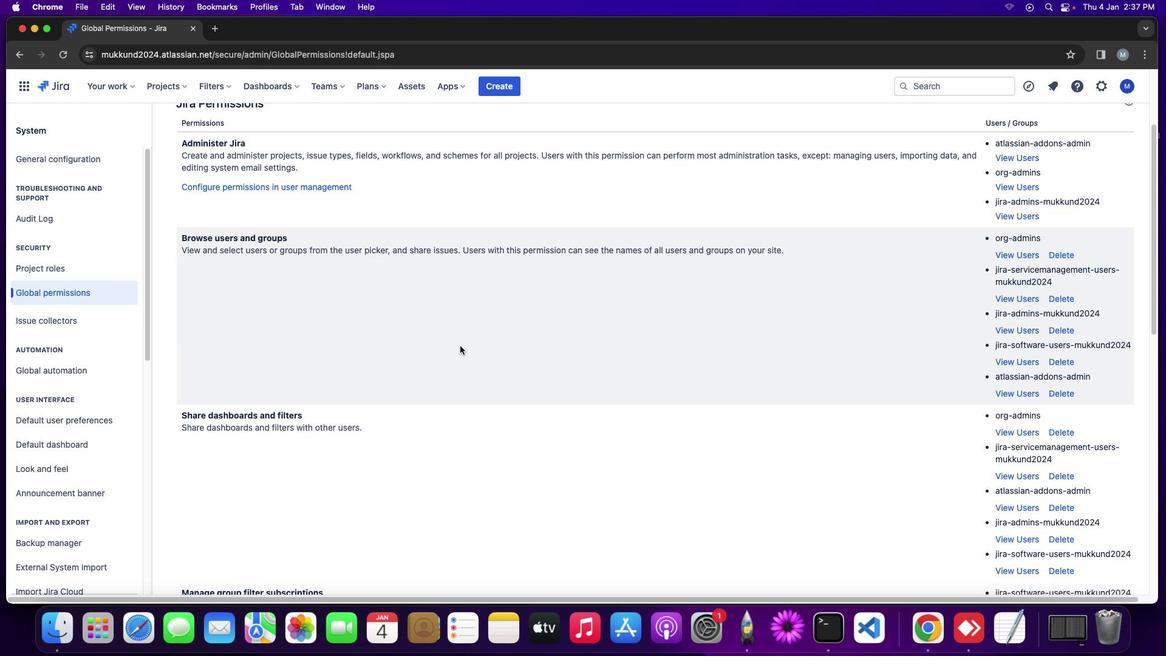 
Action: Mouse scrolled (504, 363) with delta (1, 4)
Screenshot: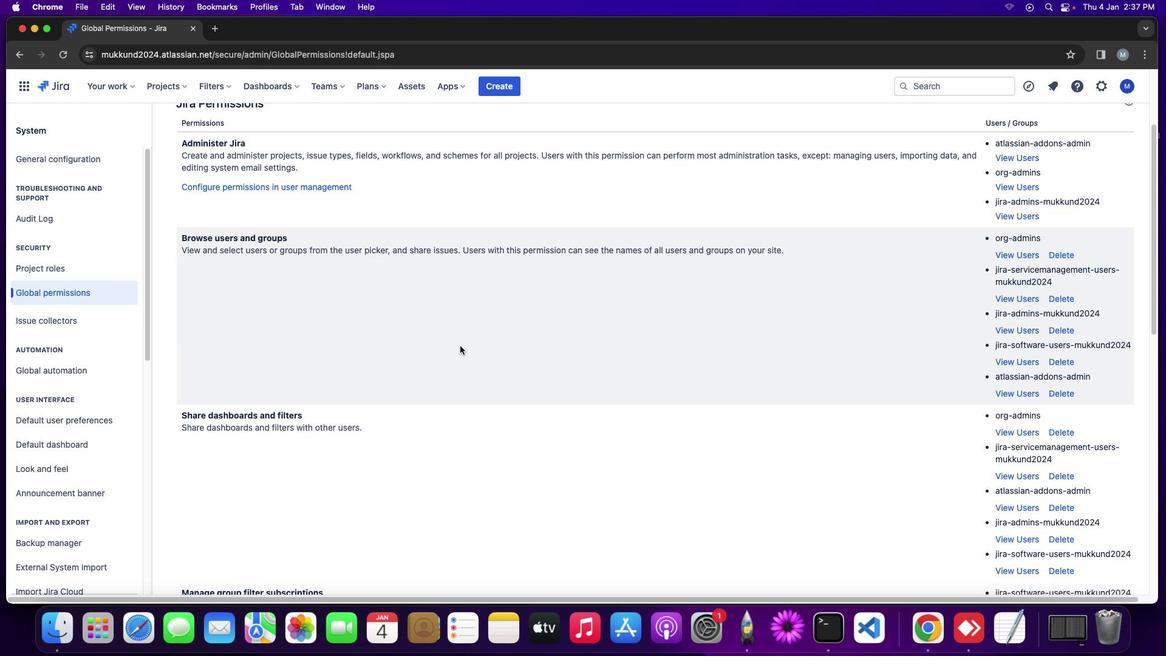 
Action: Mouse moved to (504, 363)
Screenshot: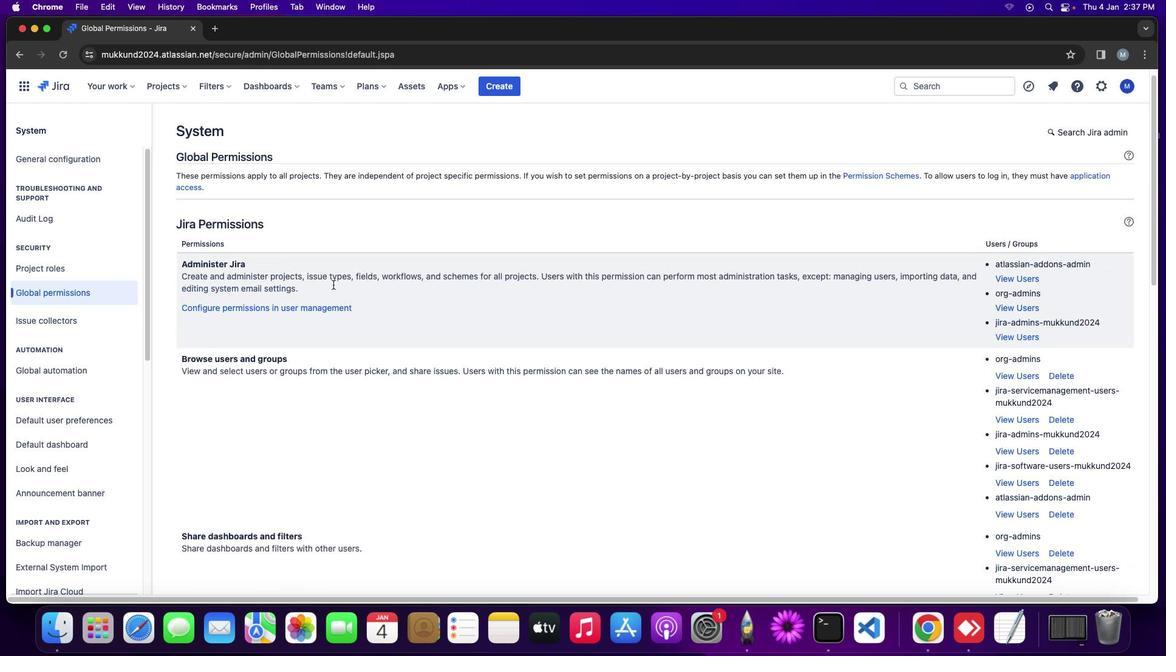 
Action: Mouse scrolled (504, 363) with delta (1, 2)
Screenshot: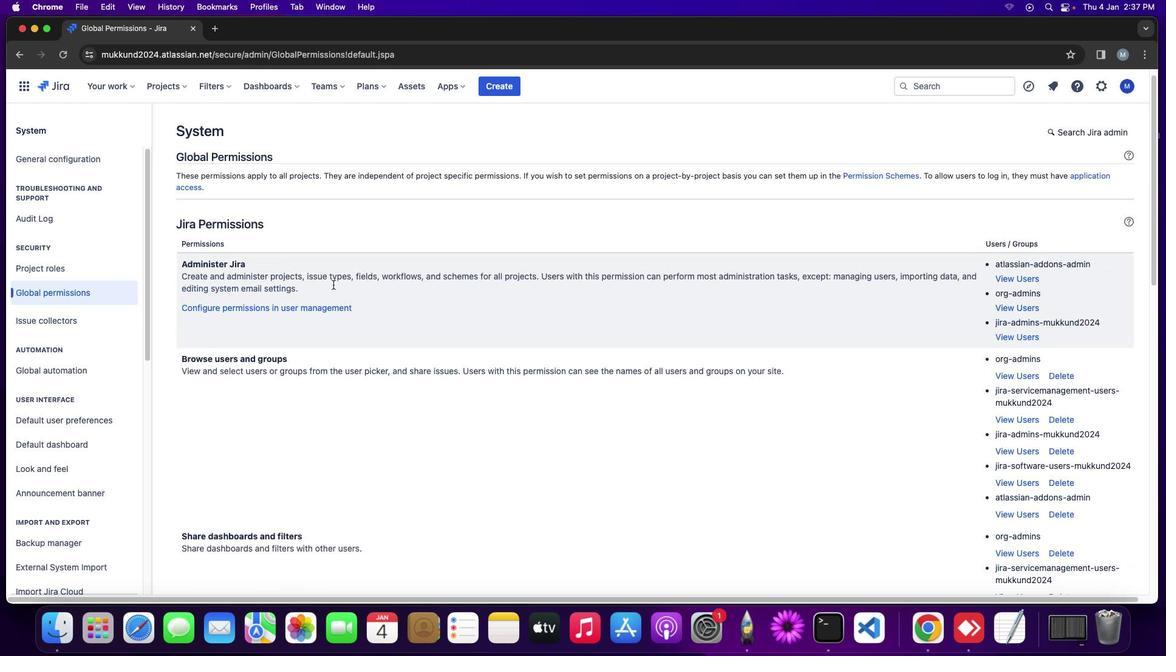 
Action: Mouse moved to (504, 363)
Screenshot: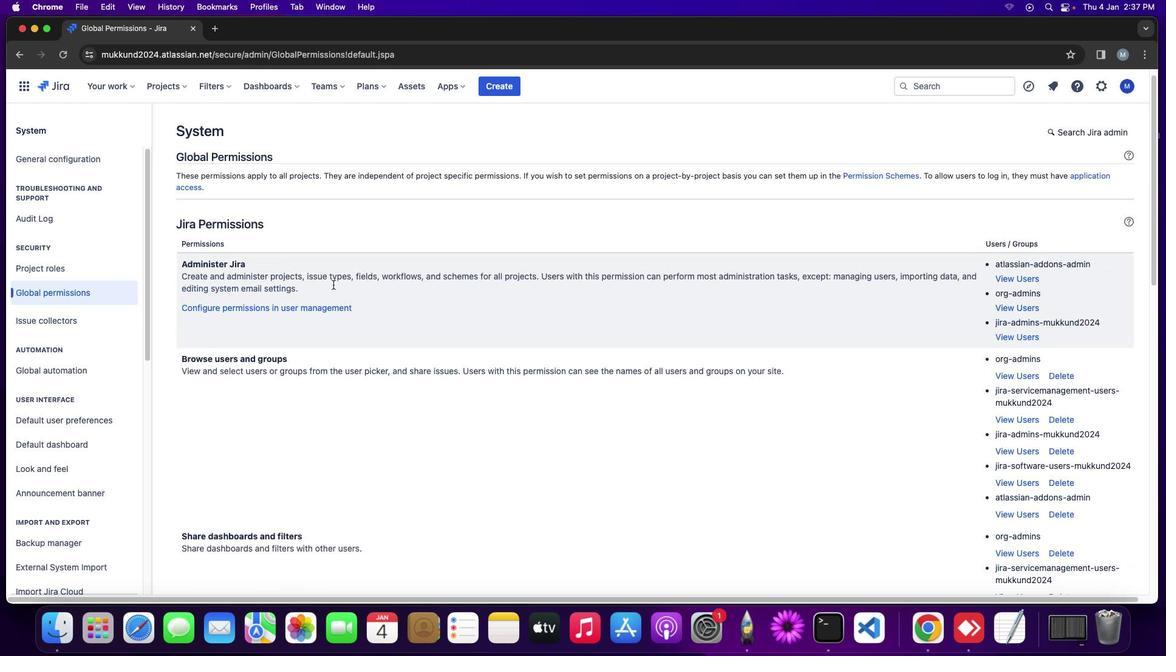 
Action: Mouse scrolled (504, 363) with delta (1, 2)
Screenshot: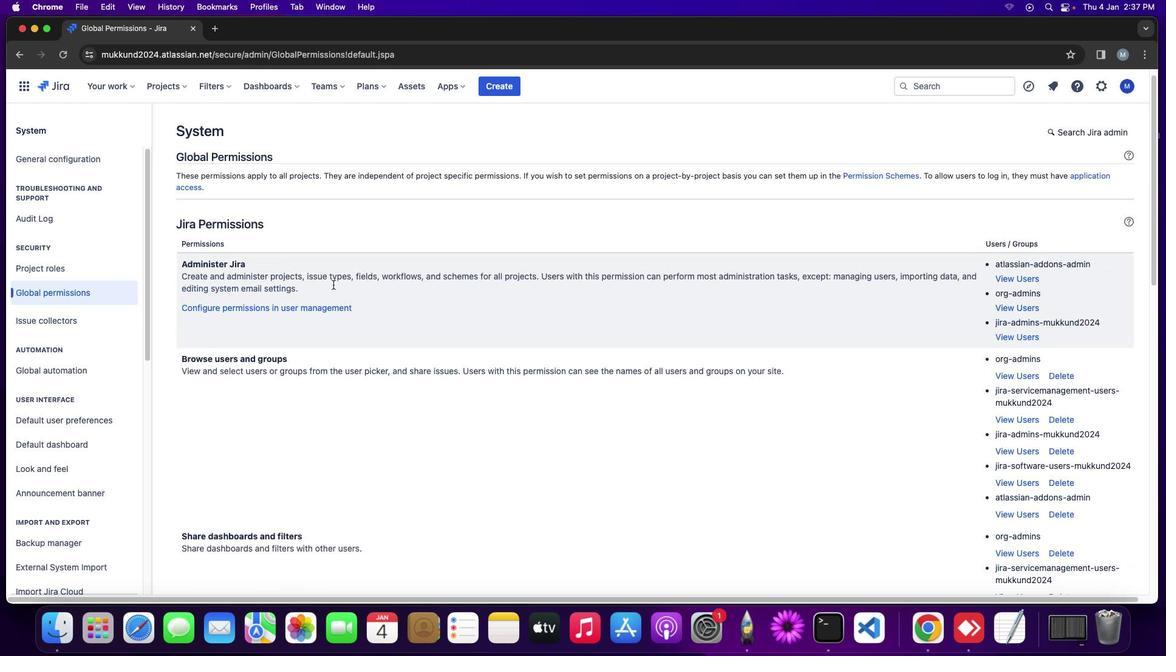 
Action: Mouse scrolled (504, 363) with delta (1, 3)
Screenshot: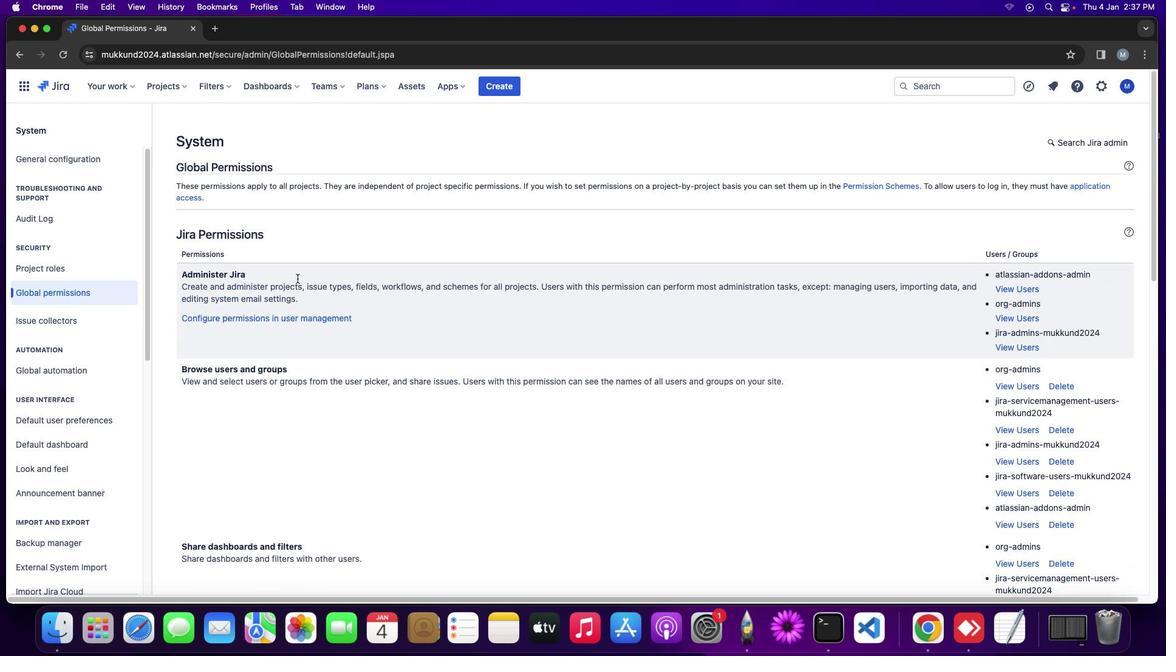 
Action: Mouse moved to (504, 363)
Screenshot: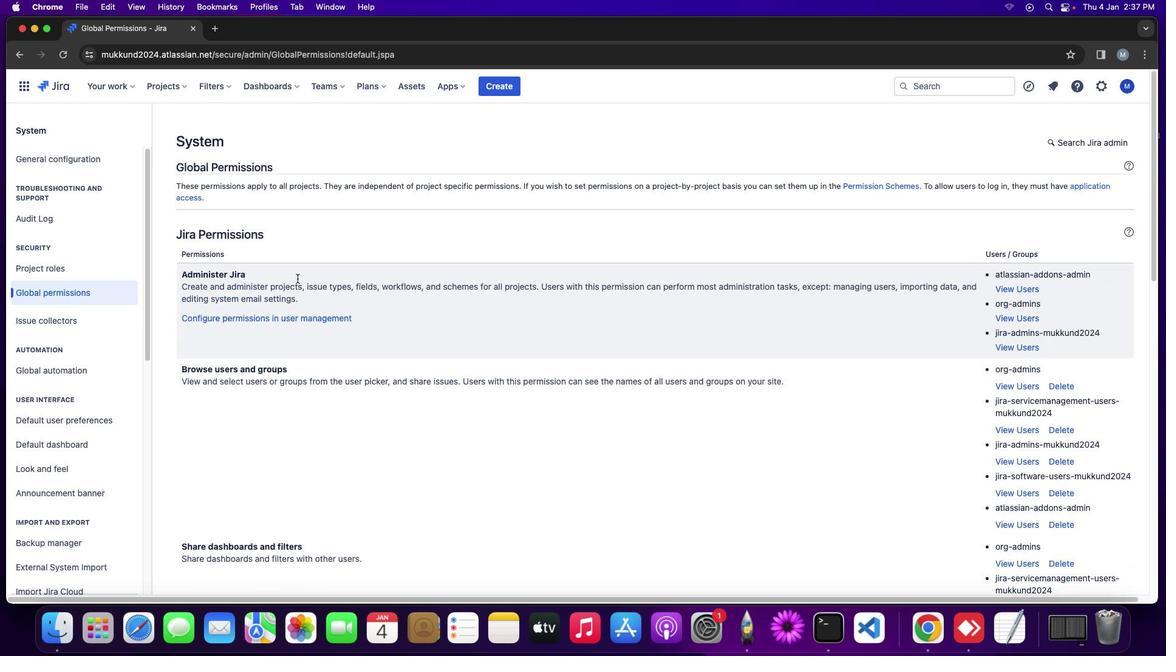 
Action: Mouse scrolled (504, 363) with delta (1, 4)
Screenshot: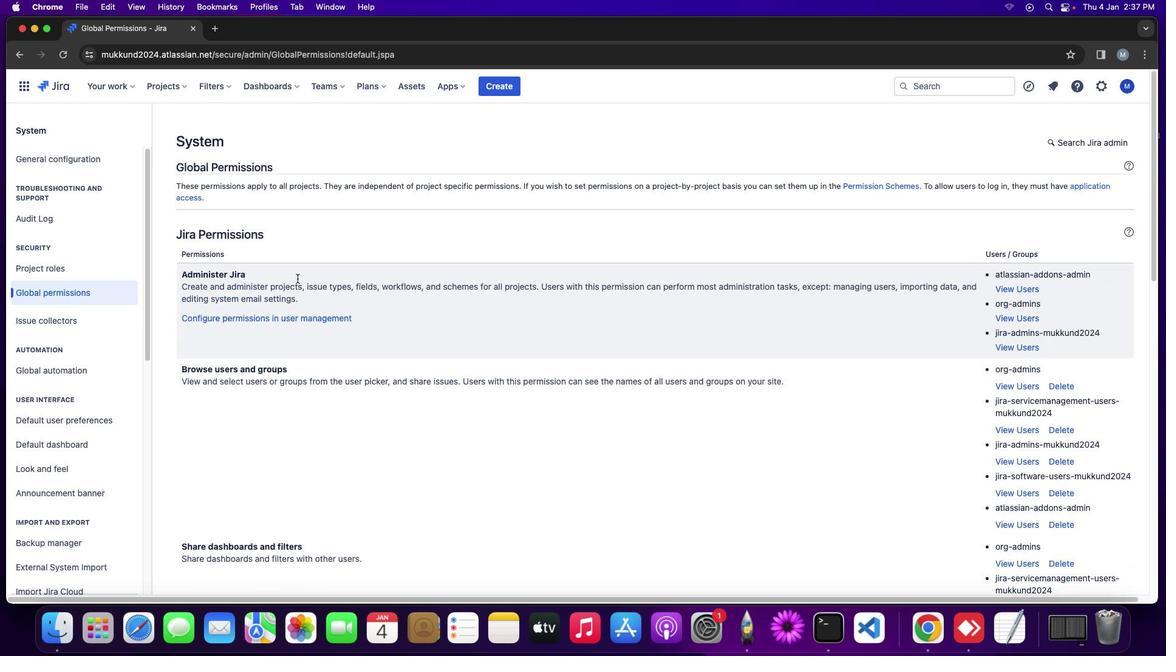 
Action: Mouse scrolled (504, 363) with delta (1, 5)
Screenshot: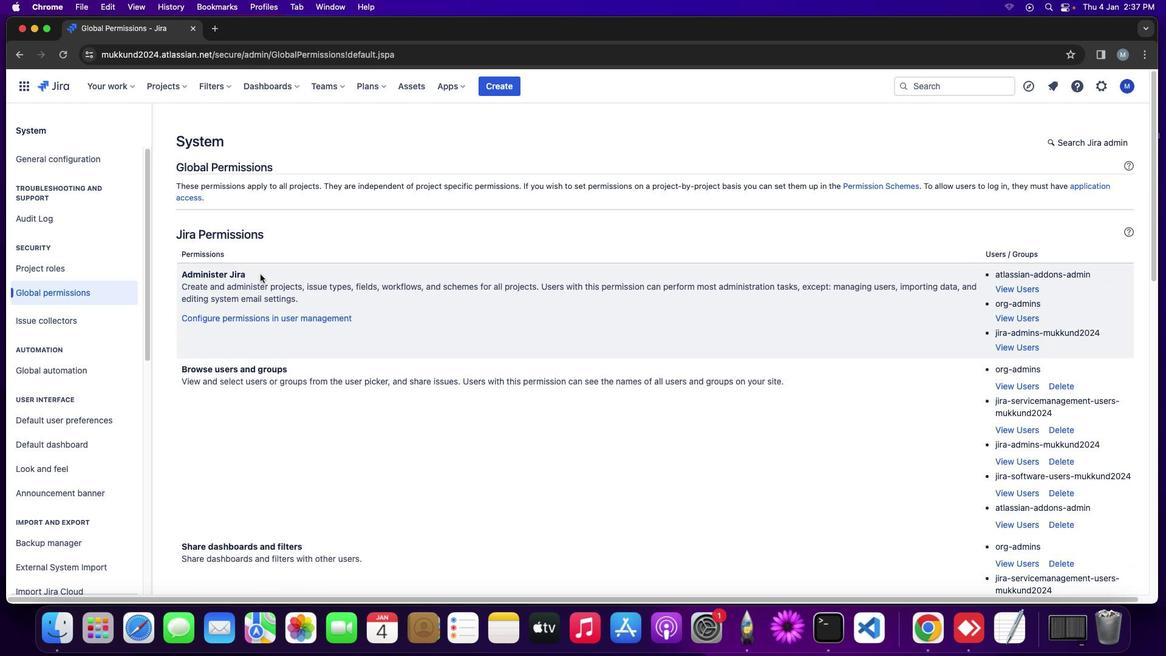 
Action: Mouse moved to (413, 320)
Screenshot: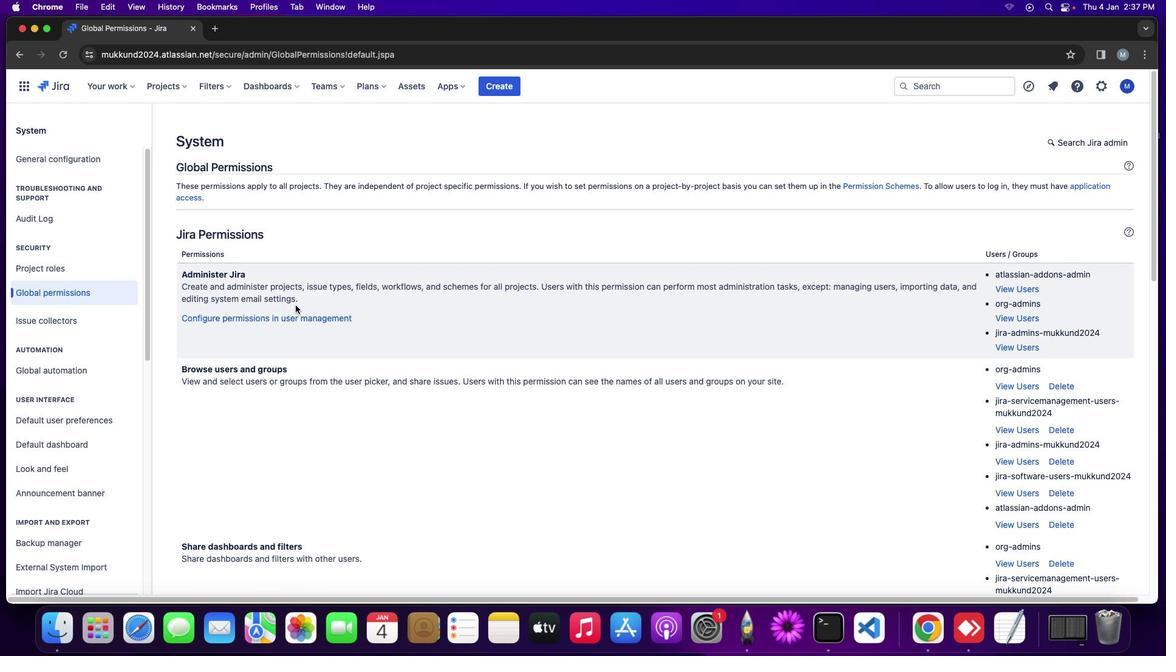 
Action: Mouse scrolled (413, 320) with delta (1, 2)
Screenshot: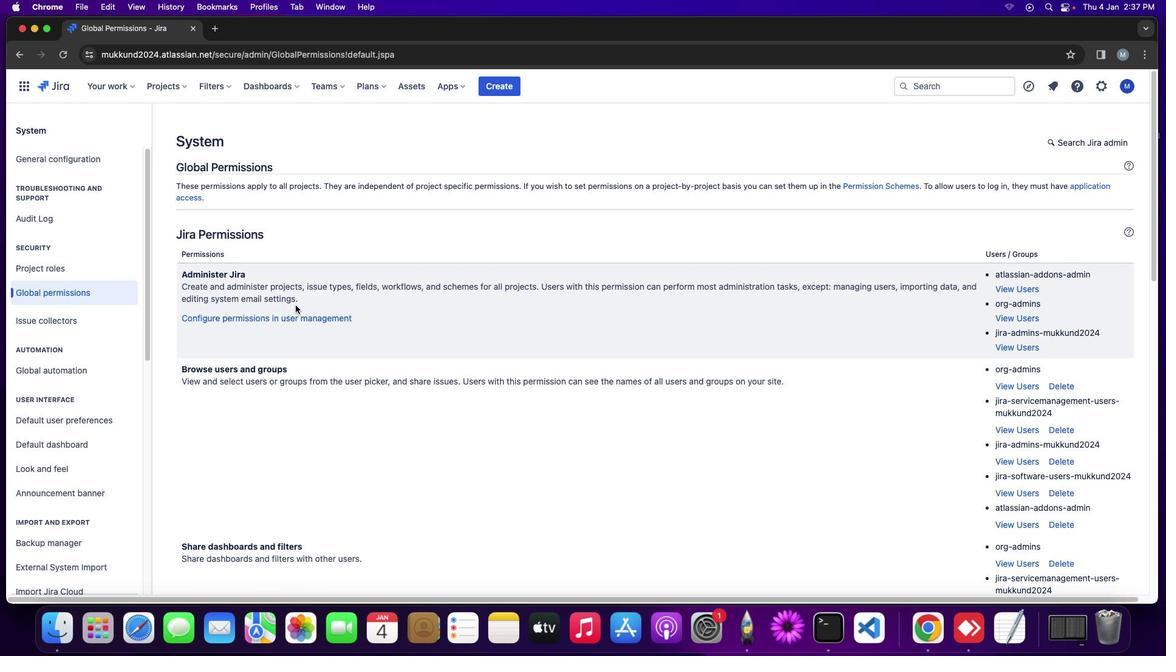 
Action: Mouse moved to (406, 315)
Screenshot: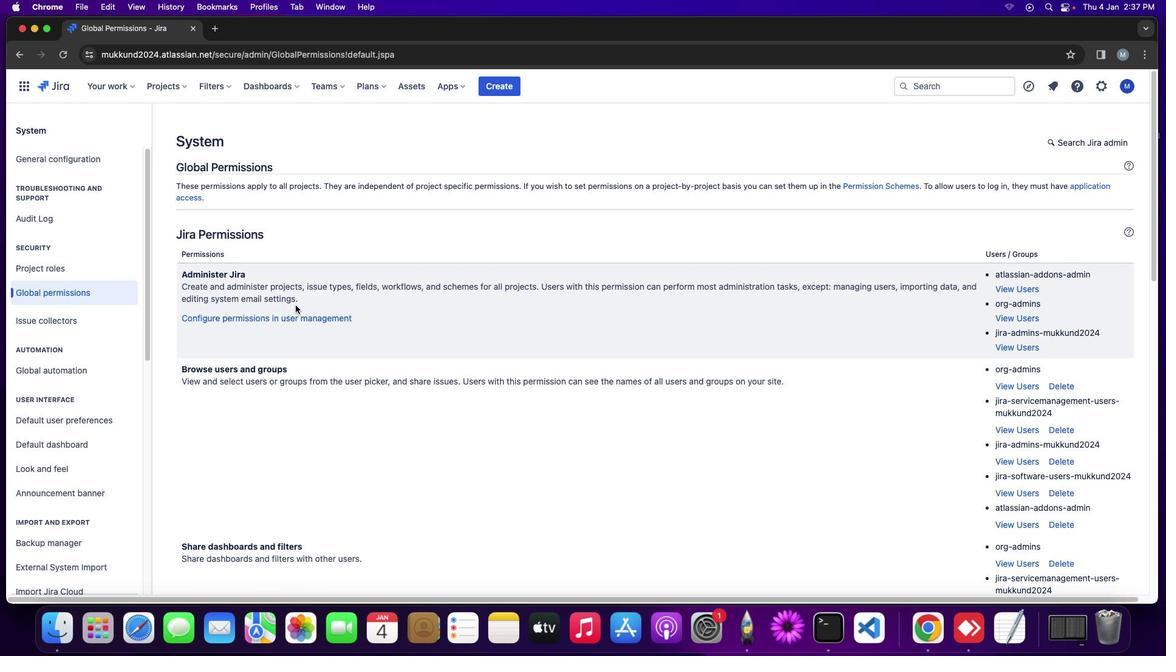 
Action: Mouse scrolled (406, 315) with delta (1, 2)
Screenshot: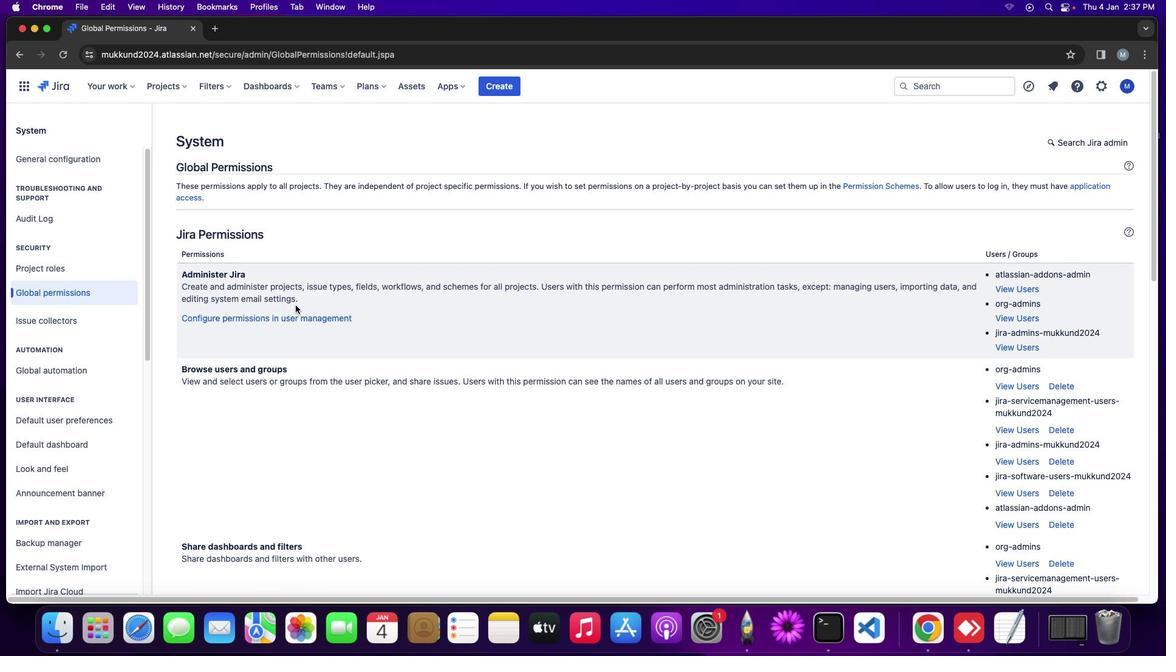 
Action: Mouse moved to (402, 314)
Screenshot: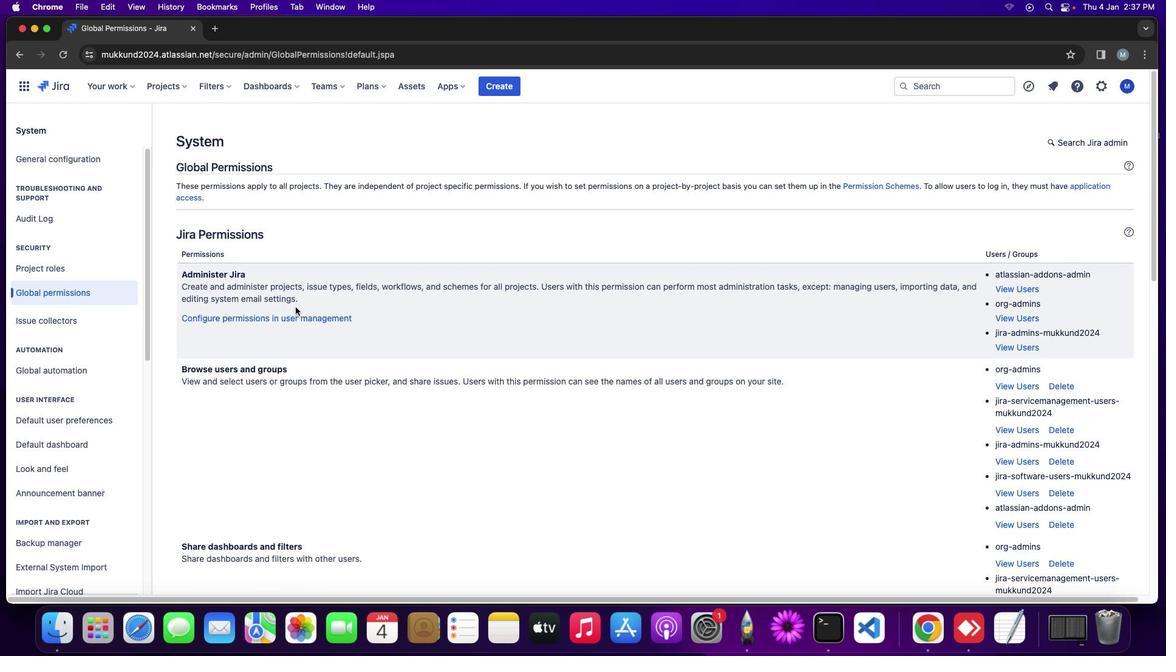 
Action: Mouse scrolled (402, 314) with delta (1, 3)
Screenshot: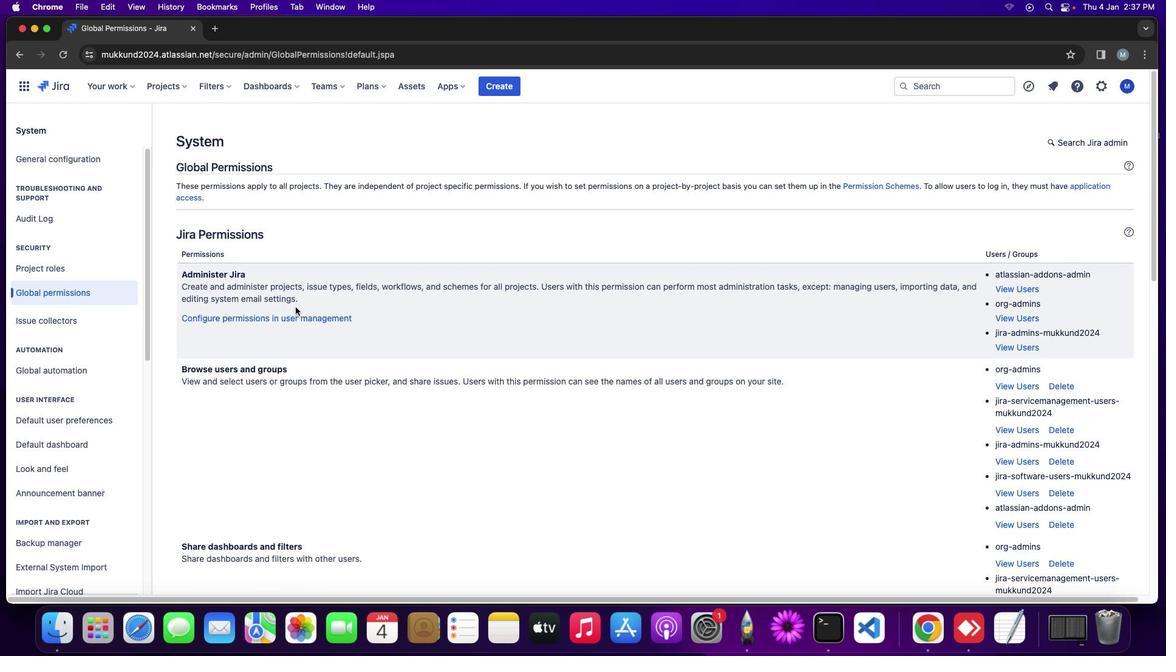 
Action: Mouse moved to (396, 311)
Screenshot: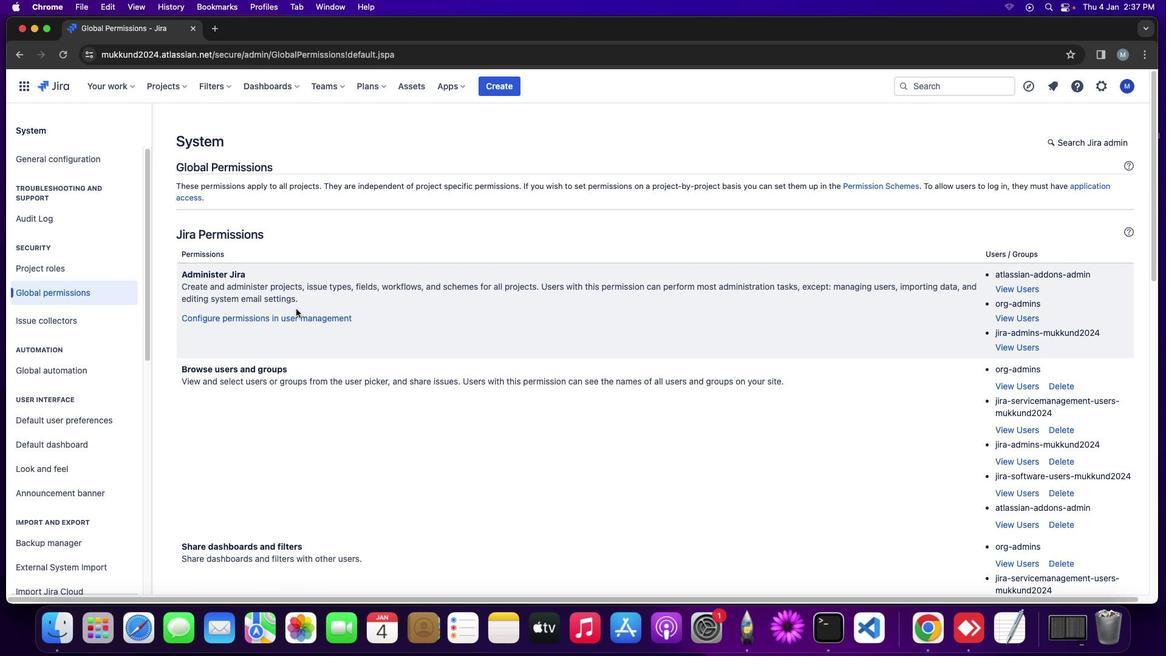 
Action: Mouse scrolled (396, 311) with delta (1, 4)
Screenshot: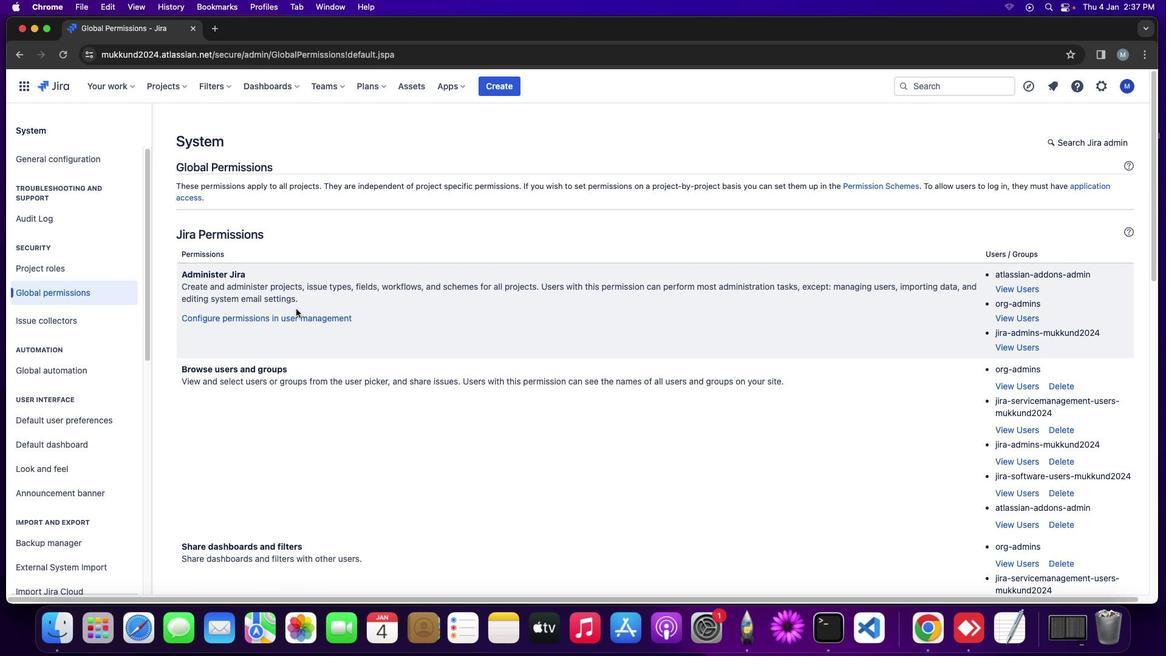 
Action: Mouse moved to (300, 318)
Screenshot: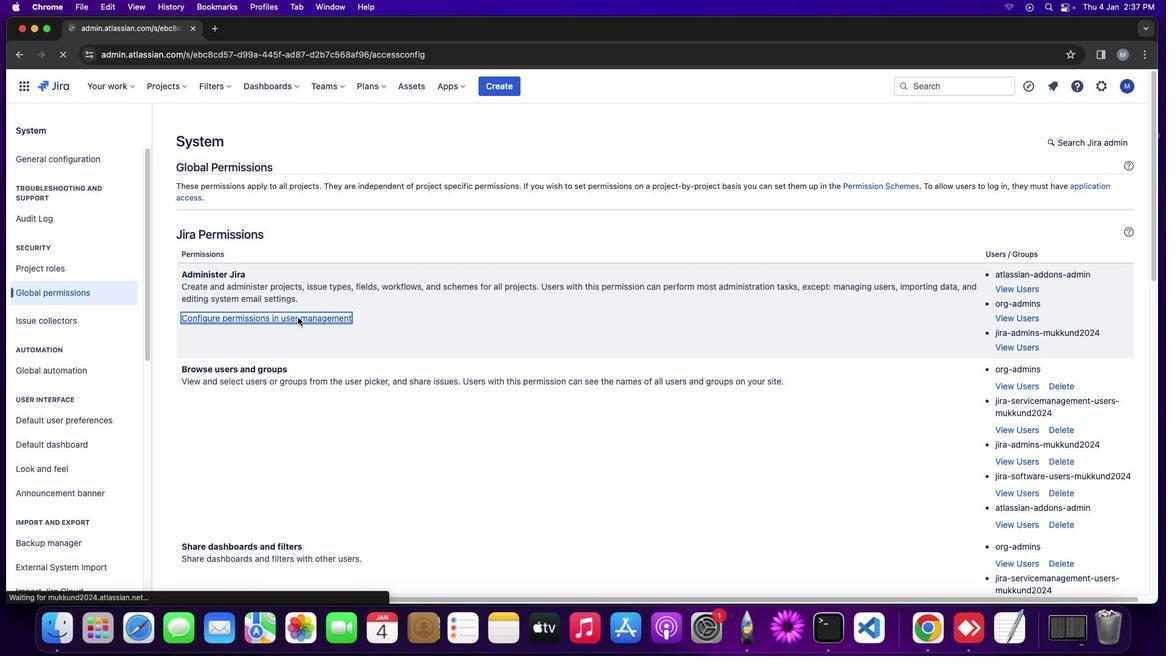 
Action: Mouse pressed left at (300, 318)
Screenshot: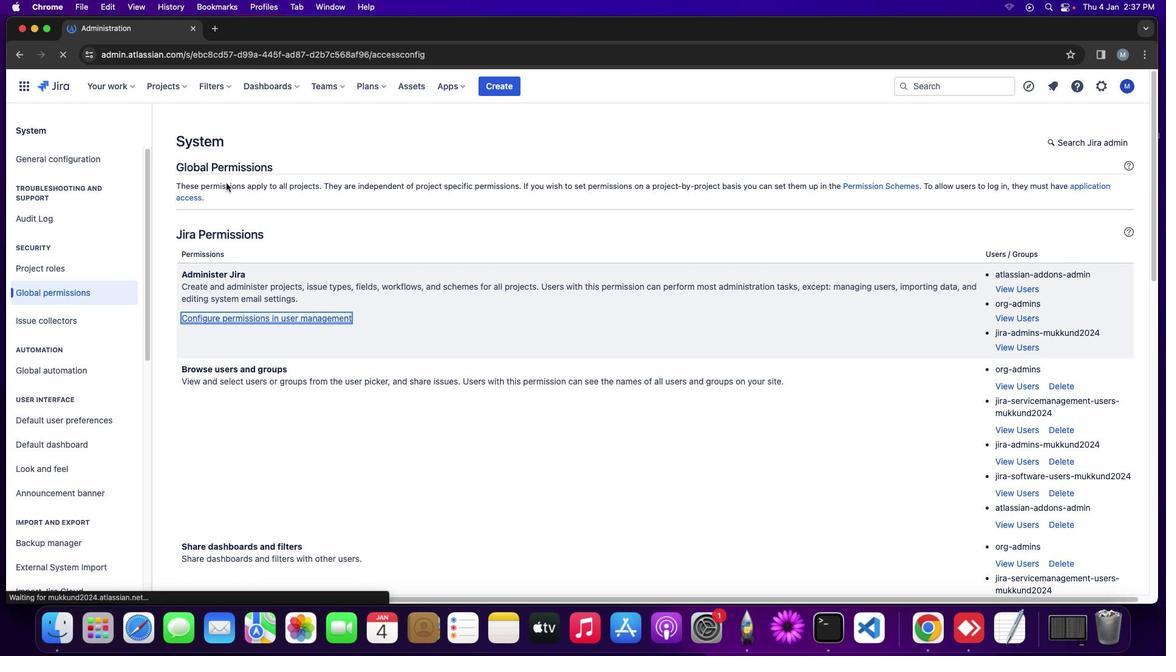 
Action: Mouse moved to (927, 358)
Screenshot: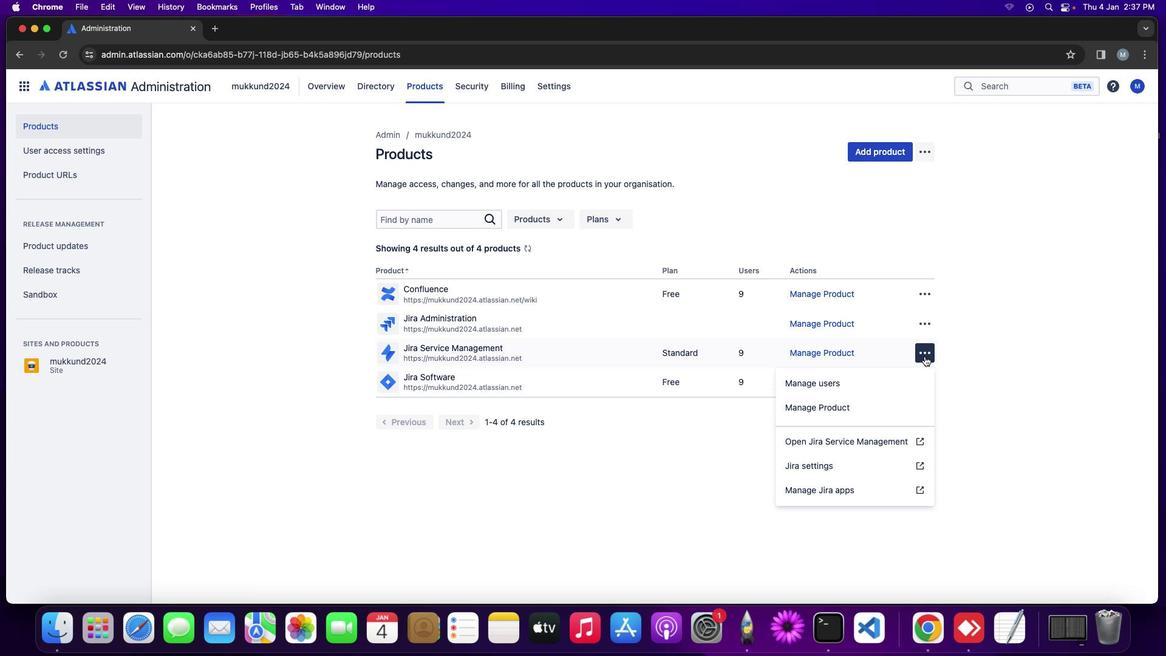 
Action: Mouse pressed left at (927, 358)
Screenshot: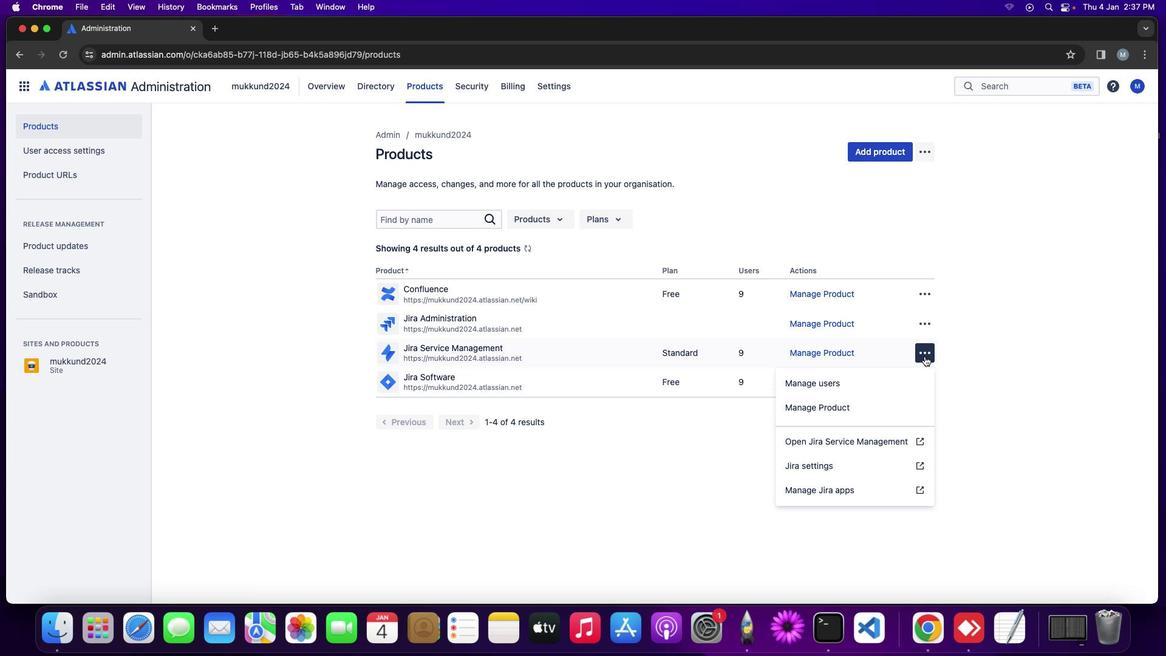
Action: Mouse moved to (837, 385)
Screenshot: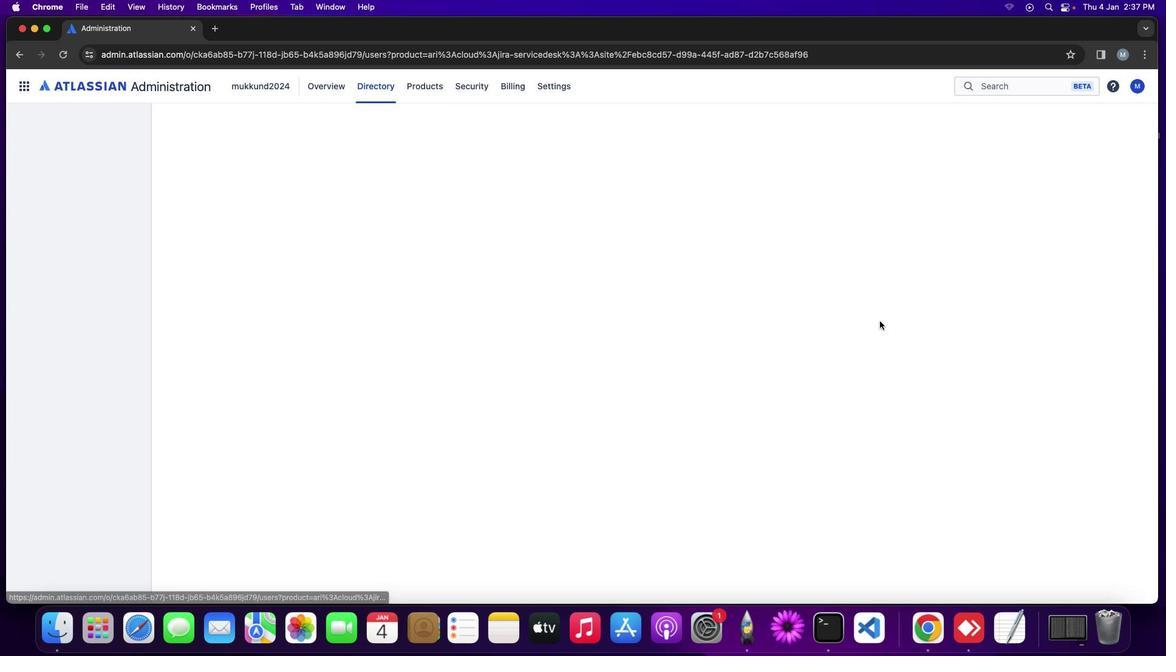 
Action: Mouse pressed left at (837, 385)
Screenshot: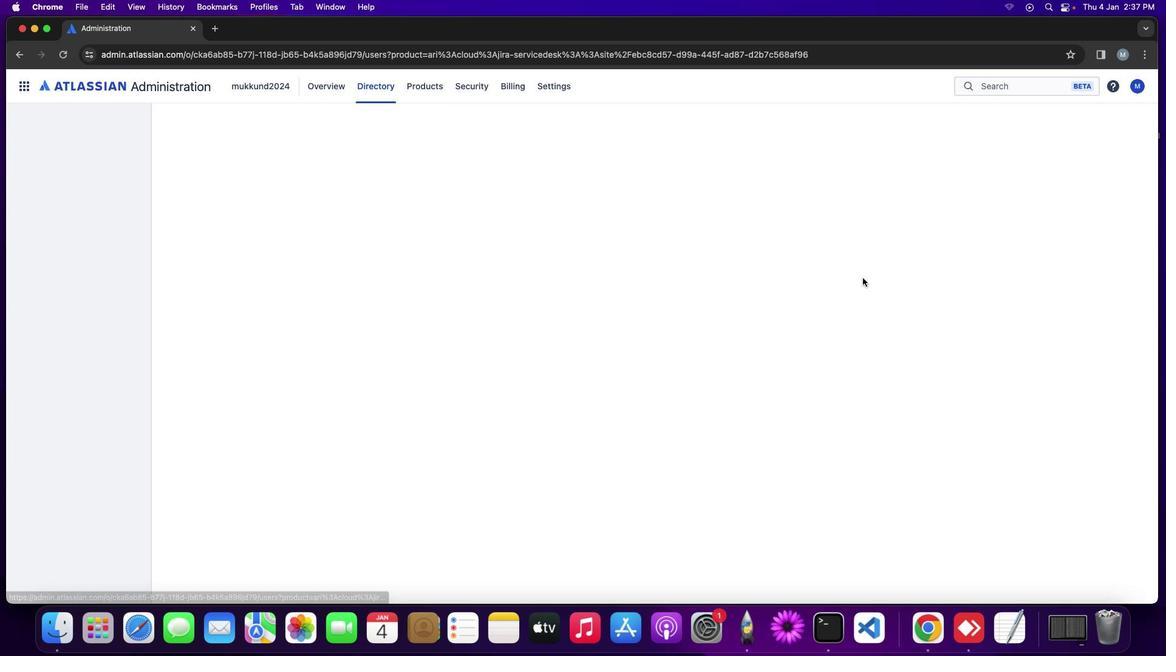 
Action: Mouse moved to (566, 178)
Screenshot: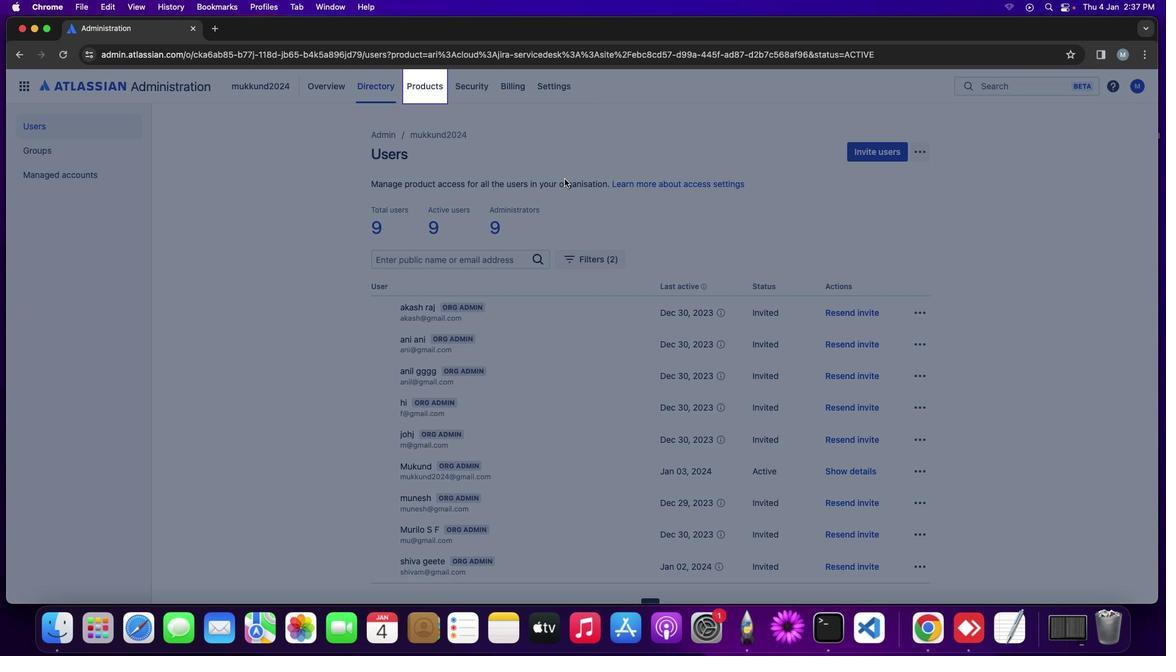 
Action: Mouse pressed left at (566, 178)
Screenshot: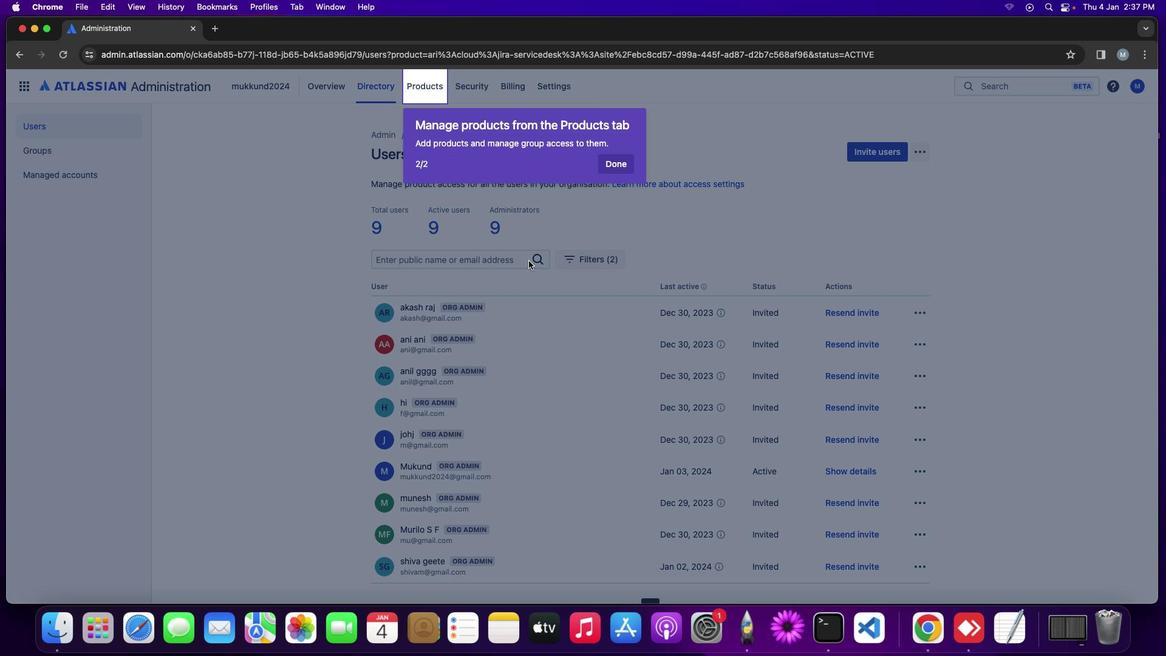 
Action: Mouse moved to (622, 163)
Screenshot: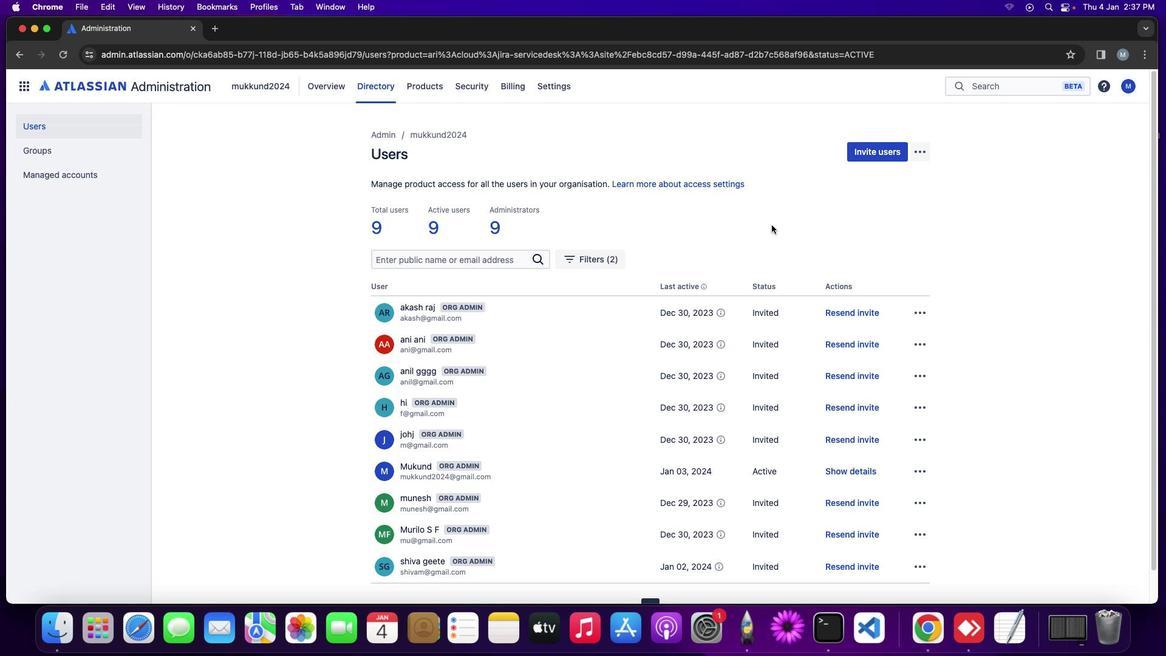 
Action: Mouse pressed left at (622, 163)
Screenshot: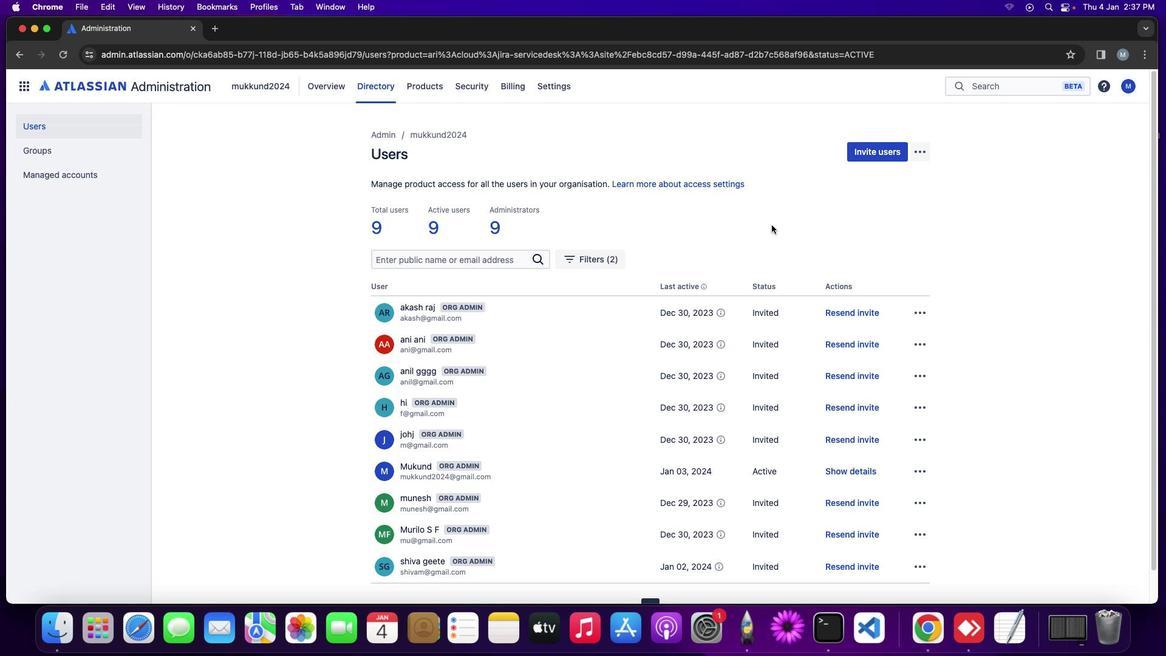 
Action: Mouse moved to (774, 226)
Screenshot: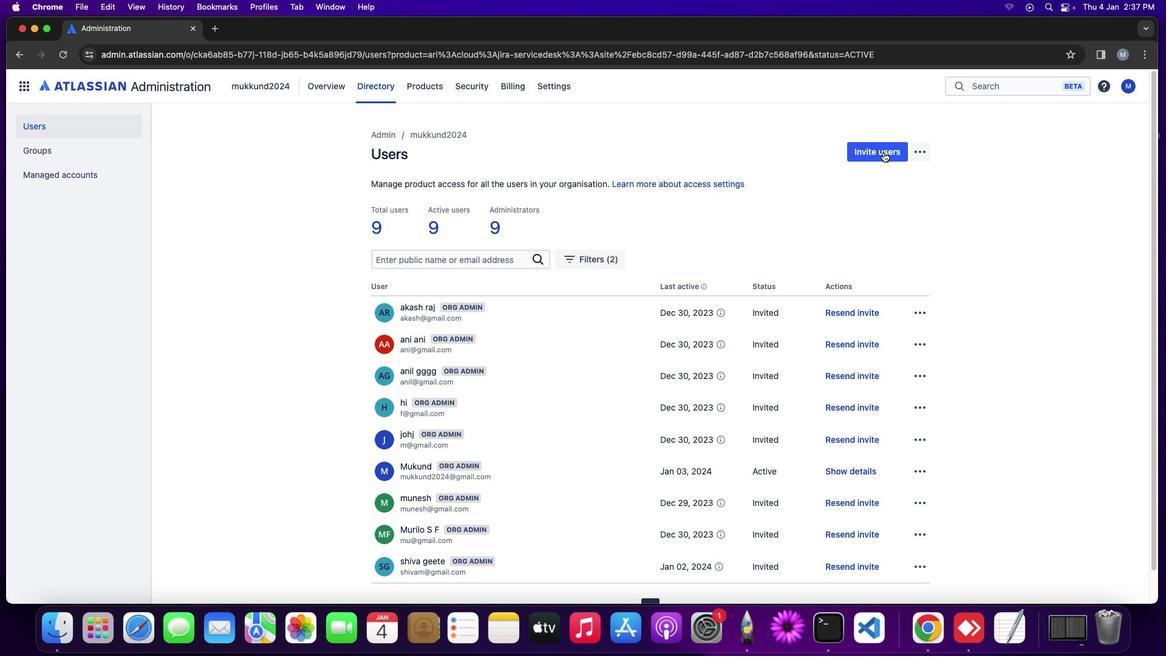 
Action: Mouse pressed left at (774, 226)
Screenshot: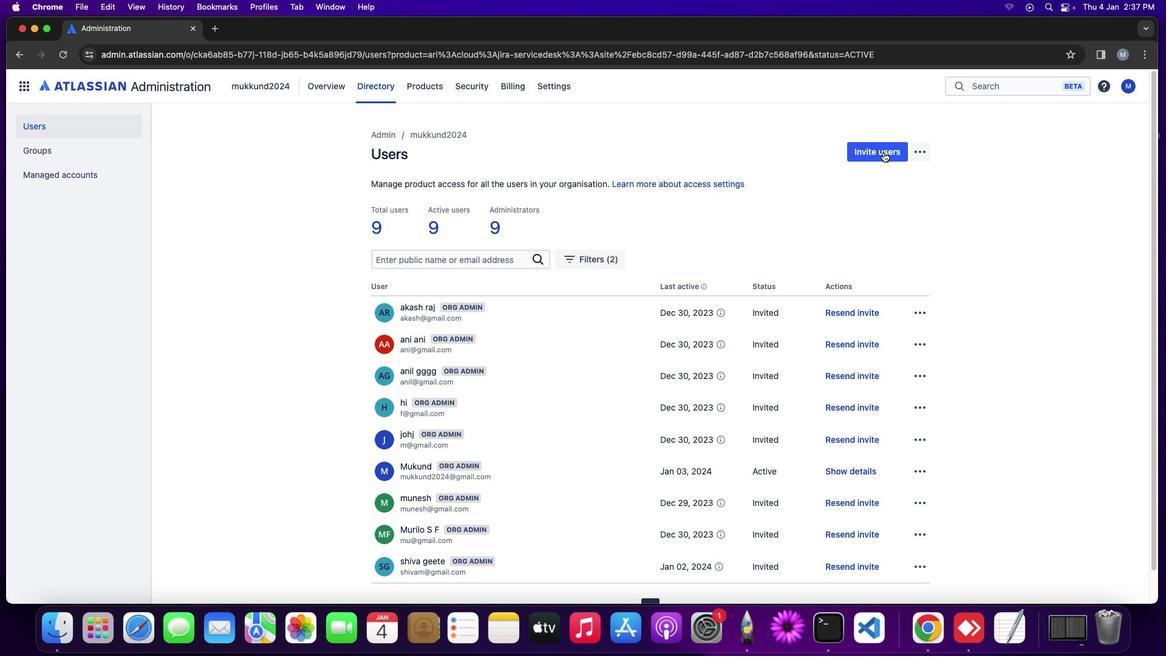 
Action: Mouse moved to (885, 154)
Screenshot: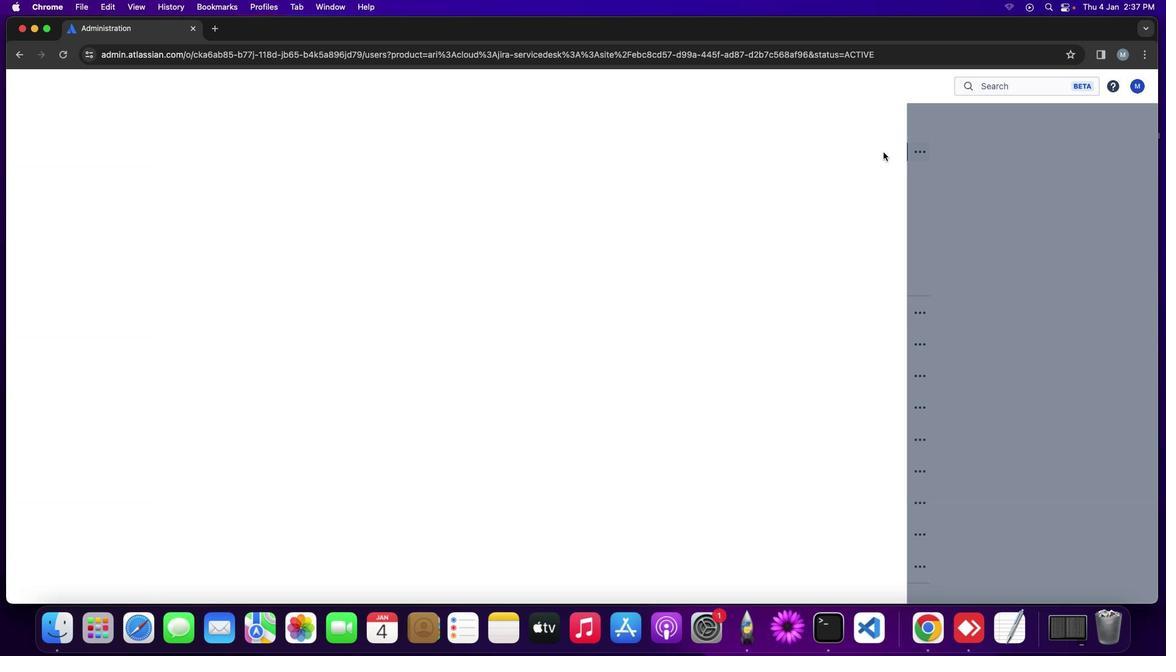 
Action: Mouse pressed left at (885, 154)
Screenshot: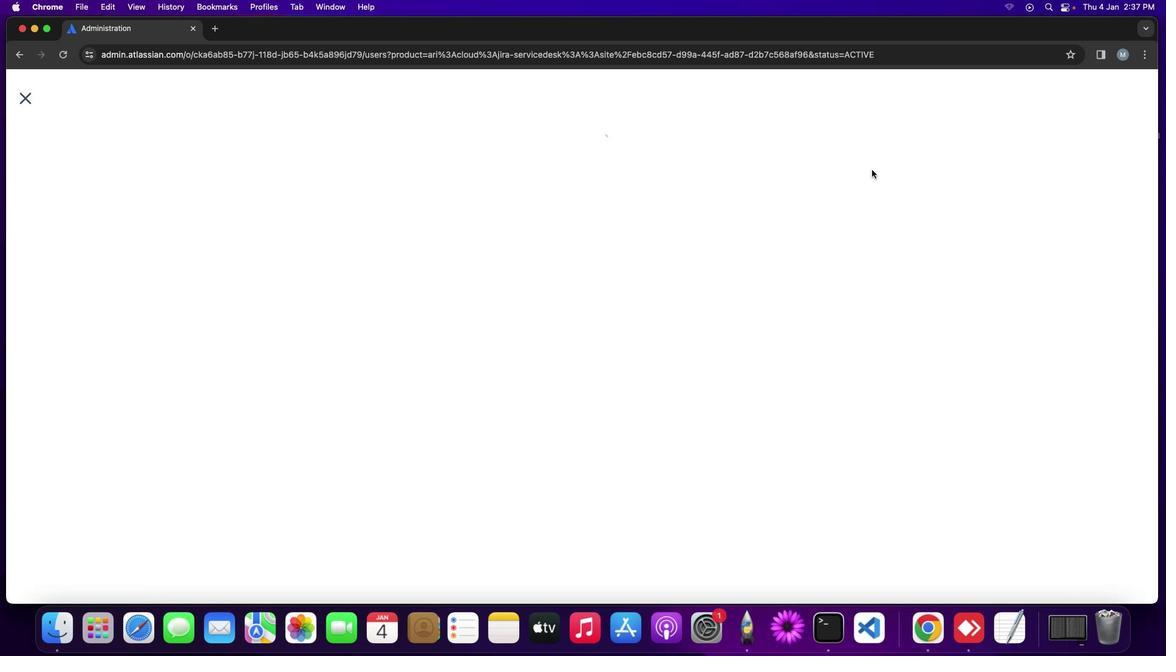 
Action: Mouse moved to (502, 169)
Screenshot: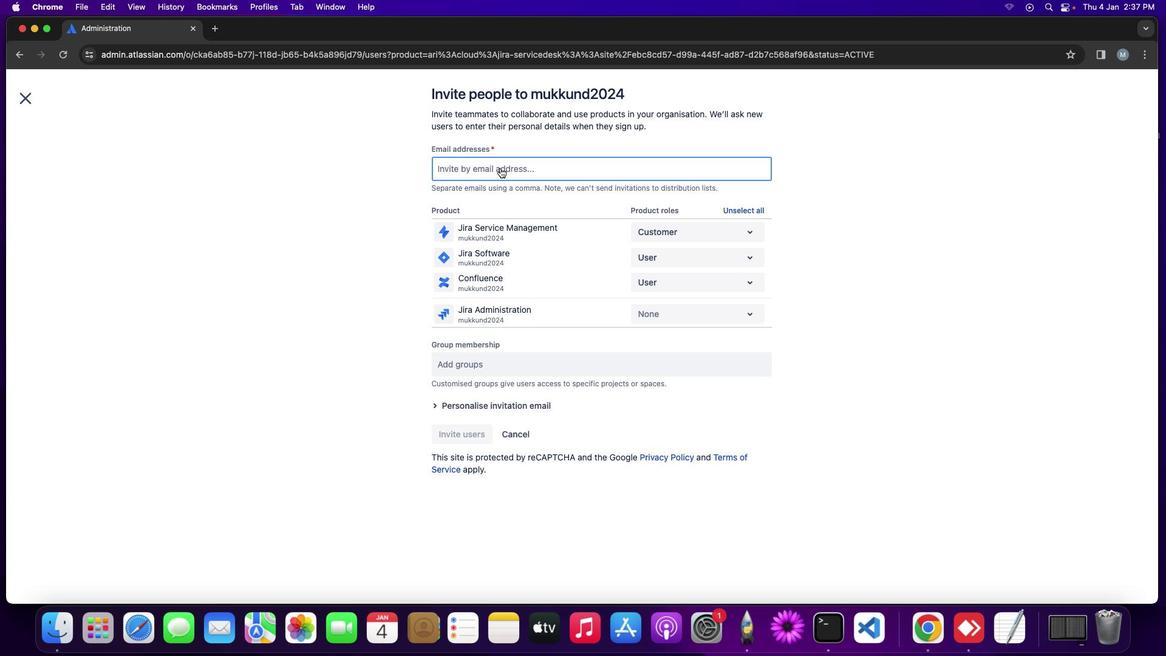 
Action: Key pressed 'm''u''n''e''s''h'Key.shift'@''g''m''a''i''l''.''c''o''m'Key.enter
Screenshot: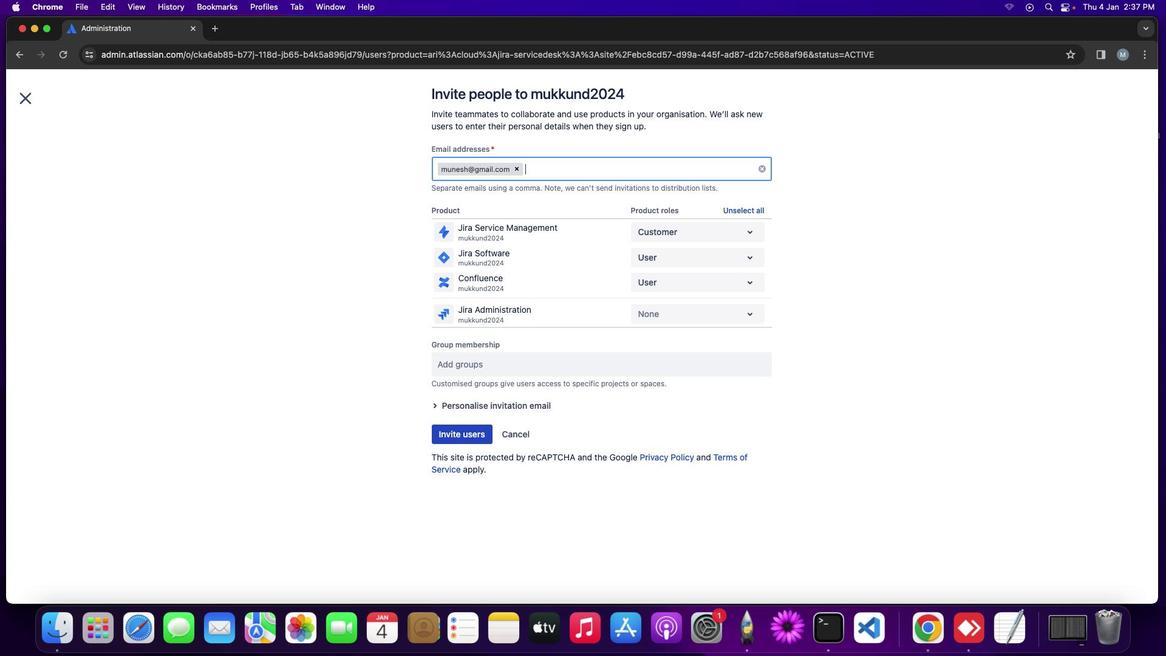 
Action: Mouse moved to (479, 437)
Screenshot: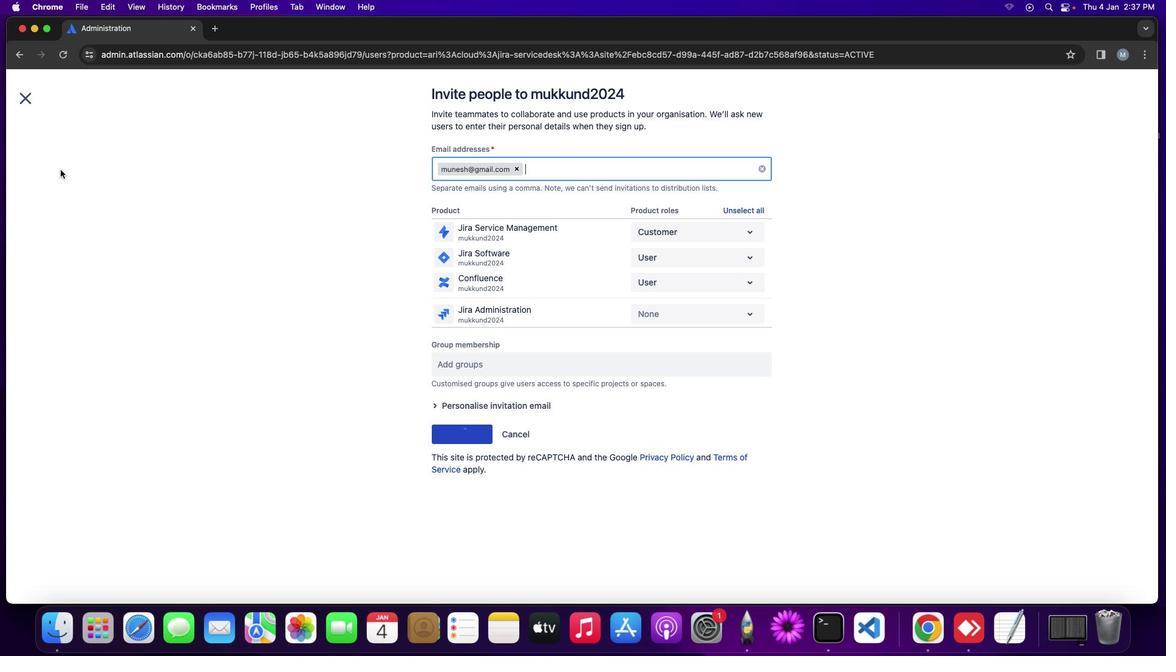 
Action: Mouse pressed left at (479, 437)
Screenshot: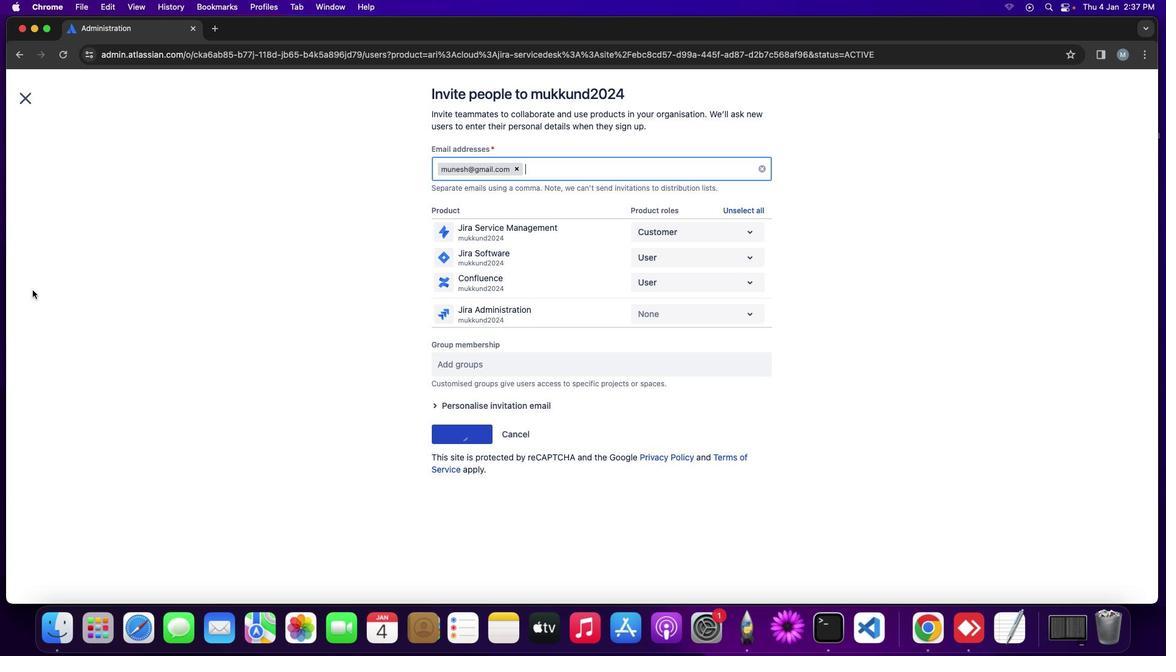 
Action: Mouse moved to (691, 209)
Screenshot: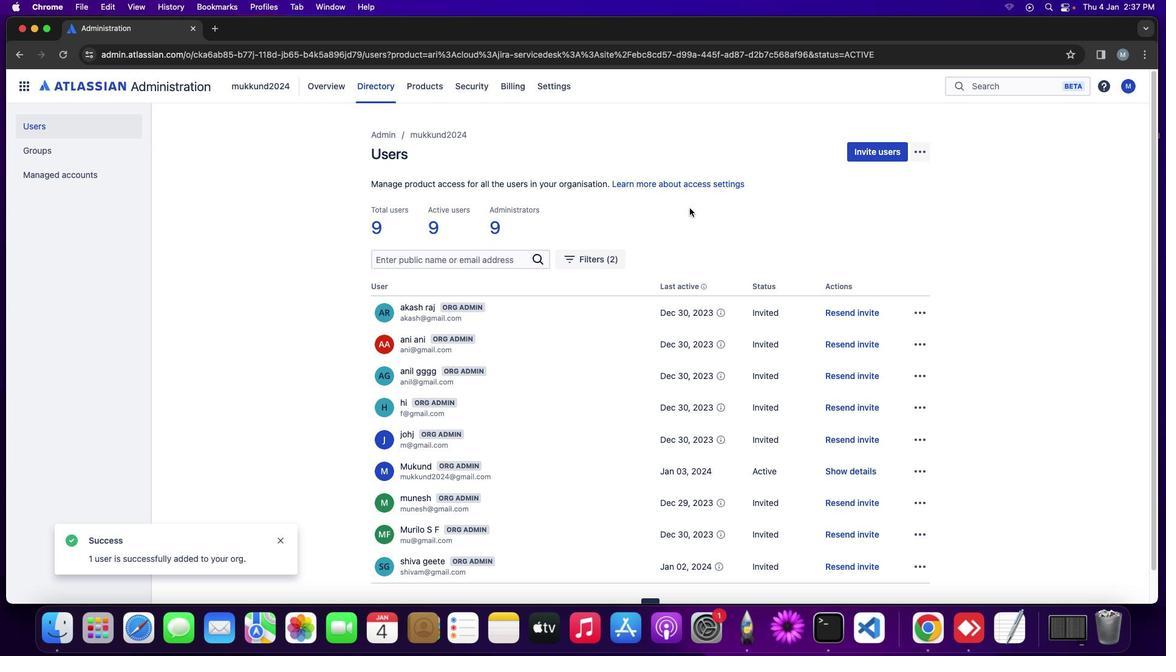 
